 Task: Research Airbnb options in Al Manzilah, Egypt from 18th December, 2023 to 19th December, 2023 for 4 adults. Place can be private room with 4 bedrooms having 4 beds and 4 bathrooms. Property type can be flat. Amenities needed are: wifi, TV, free parking on premises, gym, breakfast.
Action: Mouse moved to (415, 114)
Screenshot: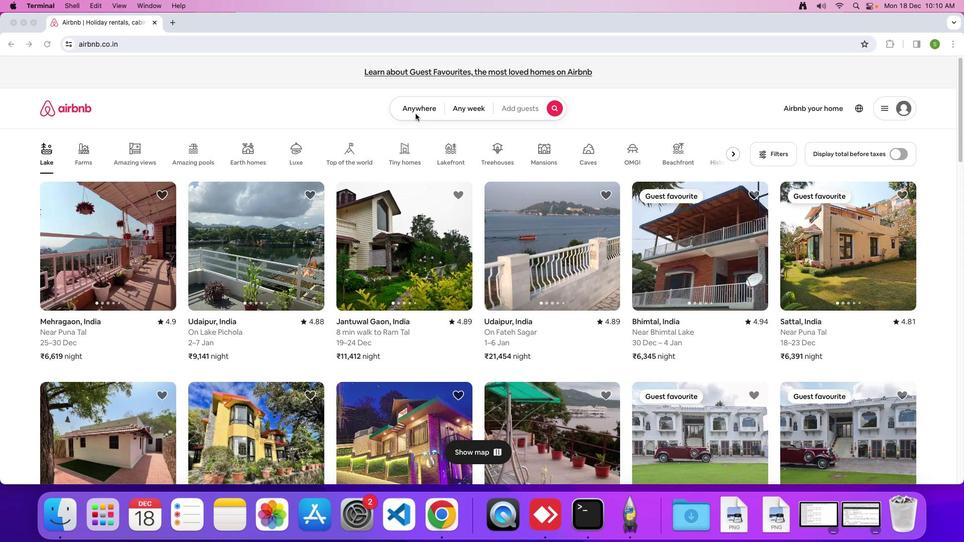
Action: Mouse pressed left at (415, 114)
Screenshot: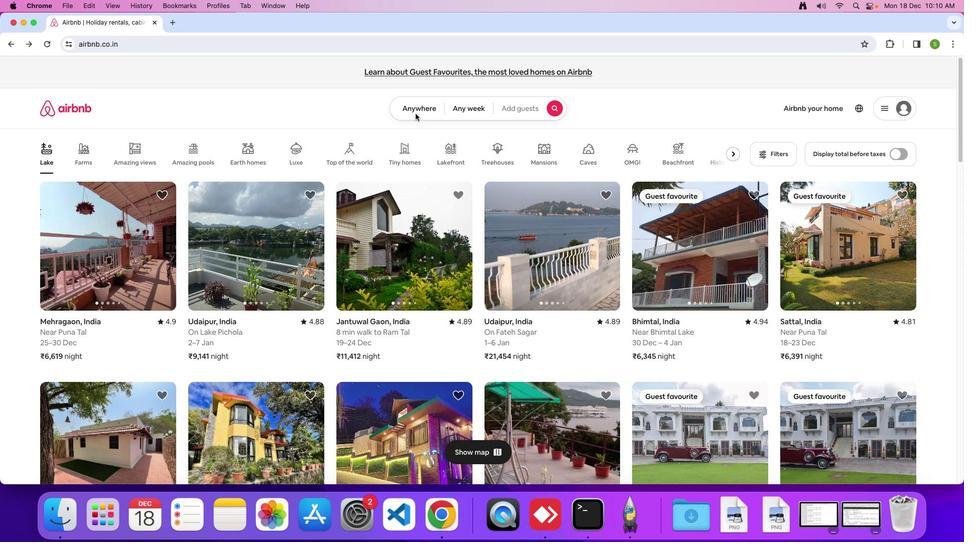 
Action: Mouse moved to (410, 111)
Screenshot: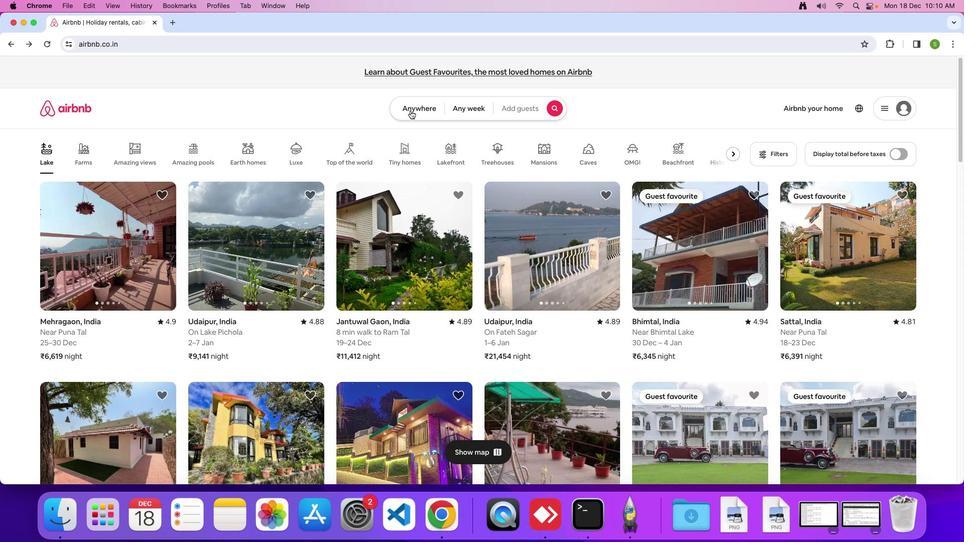 
Action: Mouse pressed left at (410, 111)
Screenshot: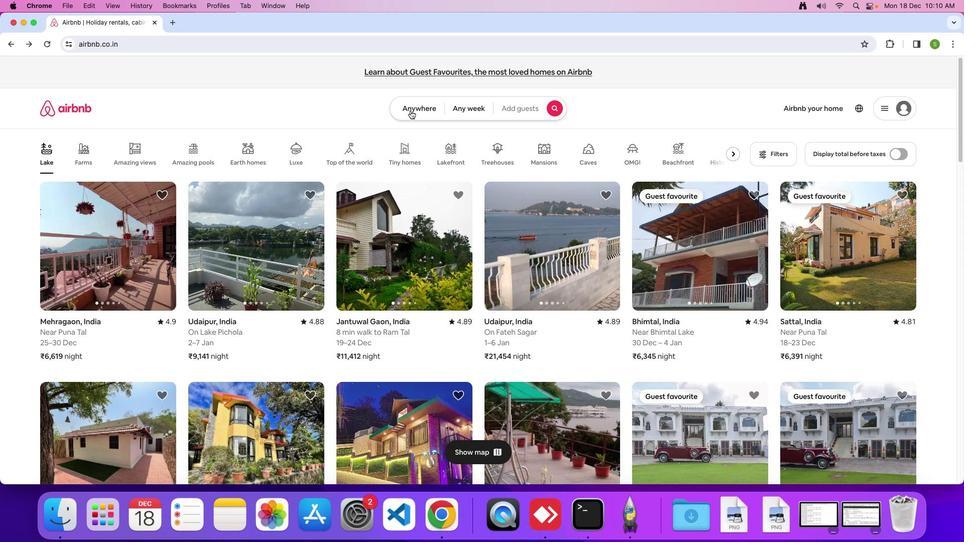 
Action: Mouse moved to (357, 138)
Screenshot: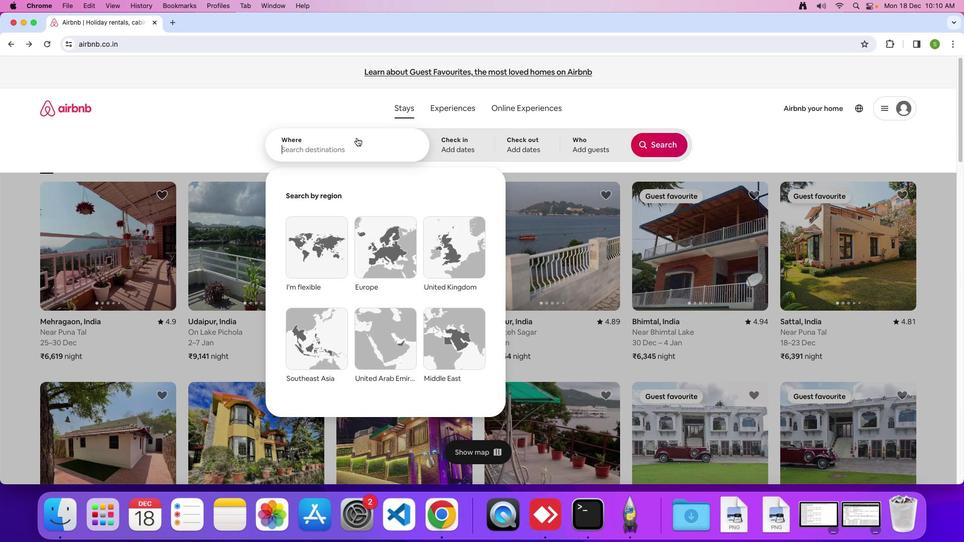 
Action: Mouse pressed left at (357, 138)
Screenshot: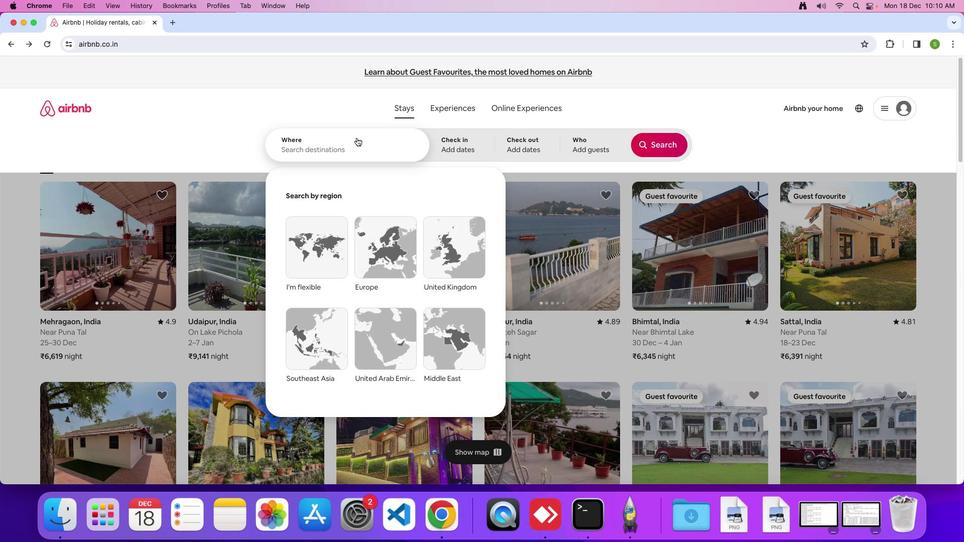 
Action: Mouse moved to (358, 138)
Screenshot: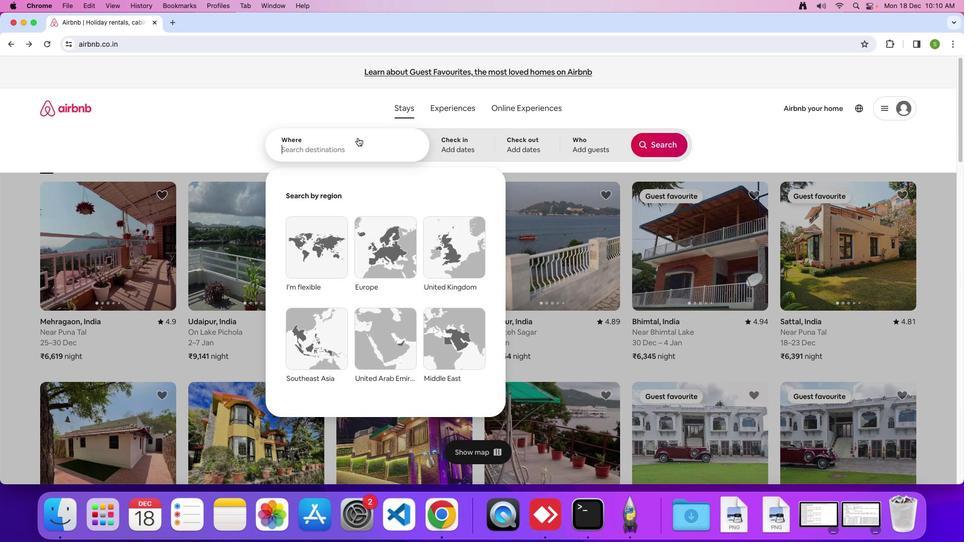 
Action: Key pressed 'A''I'Key.space'M'Key.caps_lock'a''n''z''i''l''a''h'','Key.spaceKey.shift'E''g''y''p''t'Key.enter
Screenshot: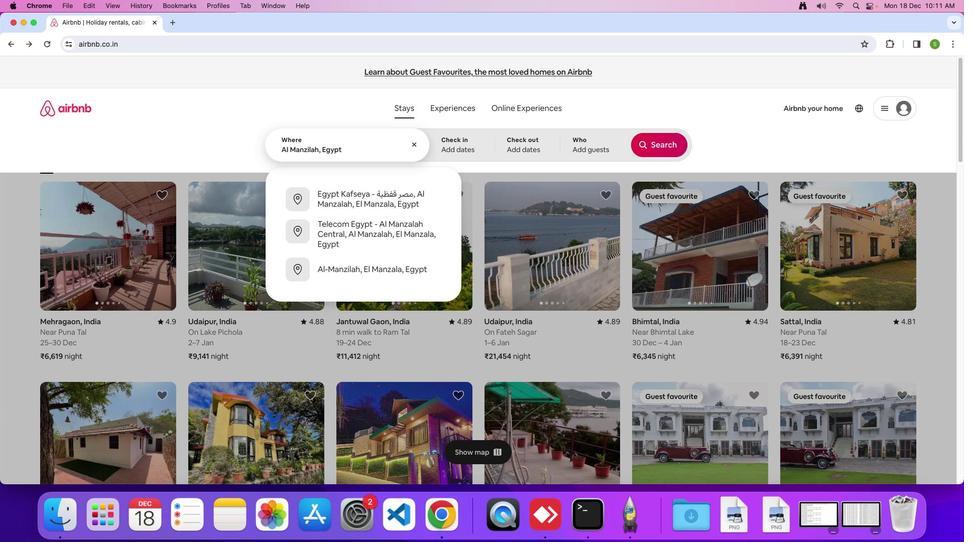 
Action: Mouse moved to (331, 347)
Screenshot: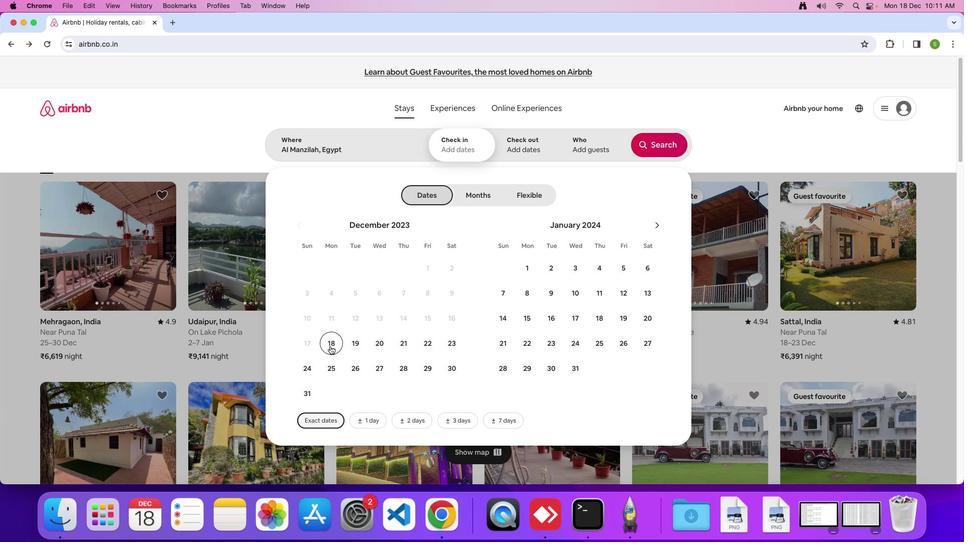 
Action: Mouse pressed left at (331, 347)
Screenshot: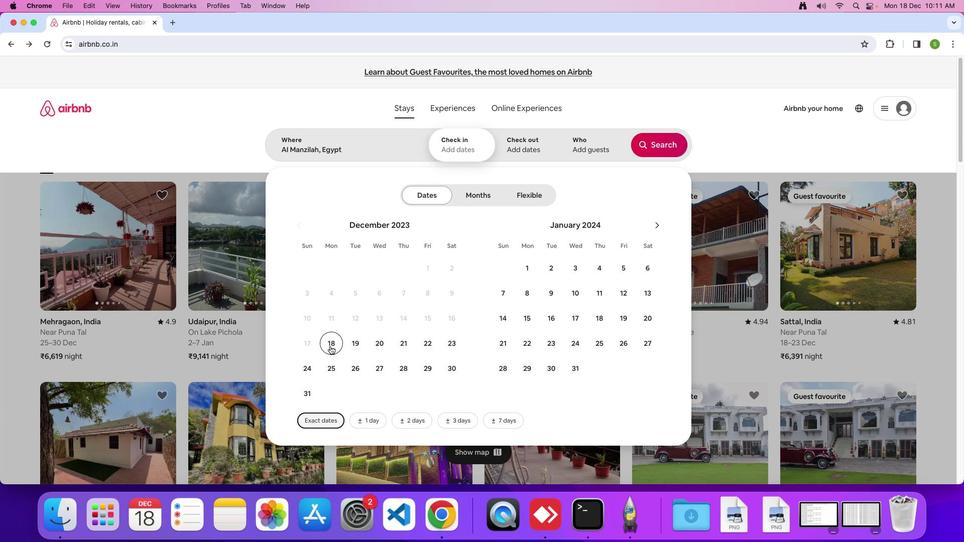 
Action: Mouse moved to (354, 341)
Screenshot: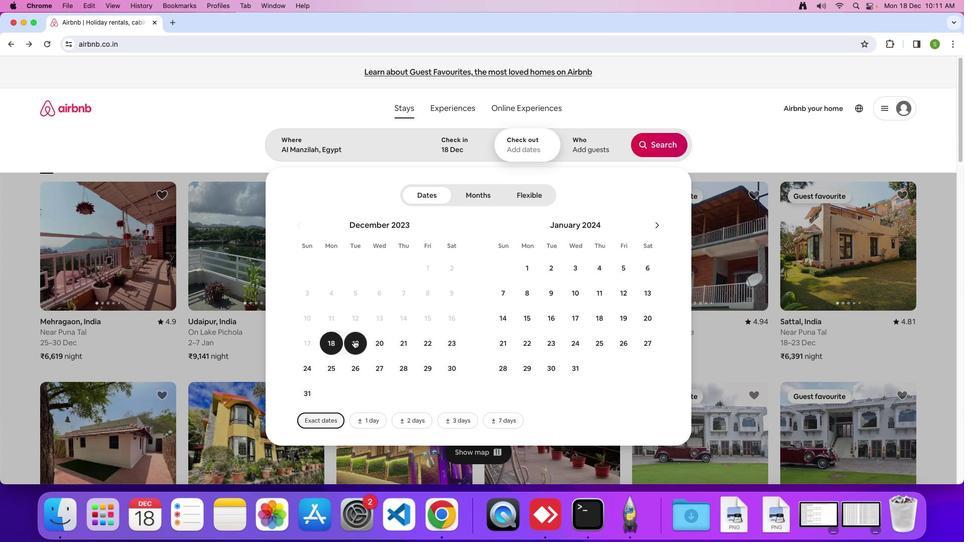 
Action: Mouse pressed left at (354, 341)
Screenshot: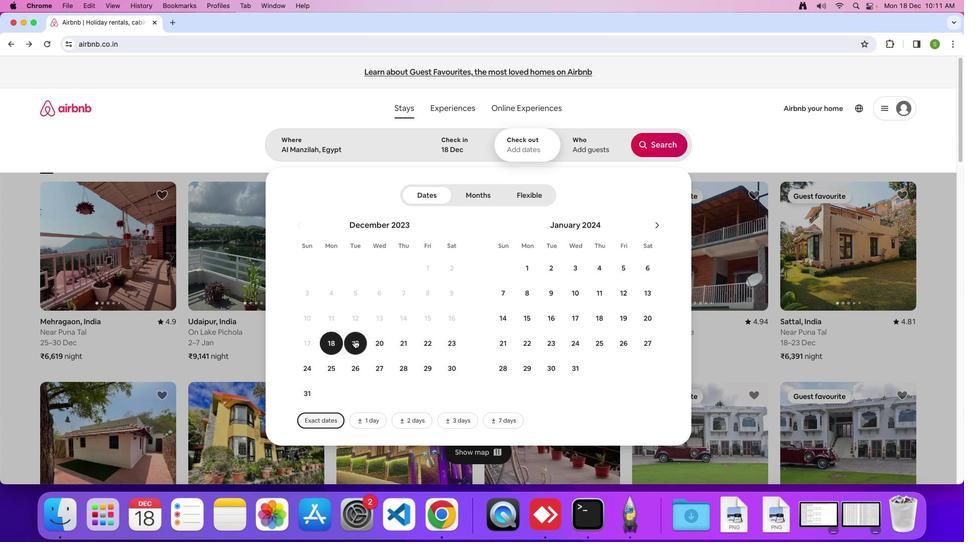 
Action: Mouse moved to (586, 140)
Screenshot: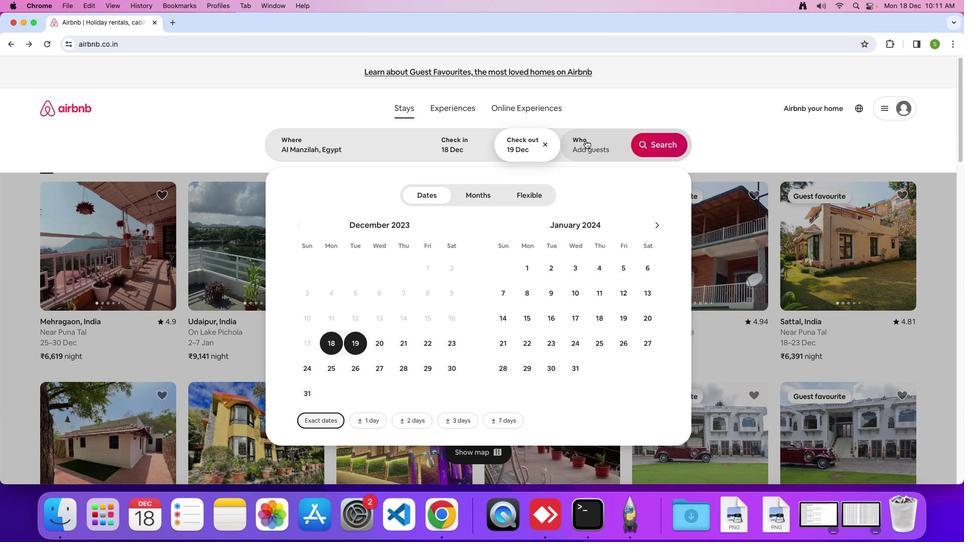 
Action: Mouse pressed left at (586, 140)
Screenshot: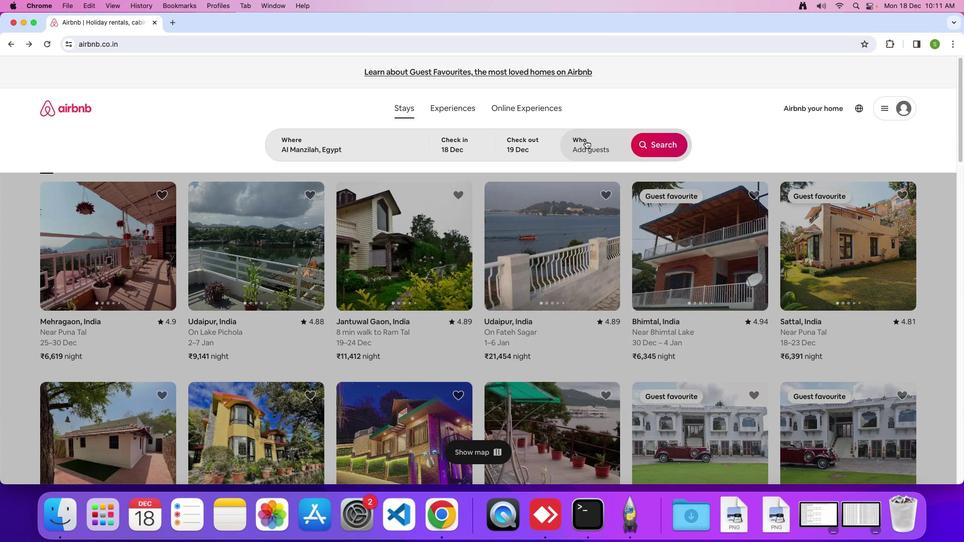 
Action: Mouse moved to (663, 198)
Screenshot: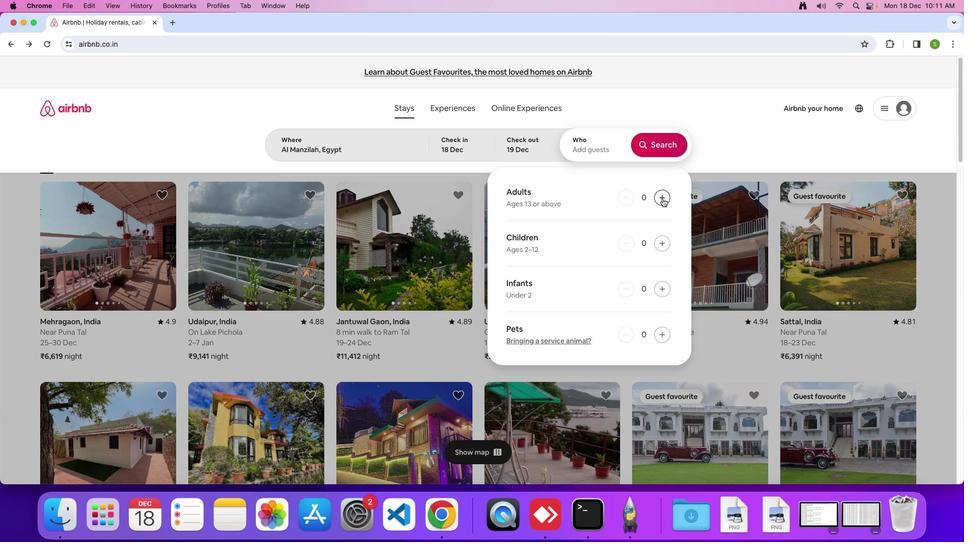 
Action: Mouse pressed left at (663, 198)
Screenshot: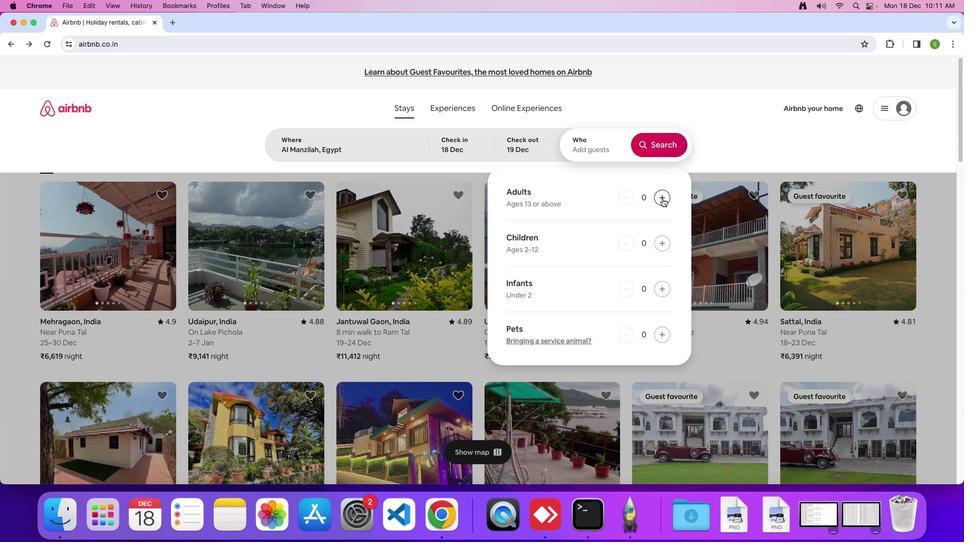 
Action: Mouse pressed left at (663, 198)
Screenshot: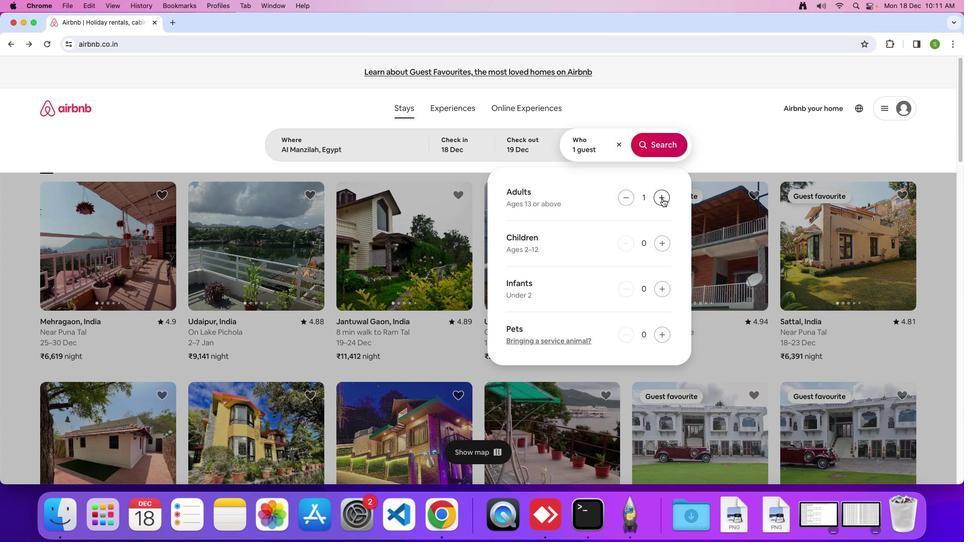 
Action: Mouse pressed left at (663, 198)
Screenshot: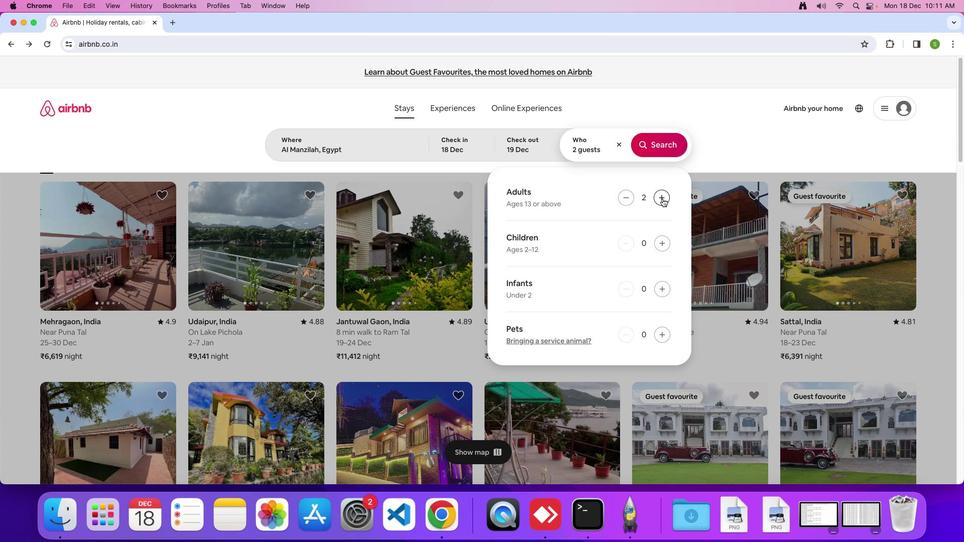 
Action: Mouse pressed left at (663, 198)
Screenshot: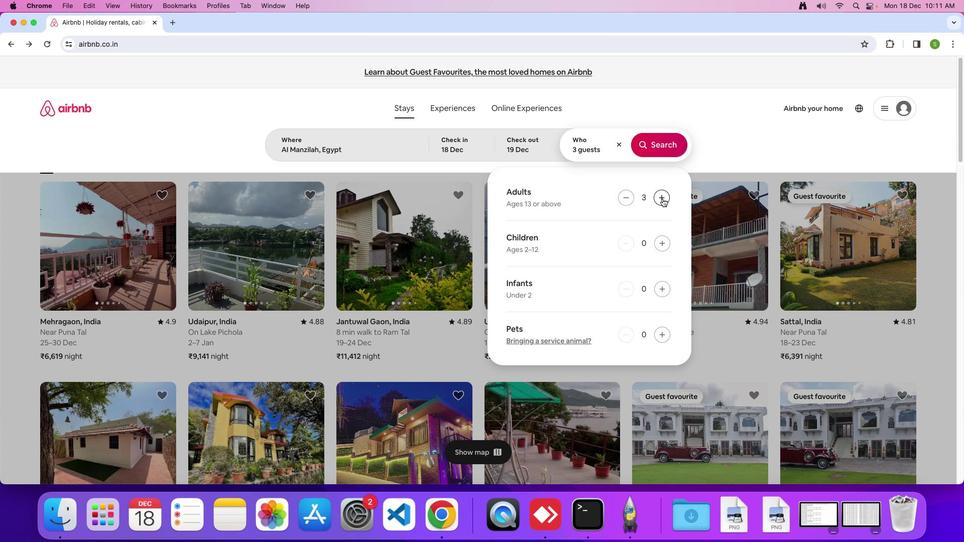 
Action: Mouse moved to (664, 137)
Screenshot: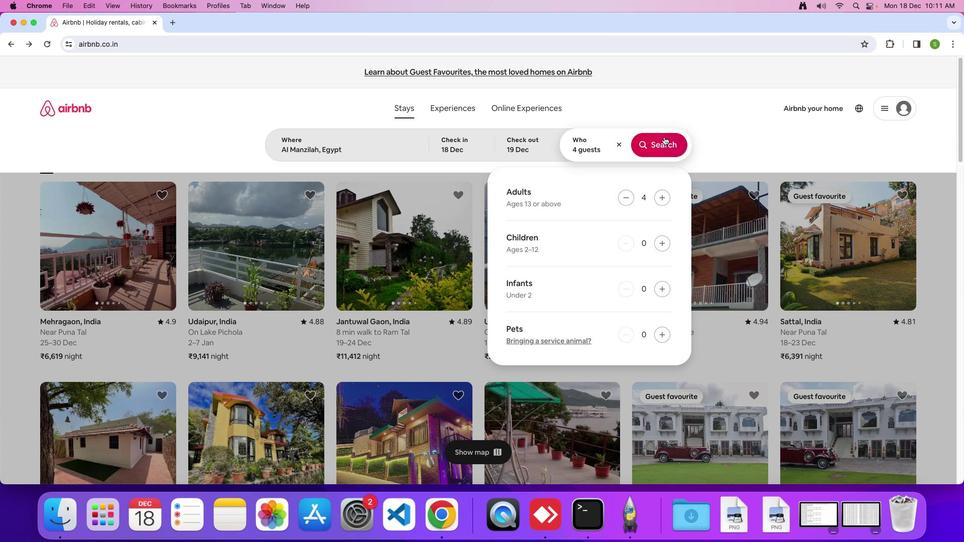 
Action: Mouse pressed left at (664, 137)
Screenshot: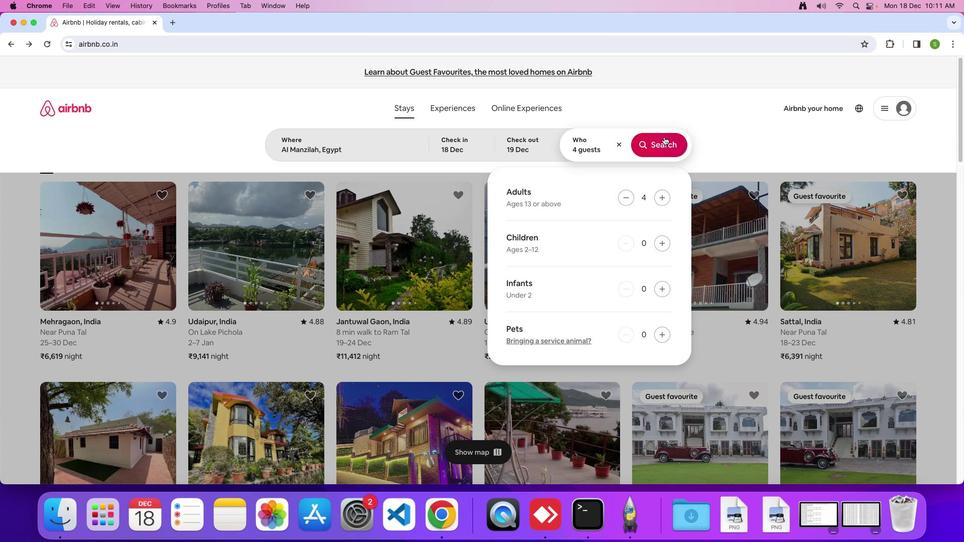 
Action: Mouse moved to (799, 120)
Screenshot: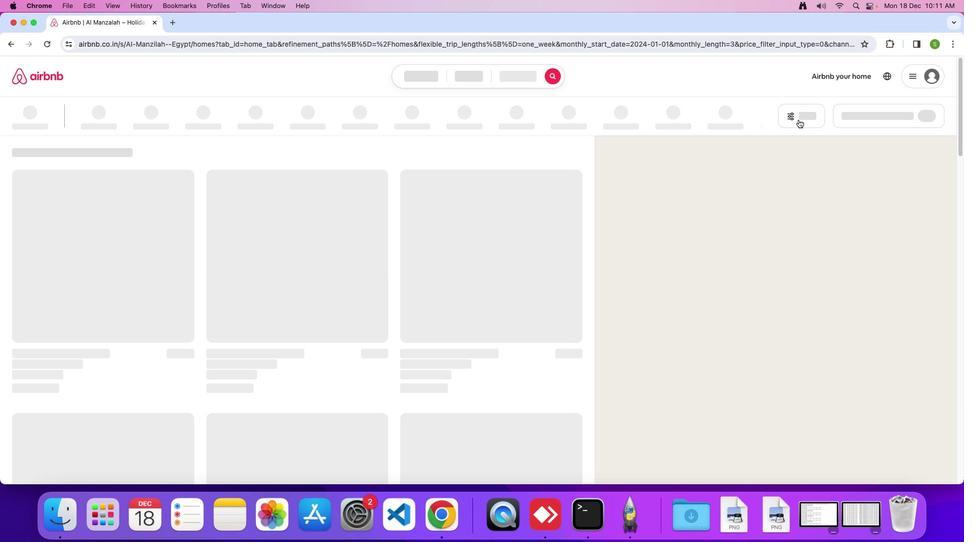
Action: Mouse pressed left at (799, 120)
Screenshot: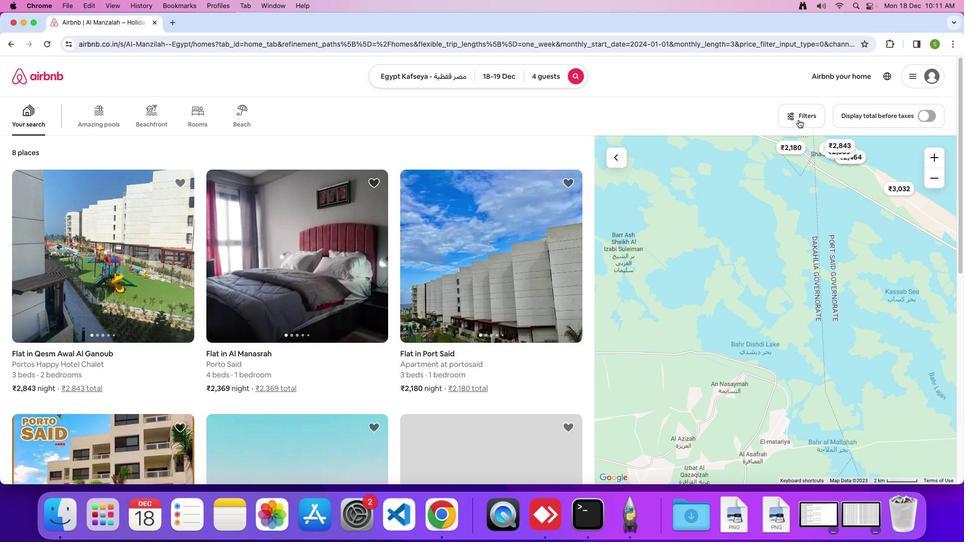 
Action: Mouse moved to (453, 290)
Screenshot: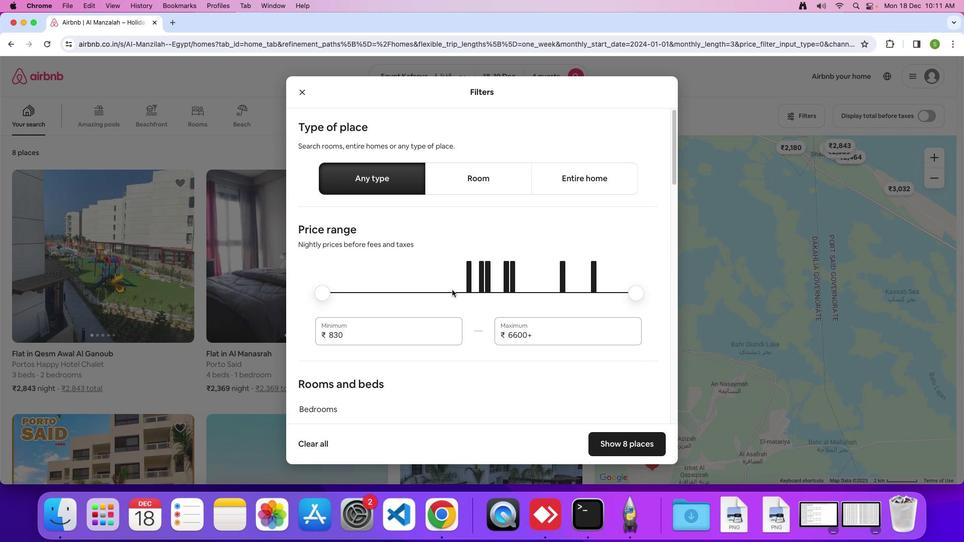 
Action: Mouse scrolled (453, 290) with delta (0, 0)
Screenshot: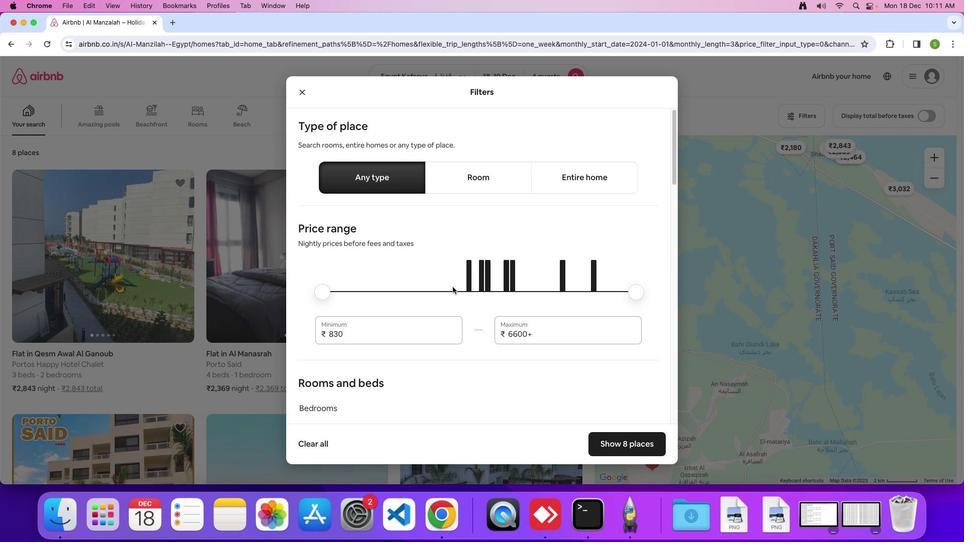 
Action: Mouse moved to (453, 287)
Screenshot: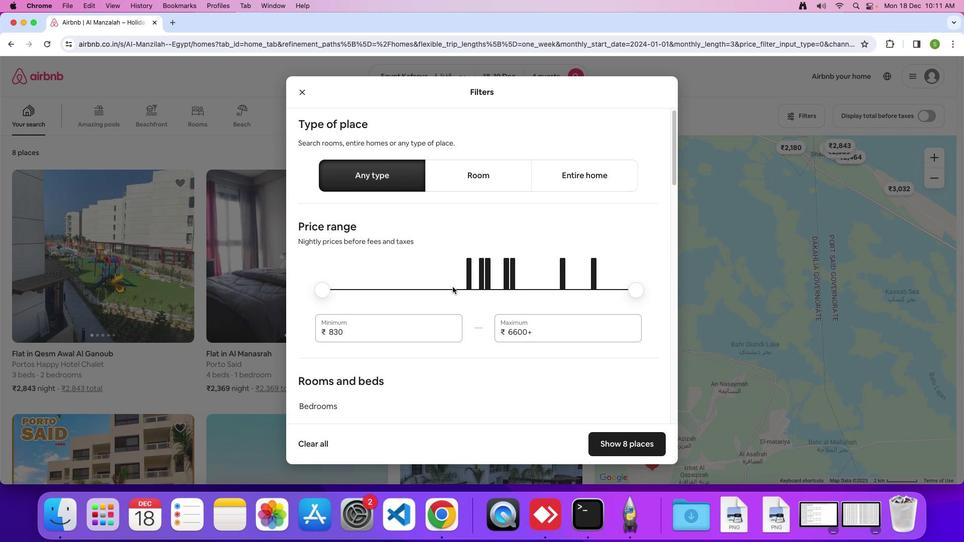 
Action: Mouse scrolled (453, 287) with delta (0, 0)
Screenshot: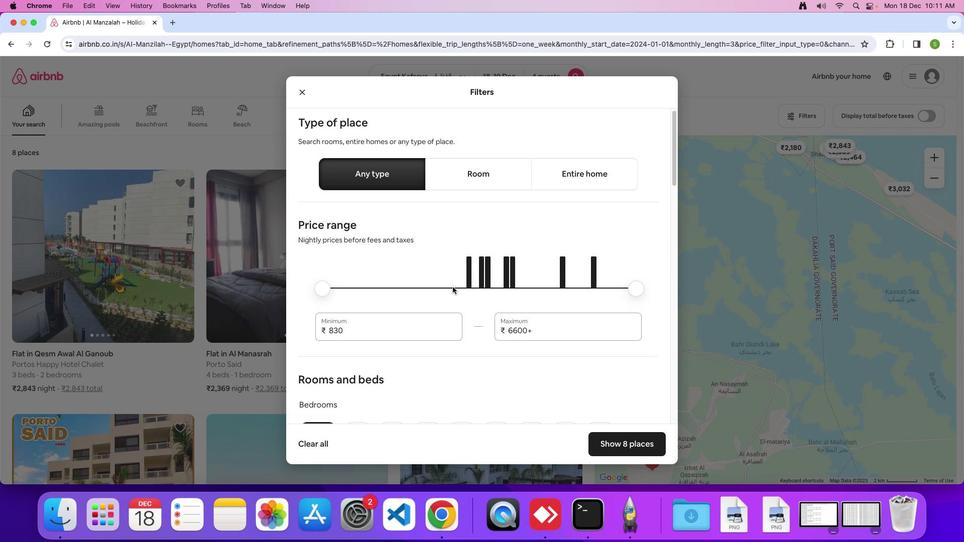 
Action: Mouse moved to (453, 287)
Screenshot: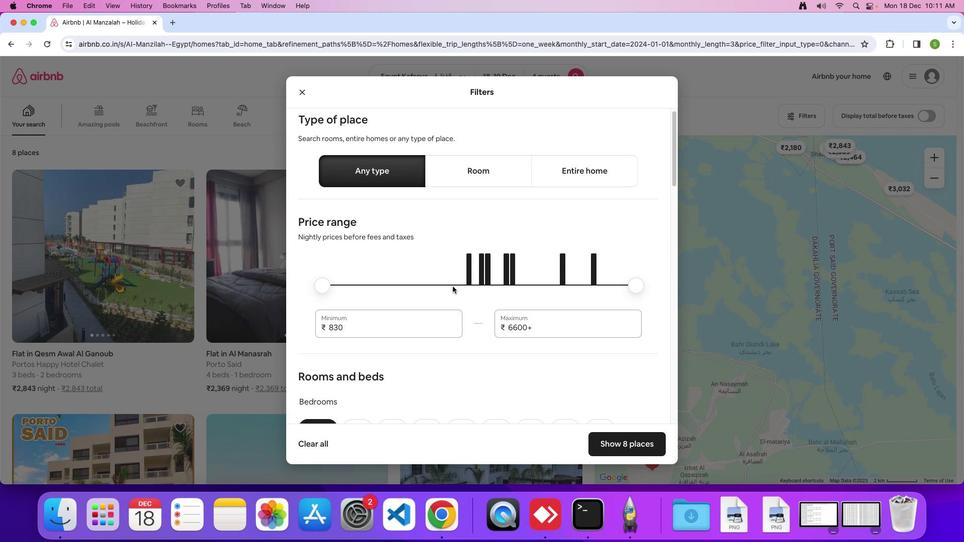 
Action: Mouse scrolled (453, 287) with delta (0, 0)
Screenshot: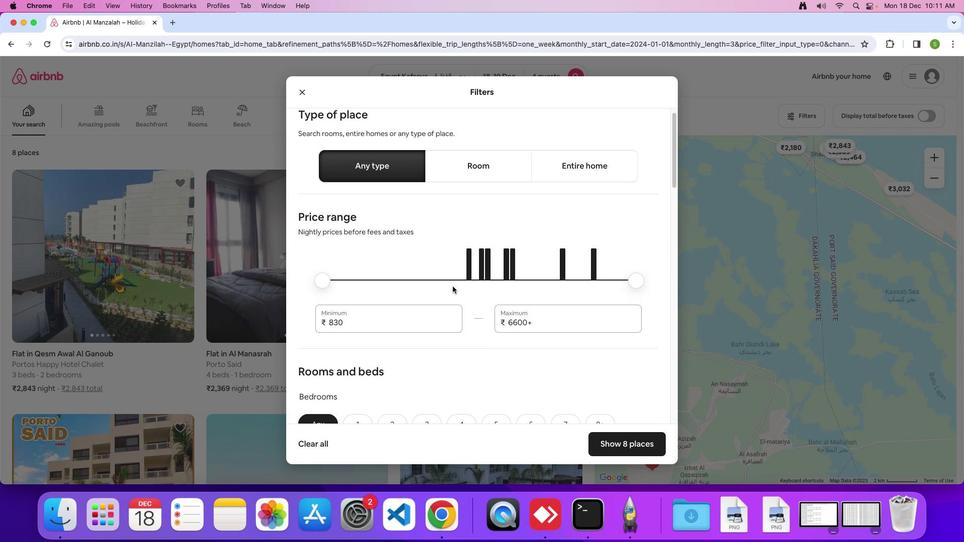 
Action: Mouse moved to (453, 287)
Screenshot: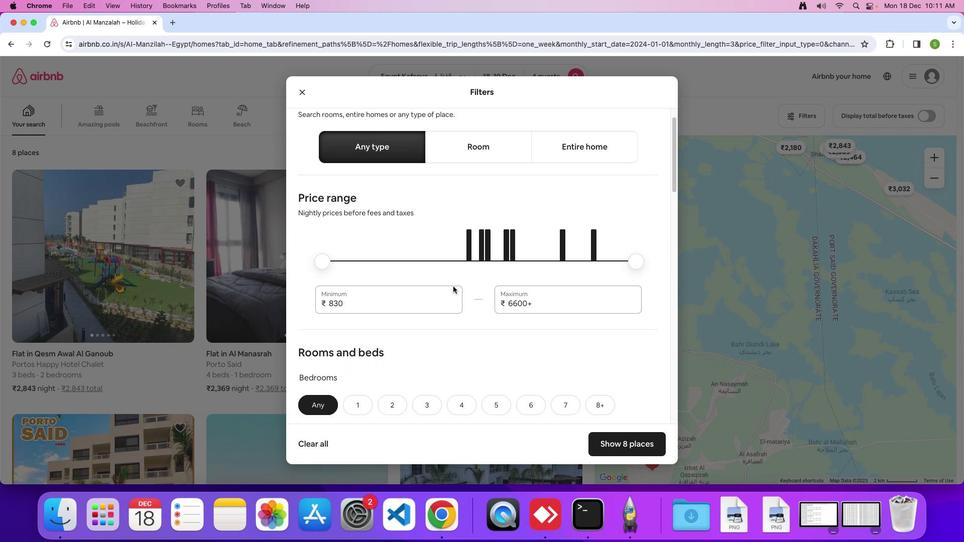 
Action: Mouse scrolled (453, 287) with delta (0, 0)
Screenshot: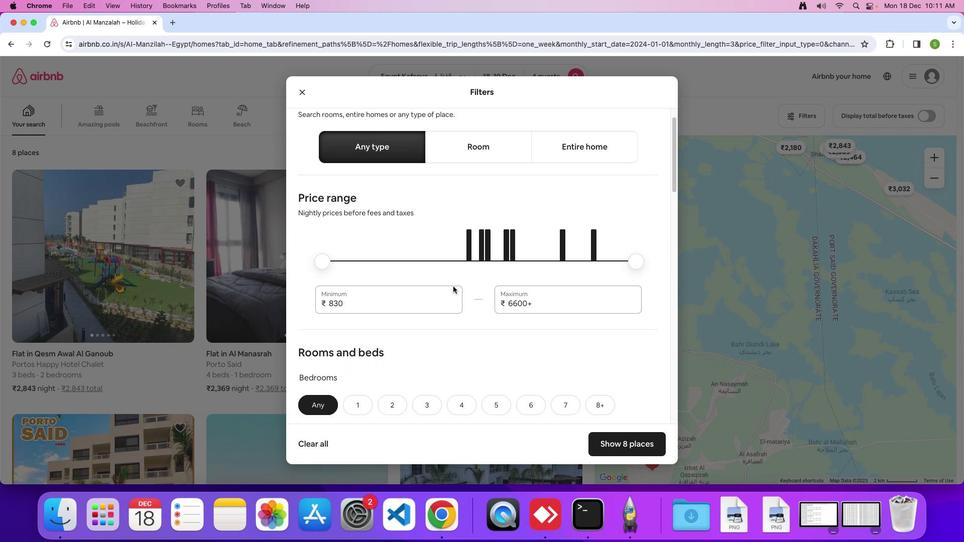 
Action: Mouse moved to (453, 285)
Screenshot: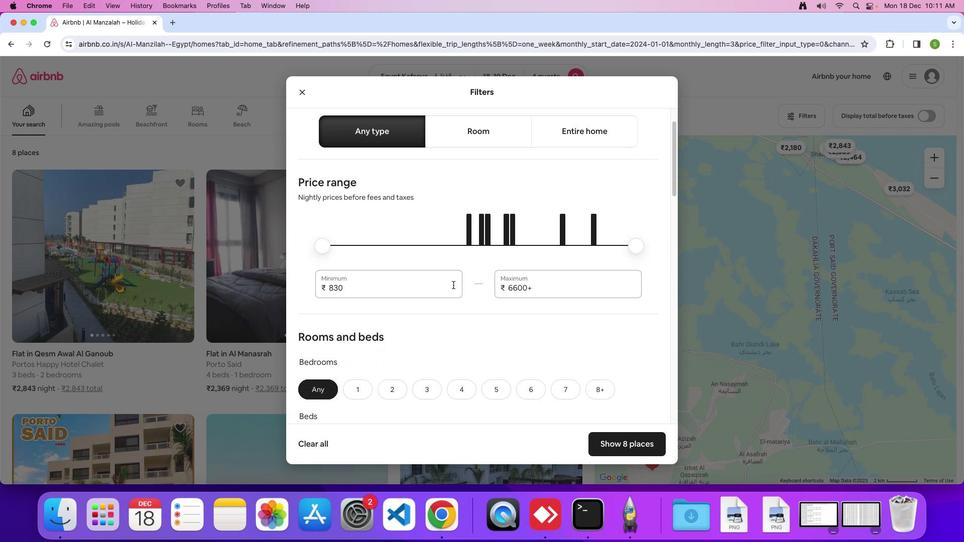 
Action: Mouse scrolled (453, 285) with delta (0, 0)
Screenshot: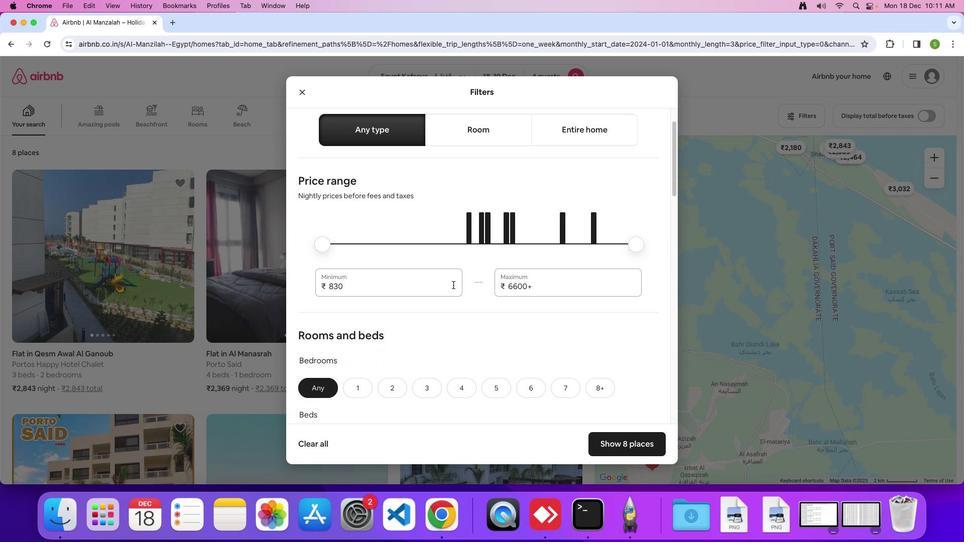 
Action: Mouse moved to (453, 285)
Screenshot: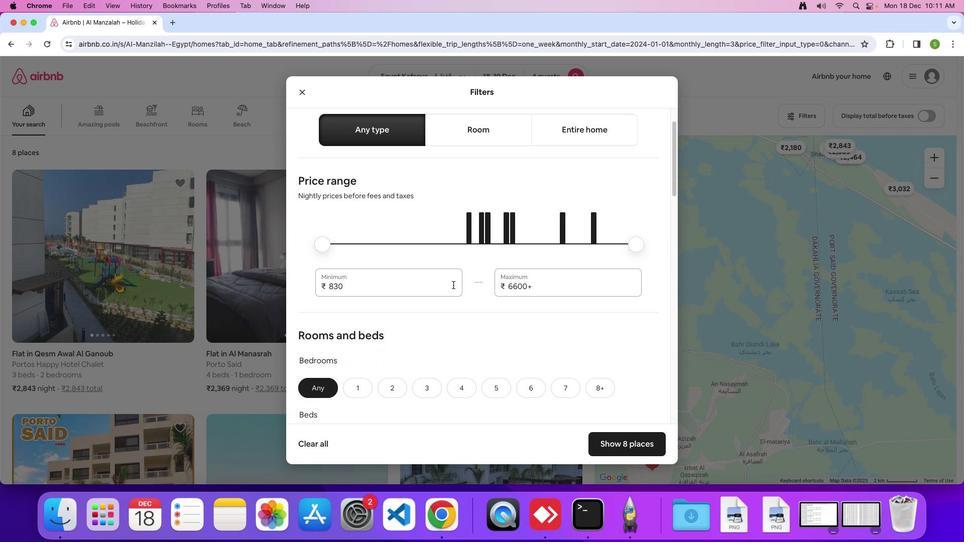 
Action: Mouse scrolled (453, 285) with delta (0, 0)
Screenshot: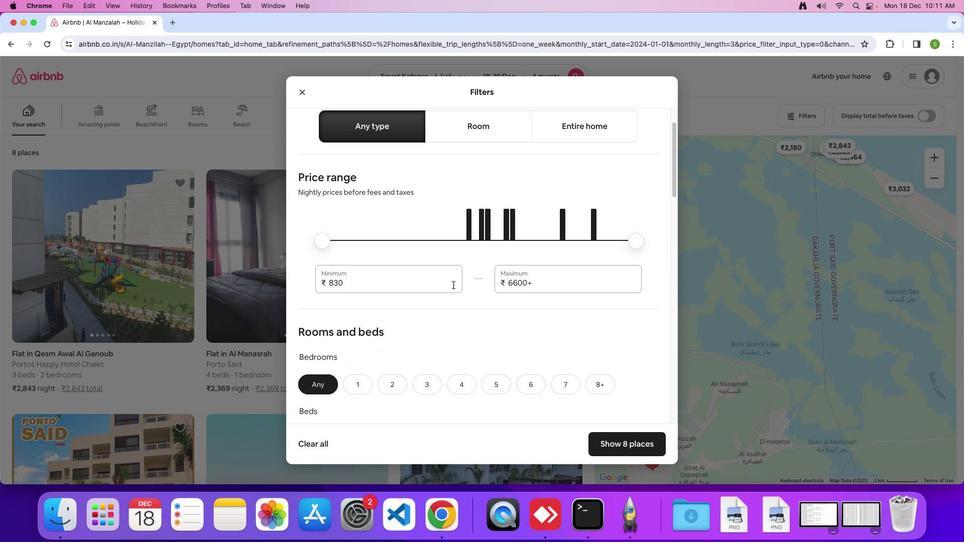 
Action: Mouse moved to (453, 285)
Screenshot: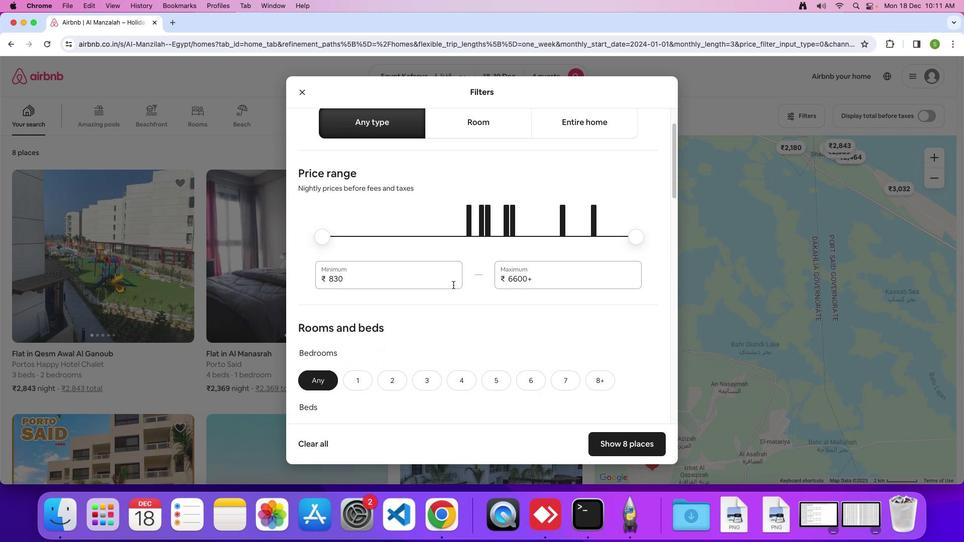 
Action: Mouse scrolled (453, 285) with delta (0, 0)
Screenshot: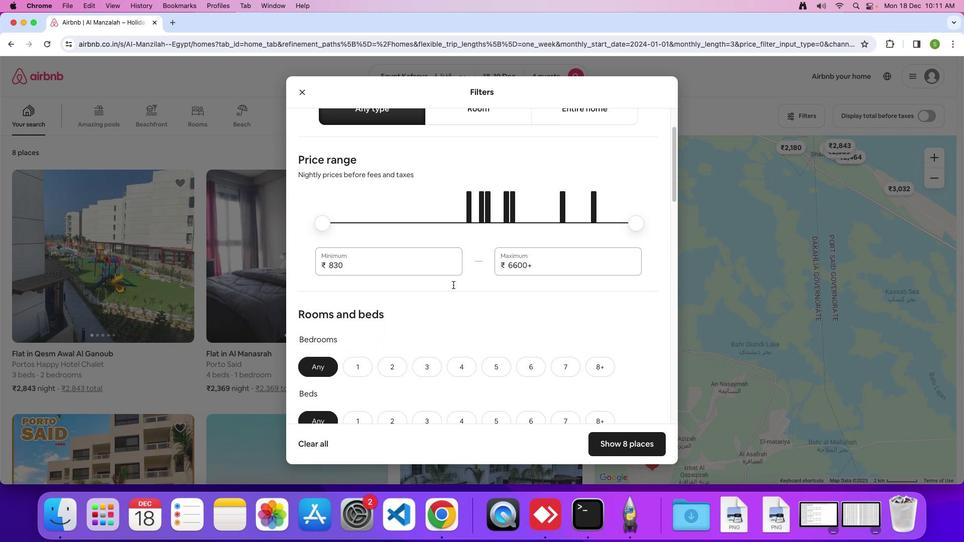 
Action: Mouse scrolled (453, 285) with delta (0, 0)
Screenshot: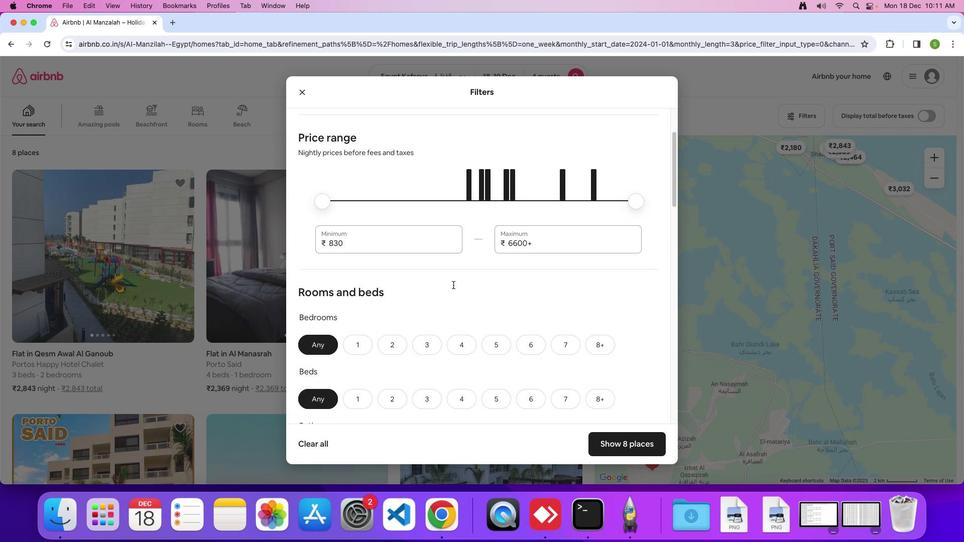 
Action: Mouse scrolled (453, 285) with delta (0, 0)
Screenshot: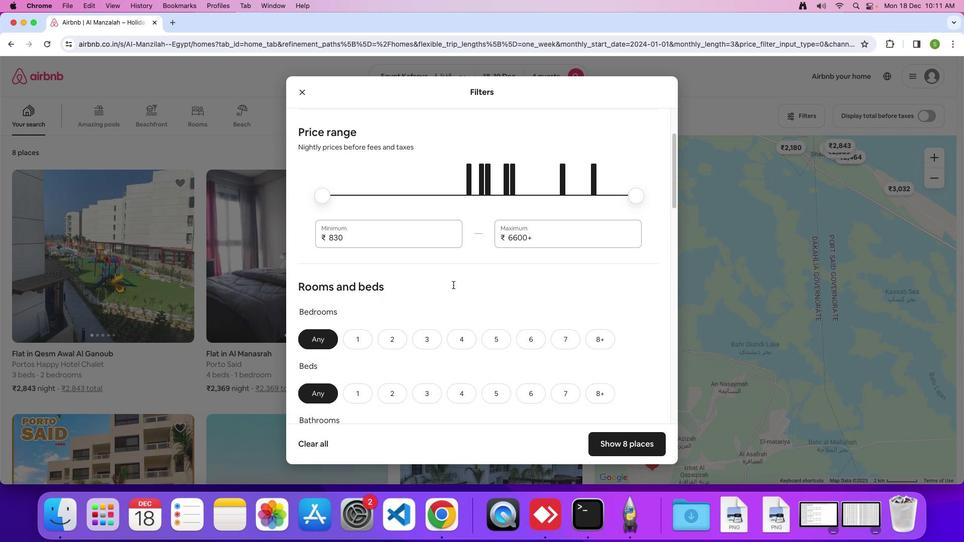 
Action: Mouse scrolled (453, 285) with delta (0, 0)
Screenshot: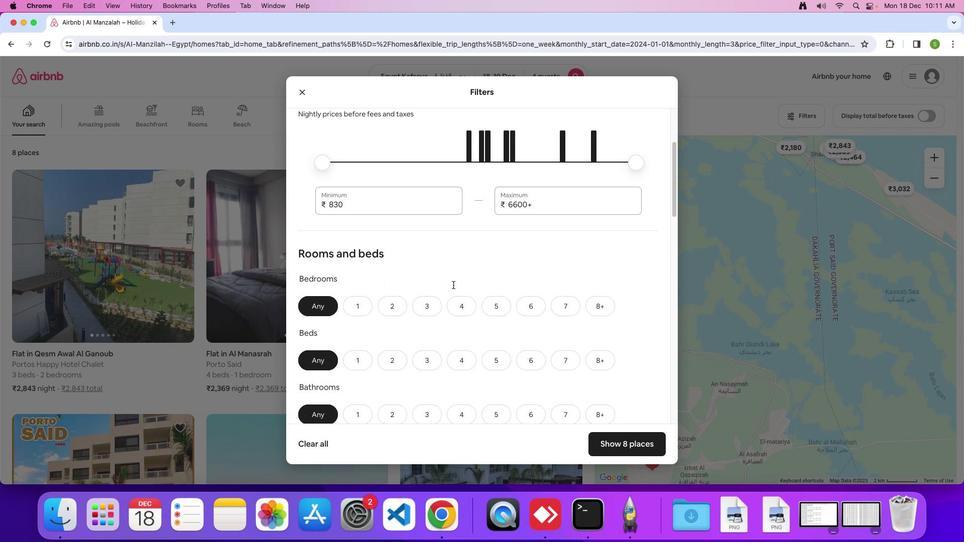 
Action: Mouse moved to (464, 264)
Screenshot: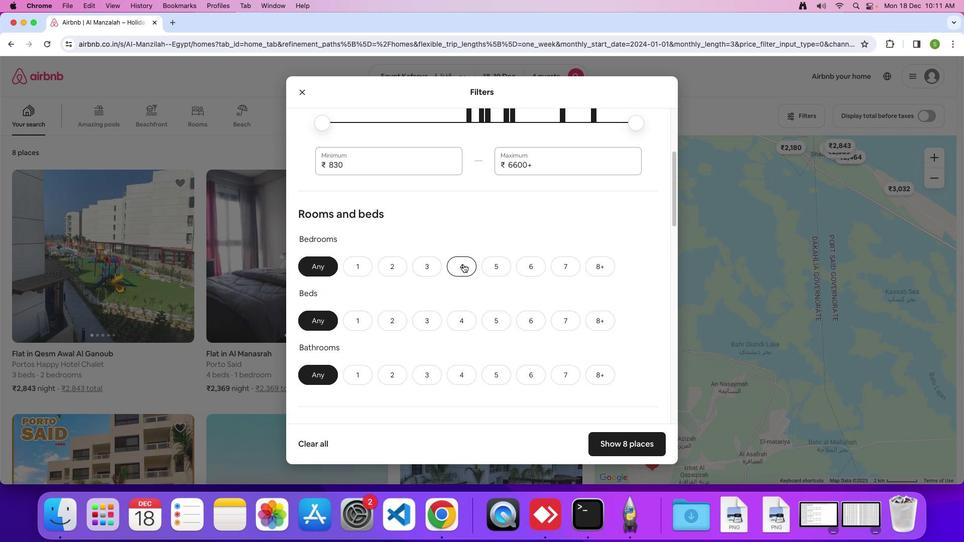 
Action: Mouse pressed left at (464, 264)
Screenshot: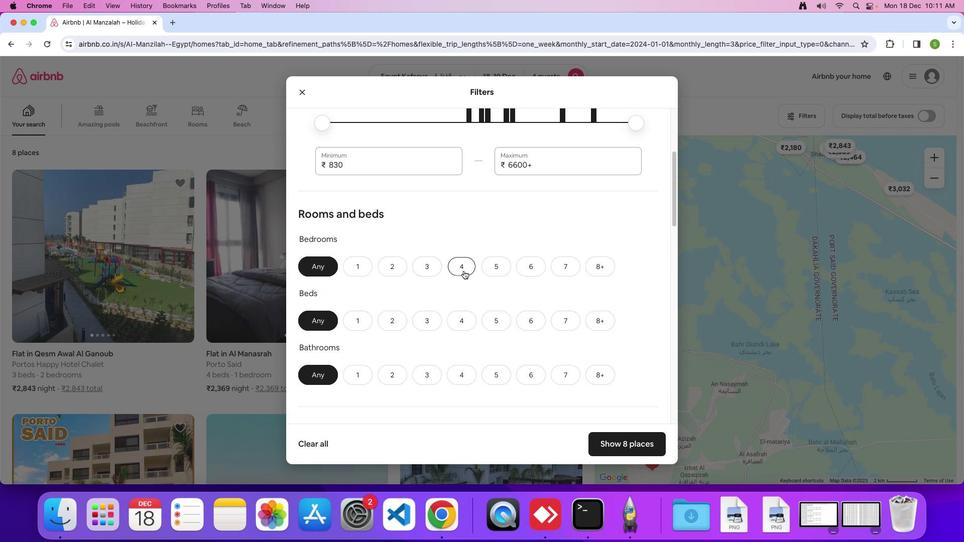 
Action: Mouse moved to (463, 321)
Screenshot: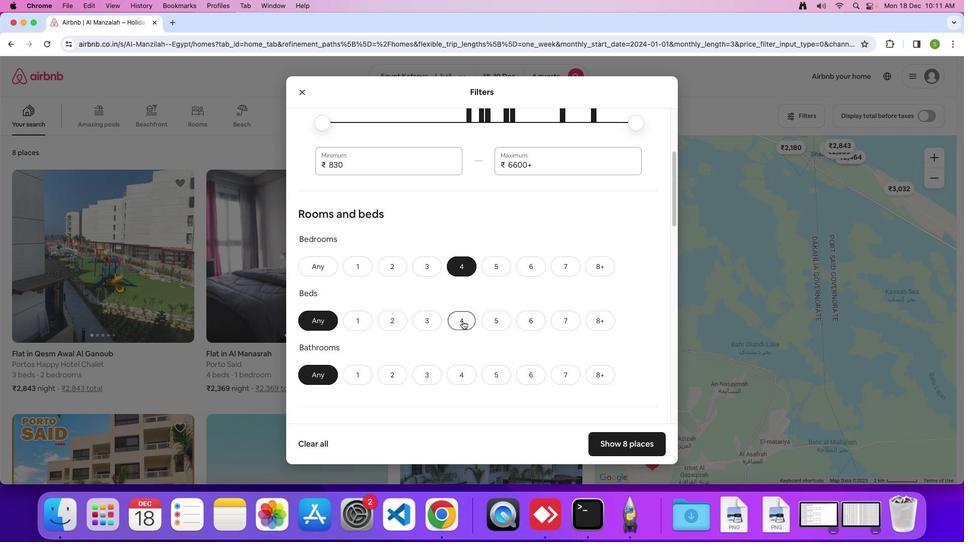 
Action: Mouse pressed left at (463, 321)
Screenshot: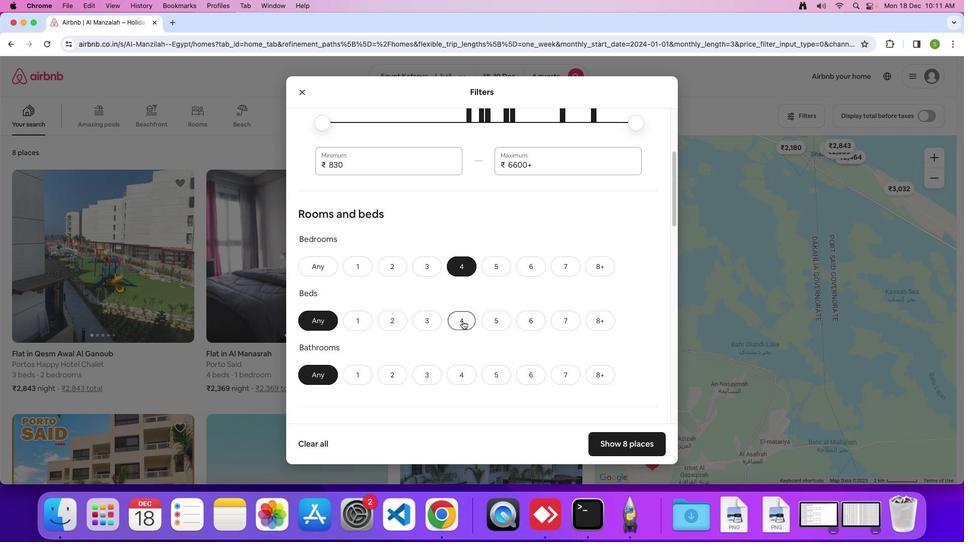 
Action: Mouse moved to (457, 372)
Screenshot: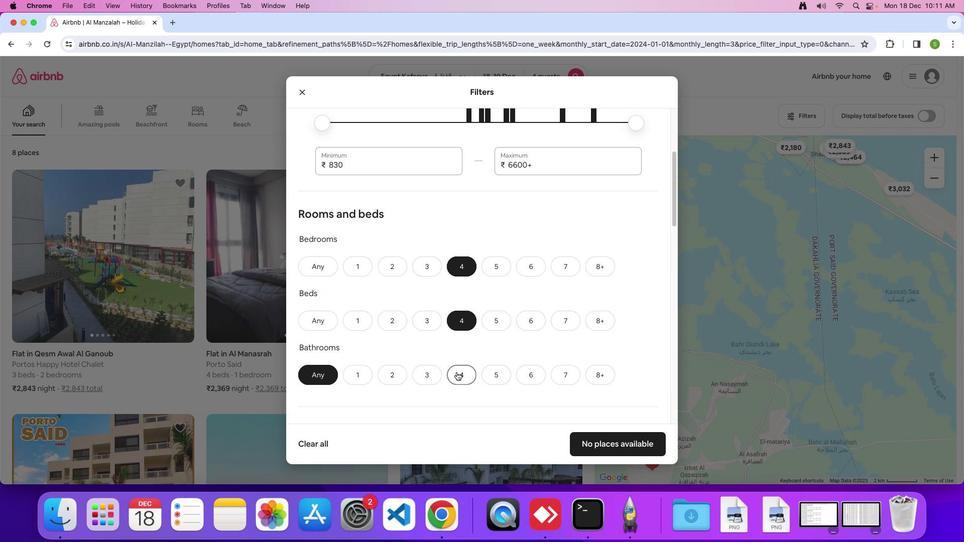 
Action: Mouse pressed left at (457, 372)
Screenshot: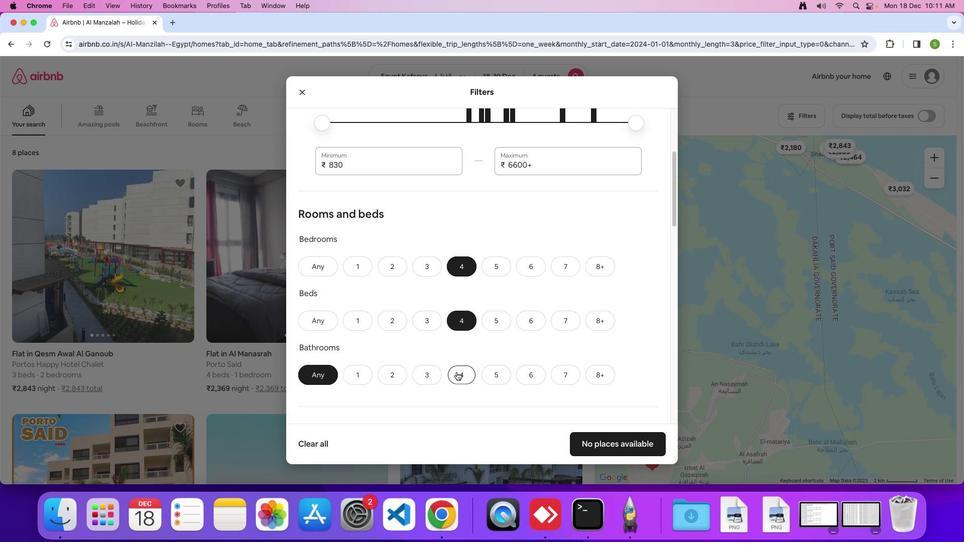 
Action: Mouse moved to (536, 312)
Screenshot: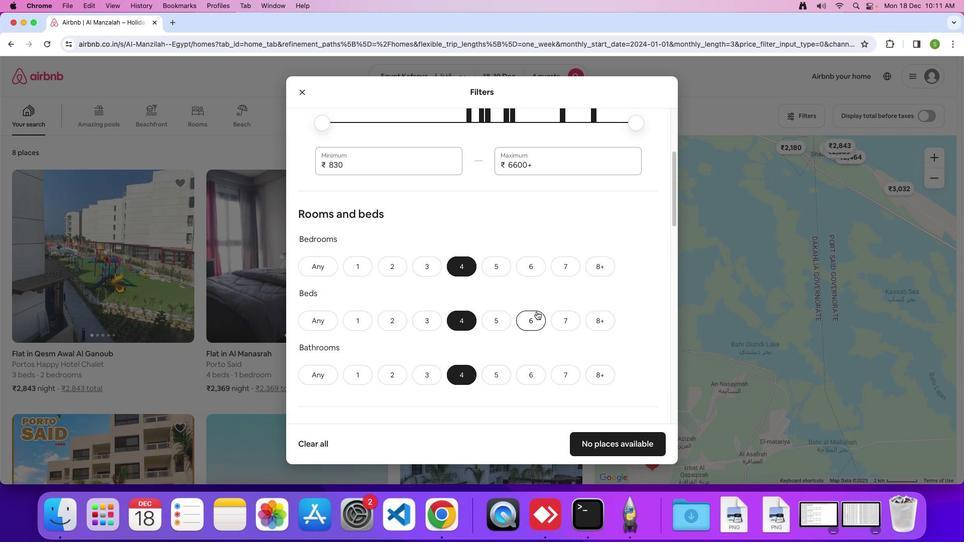 
Action: Mouse scrolled (536, 312) with delta (0, 0)
Screenshot: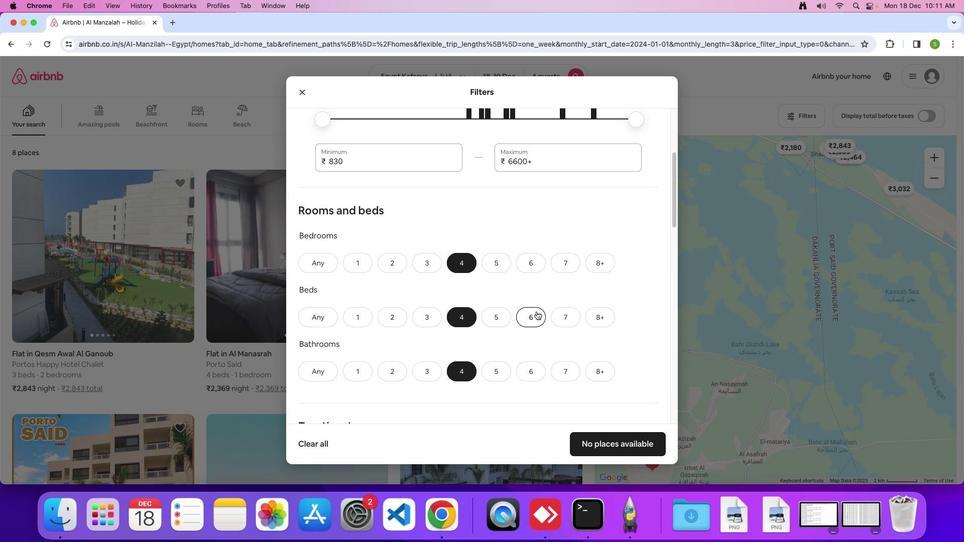 
Action: Mouse scrolled (536, 312) with delta (0, 0)
Screenshot: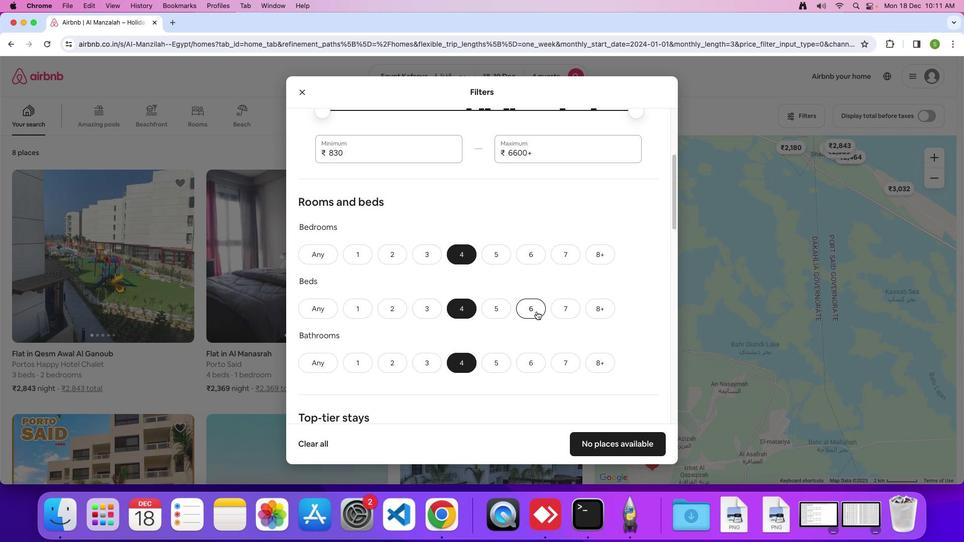
Action: Mouse scrolled (536, 312) with delta (0, 0)
Screenshot: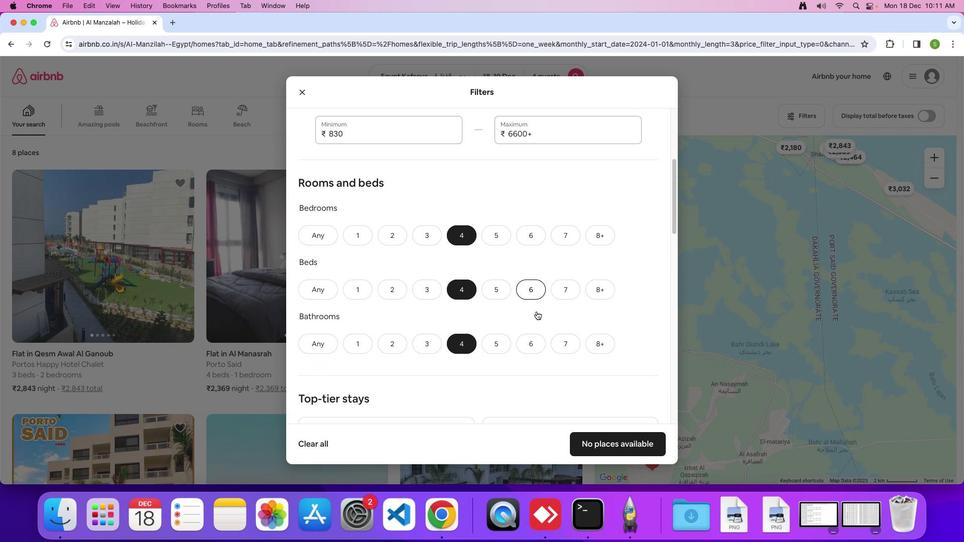 
Action: Mouse moved to (537, 311)
Screenshot: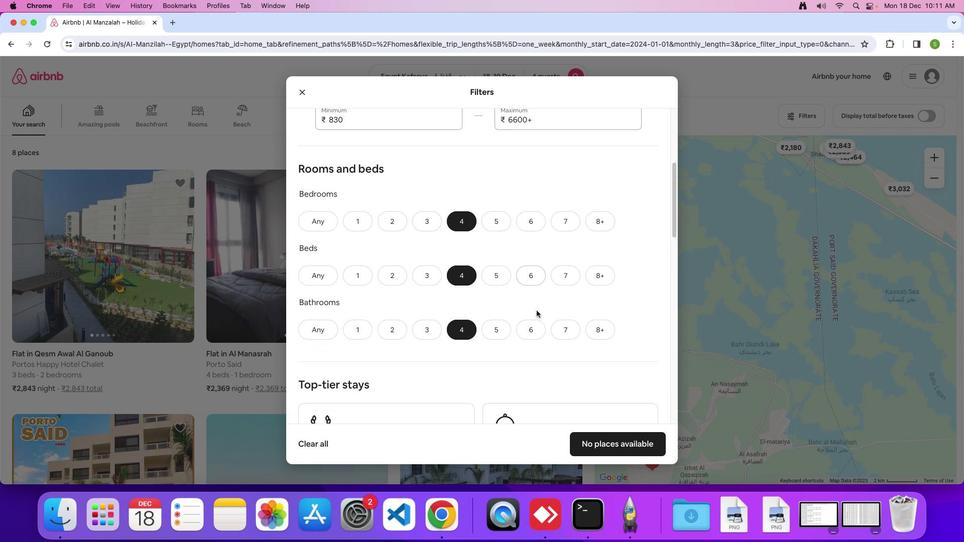 
Action: Mouse scrolled (537, 311) with delta (0, 0)
Screenshot: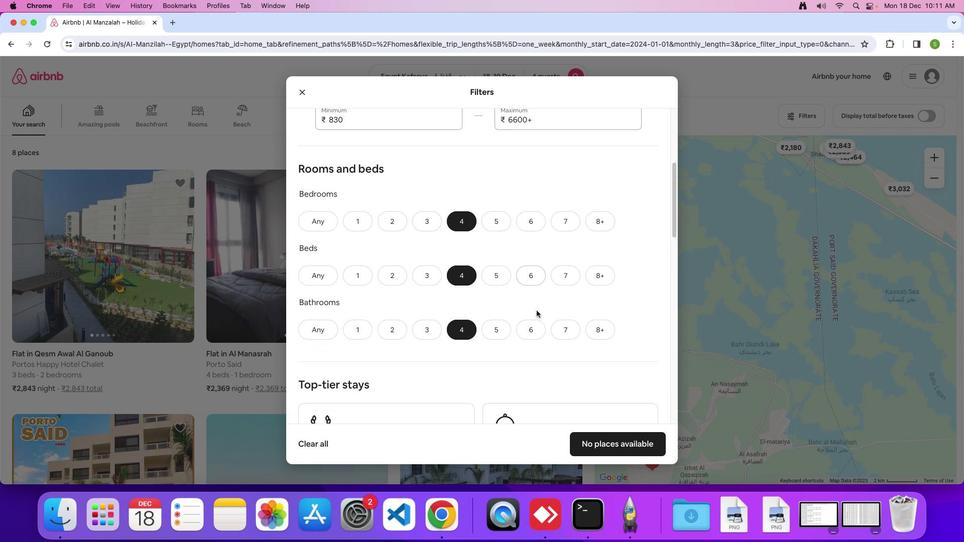 
Action: Mouse moved to (537, 311)
Screenshot: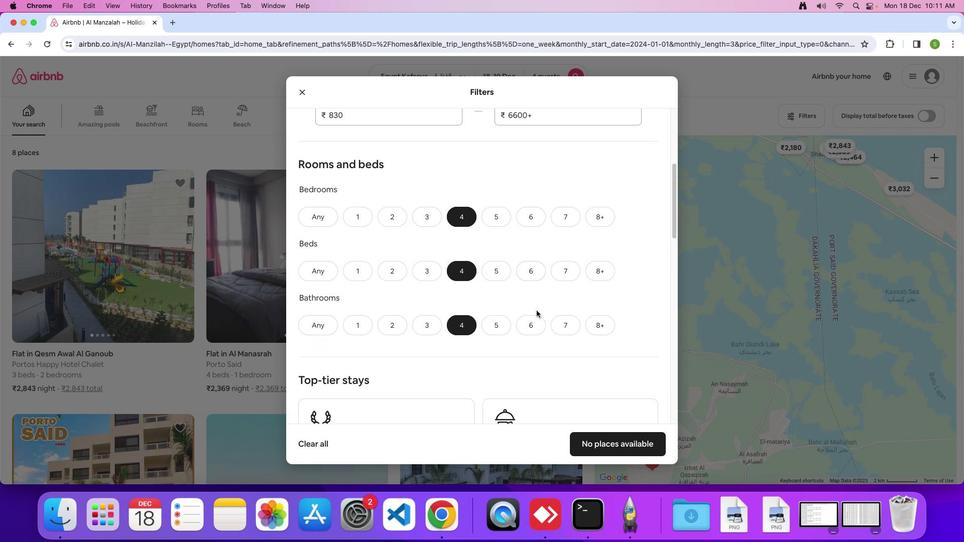 
Action: Mouse scrolled (537, 311) with delta (0, 0)
Screenshot: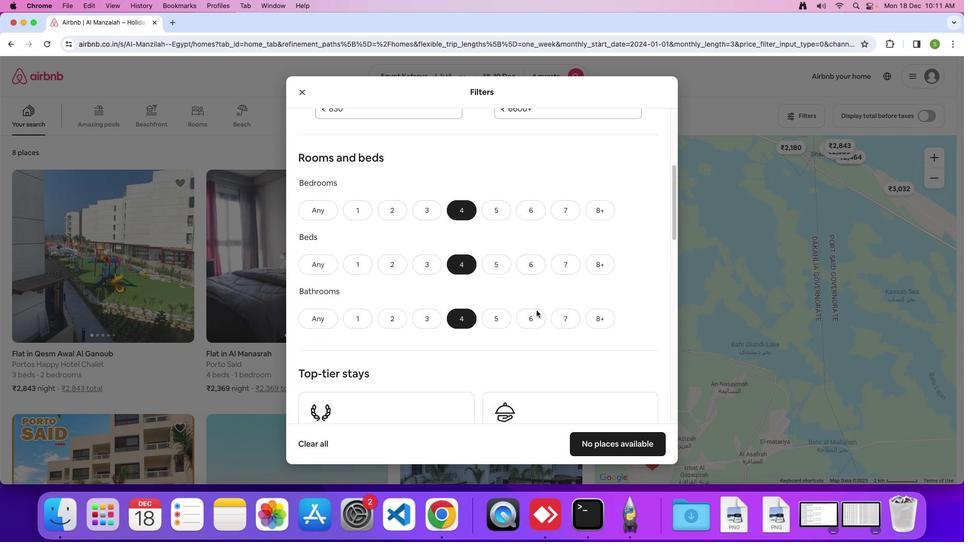 
Action: Mouse moved to (537, 311)
Screenshot: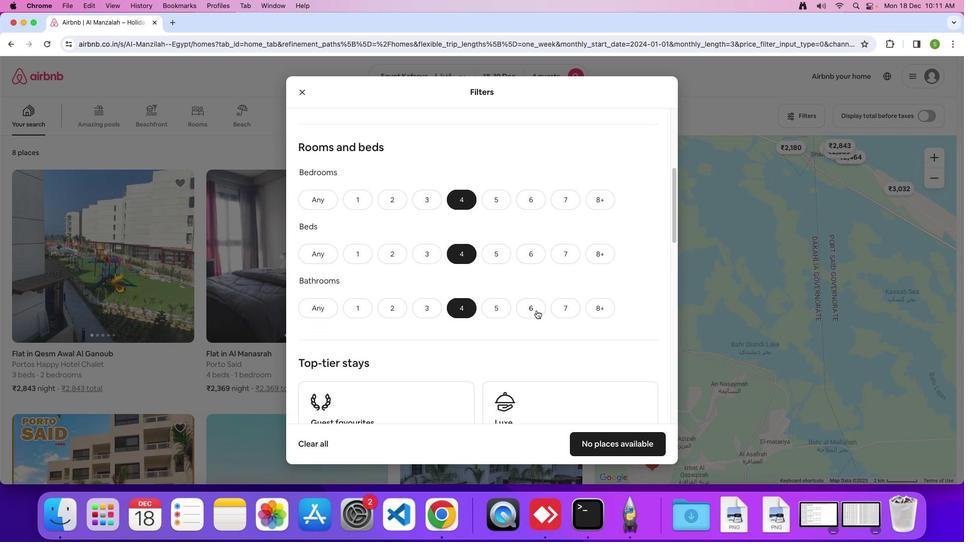 
Action: Mouse scrolled (537, 311) with delta (0, 0)
Screenshot: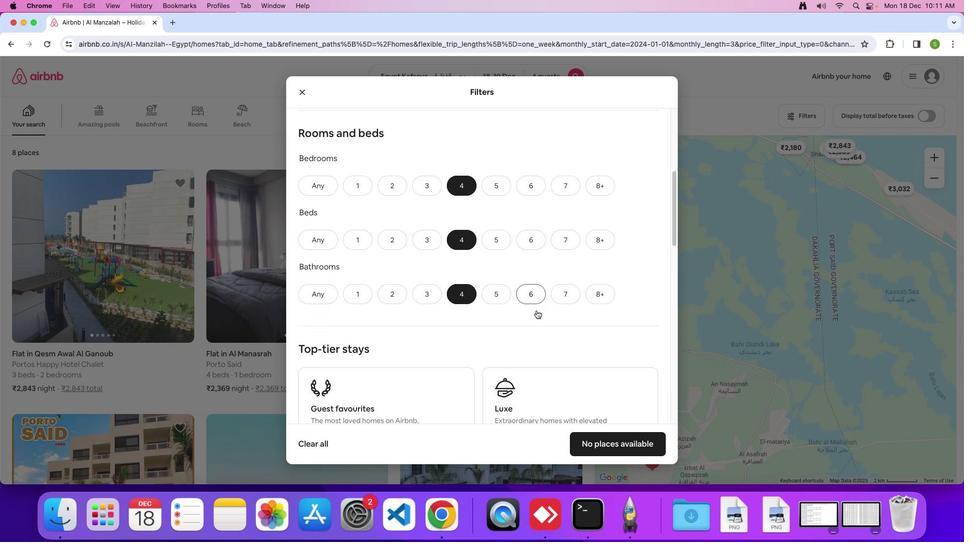 
Action: Mouse moved to (536, 310)
Screenshot: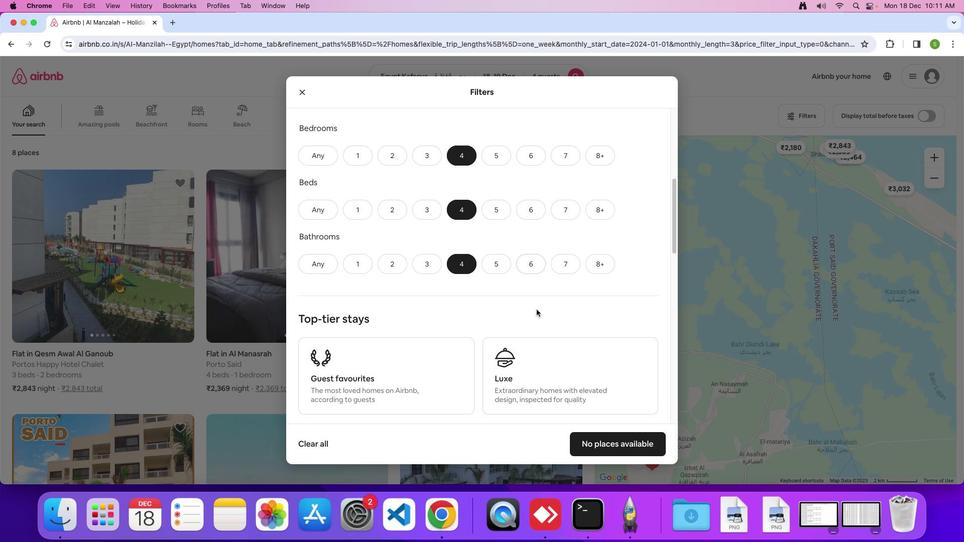 
Action: Mouse scrolled (536, 310) with delta (0, 0)
Screenshot: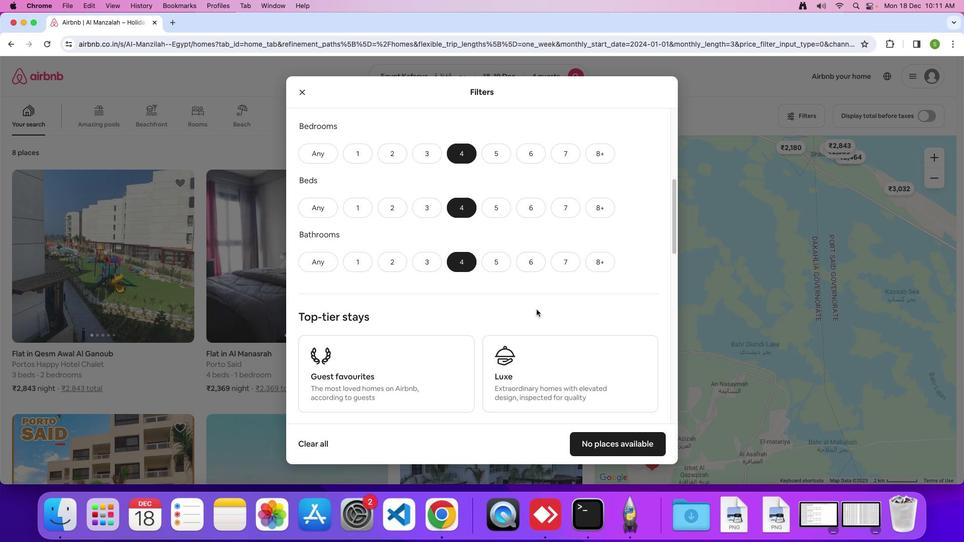 
Action: Mouse moved to (536, 309)
Screenshot: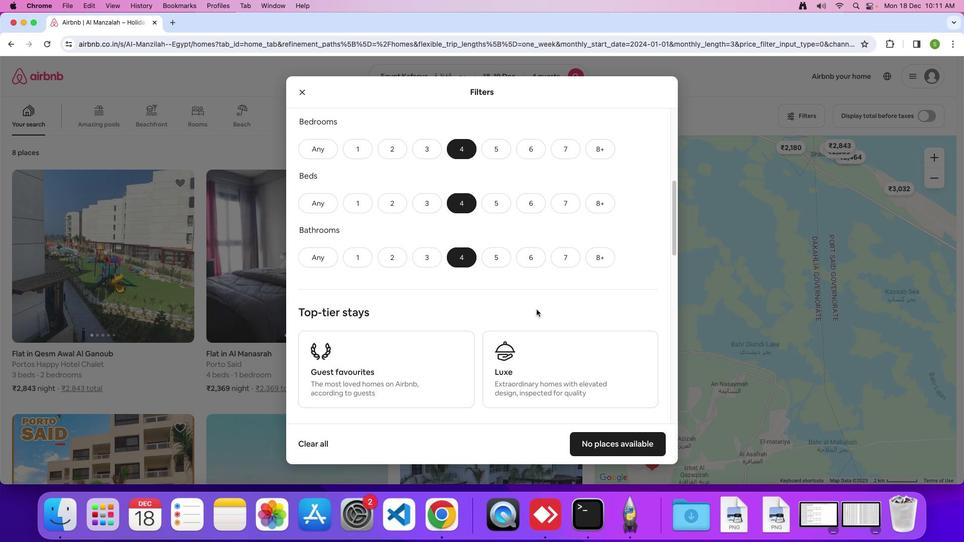
Action: Mouse scrolled (536, 309) with delta (0, 0)
Screenshot: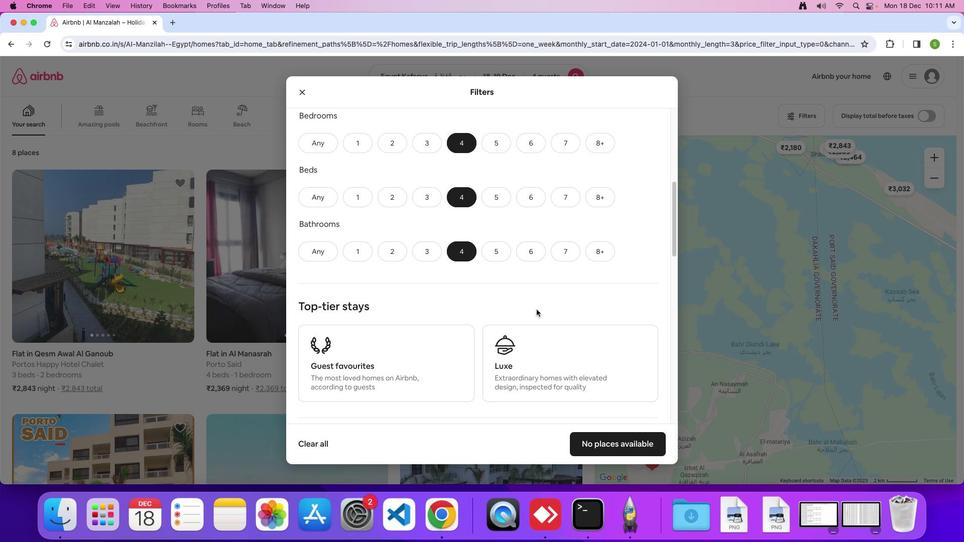 
Action: Mouse moved to (536, 309)
Screenshot: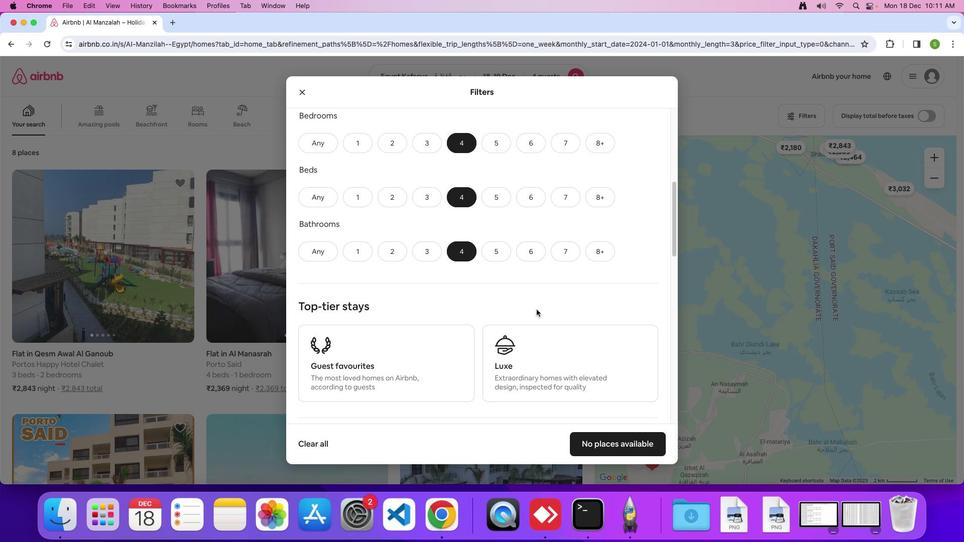 
Action: Mouse scrolled (536, 309) with delta (0, 0)
Screenshot: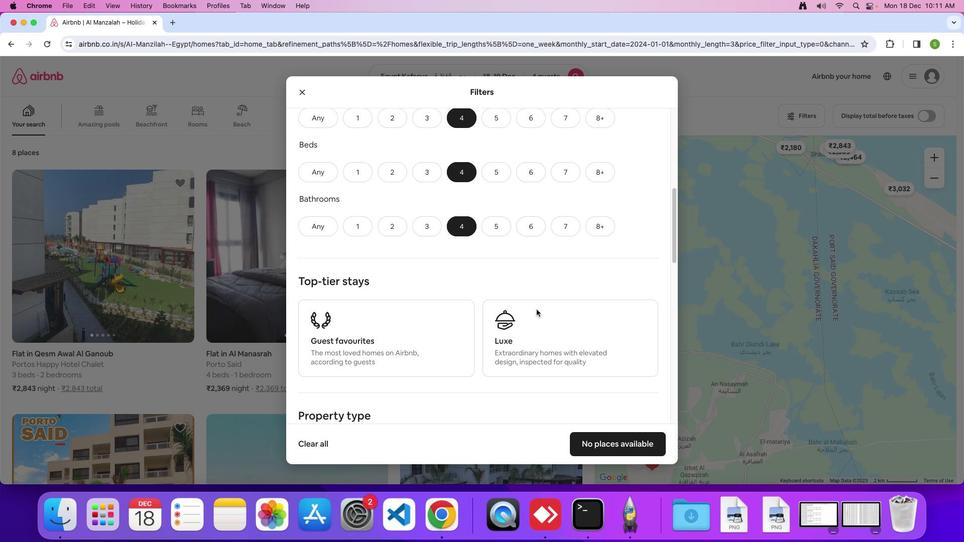 
Action: Mouse moved to (536, 309)
Screenshot: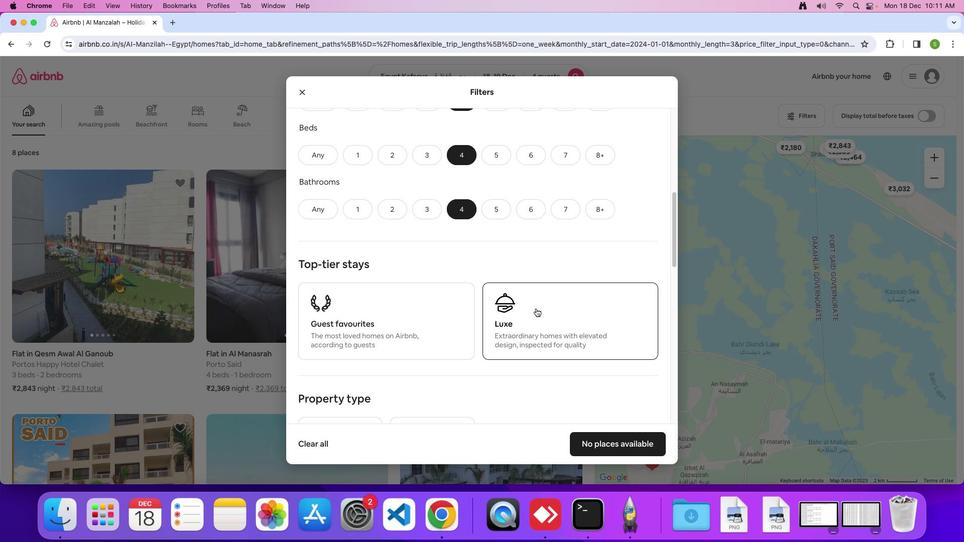 
Action: Mouse scrolled (536, 309) with delta (0, 0)
Screenshot: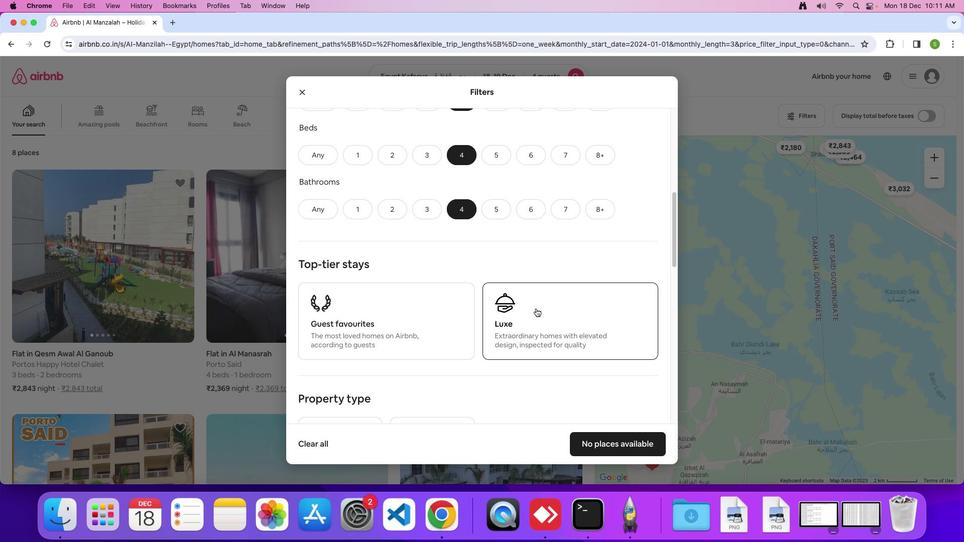 
Action: Mouse scrolled (536, 309) with delta (0, 0)
Screenshot: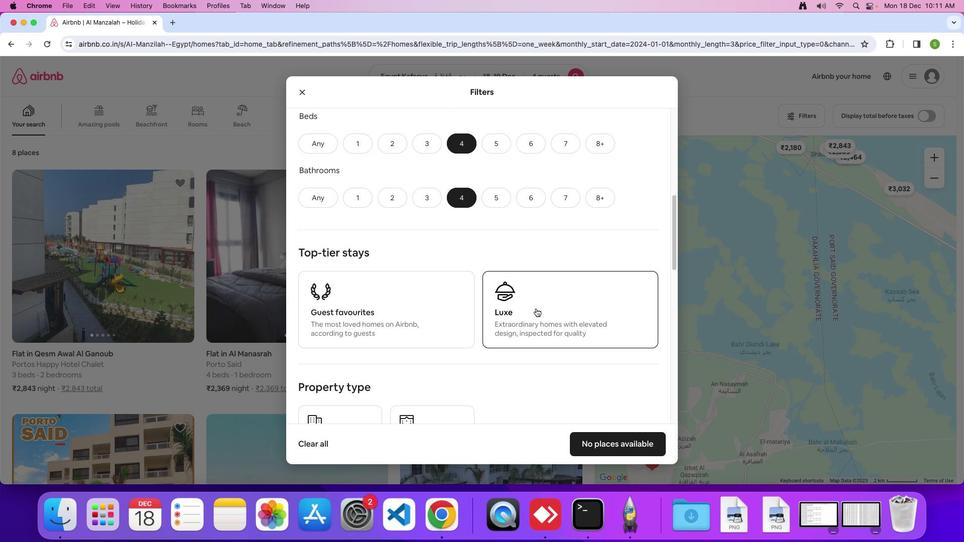 
Action: Mouse moved to (536, 309)
Screenshot: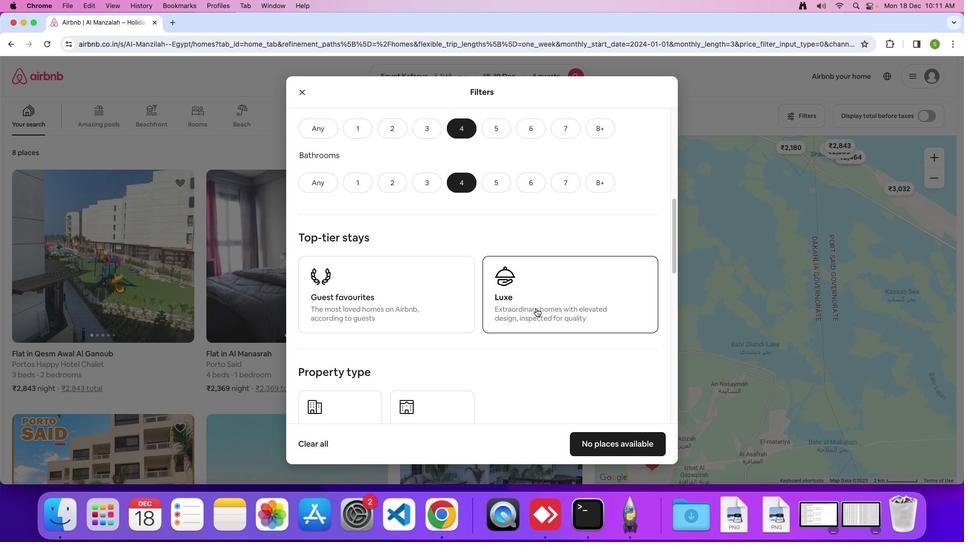 
Action: Mouse scrolled (536, 309) with delta (0, 0)
Screenshot: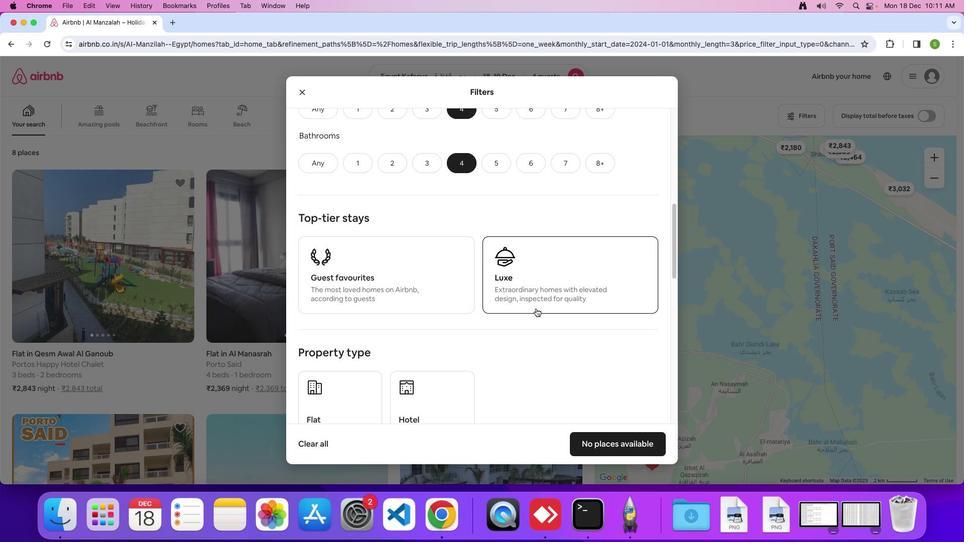 
Action: Mouse moved to (536, 307)
Screenshot: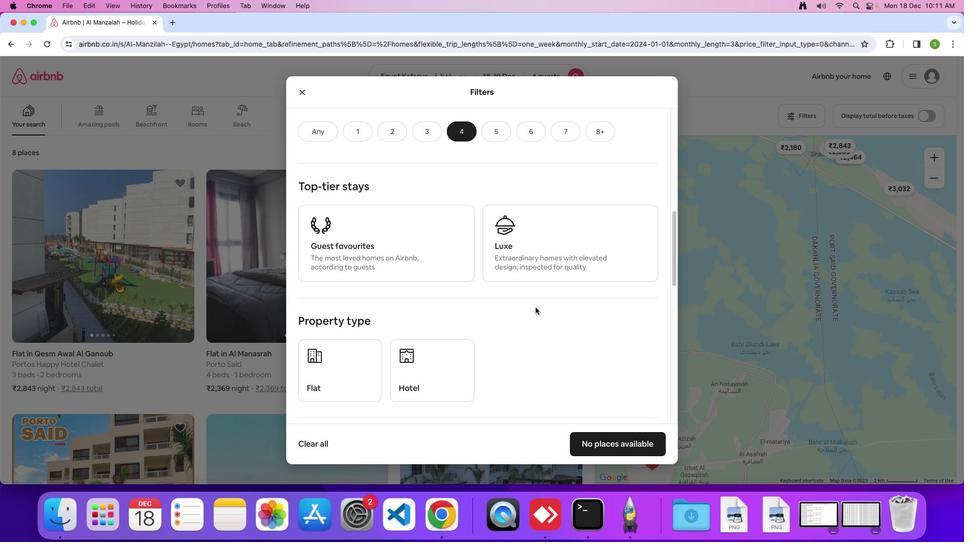 
Action: Mouse scrolled (536, 307) with delta (0, 0)
Screenshot: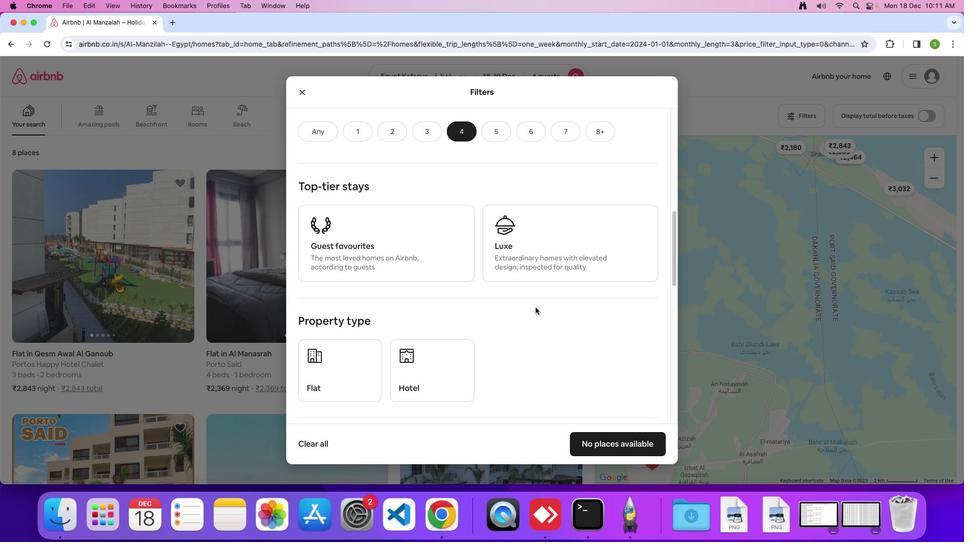 
Action: Mouse scrolled (536, 307) with delta (0, 0)
Screenshot: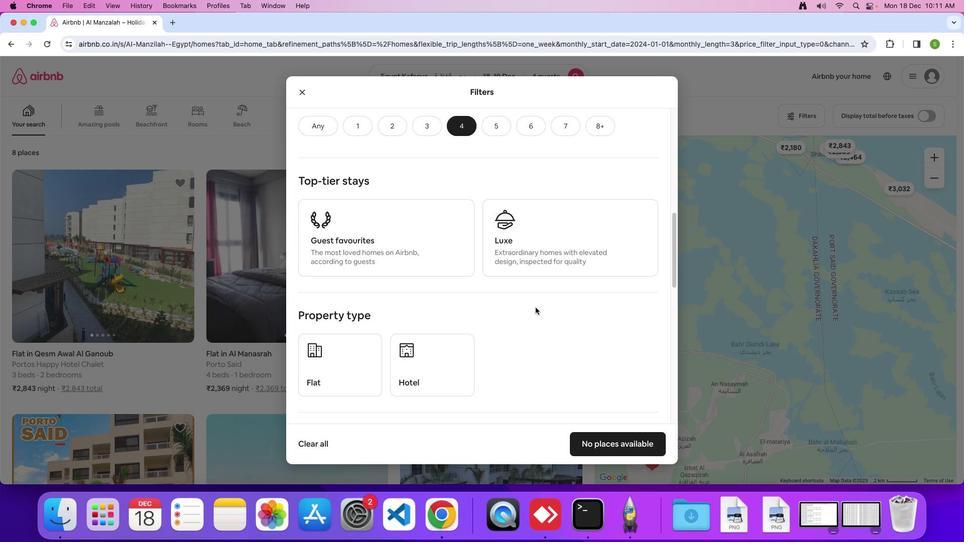 
Action: Mouse moved to (536, 307)
Screenshot: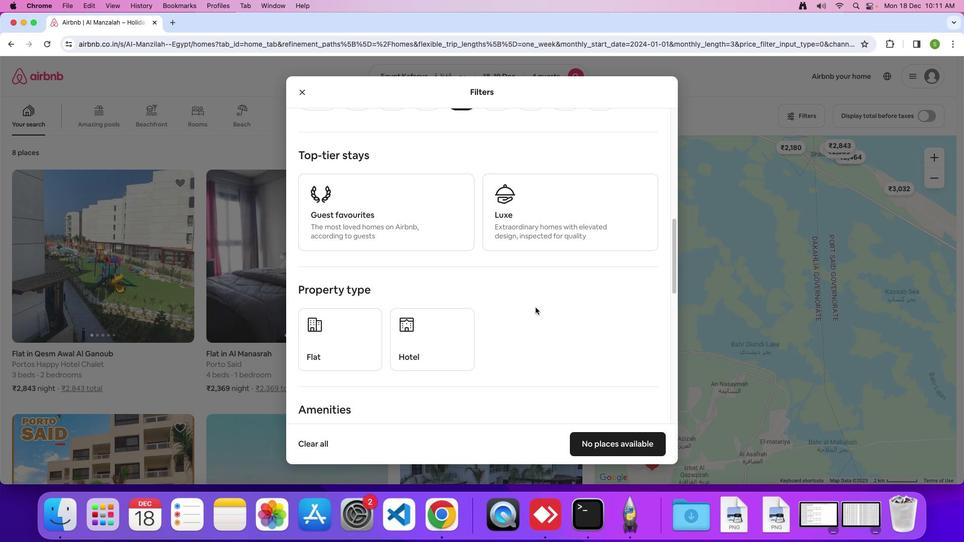 
Action: Mouse scrolled (536, 307) with delta (0, 0)
Screenshot: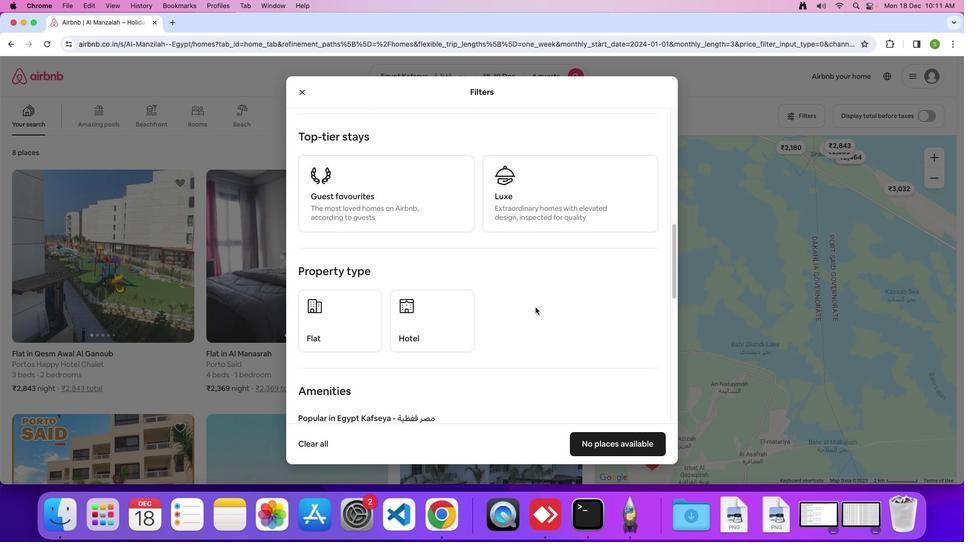 
Action: Mouse moved to (326, 299)
Screenshot: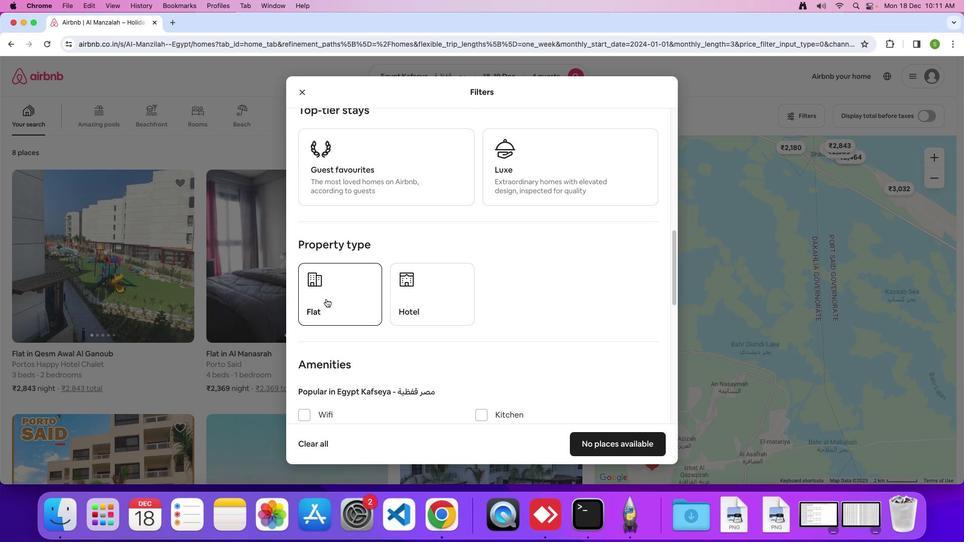 
Action: Mouse pressed left at (326, 299)
Screenshot: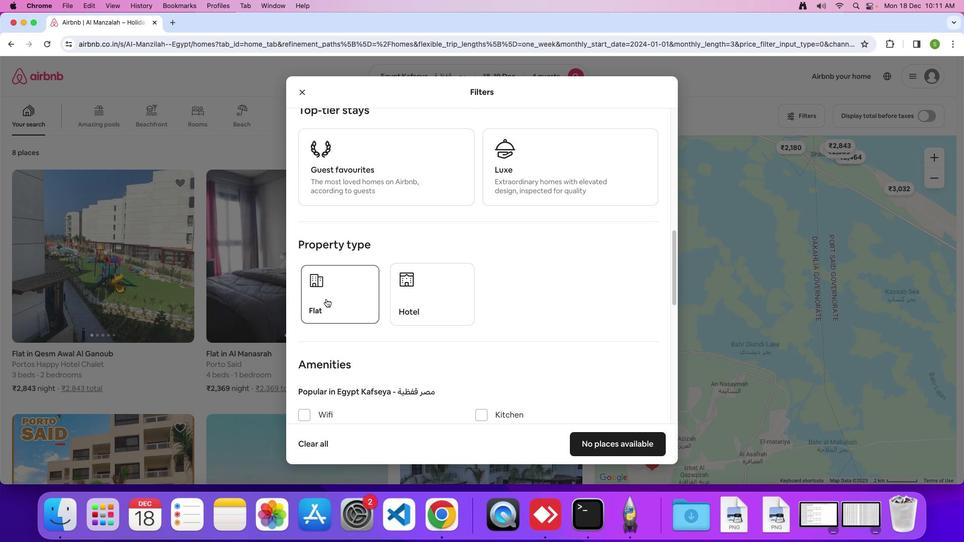 
Action: Mouse moved to (564, 269)
Screenshot: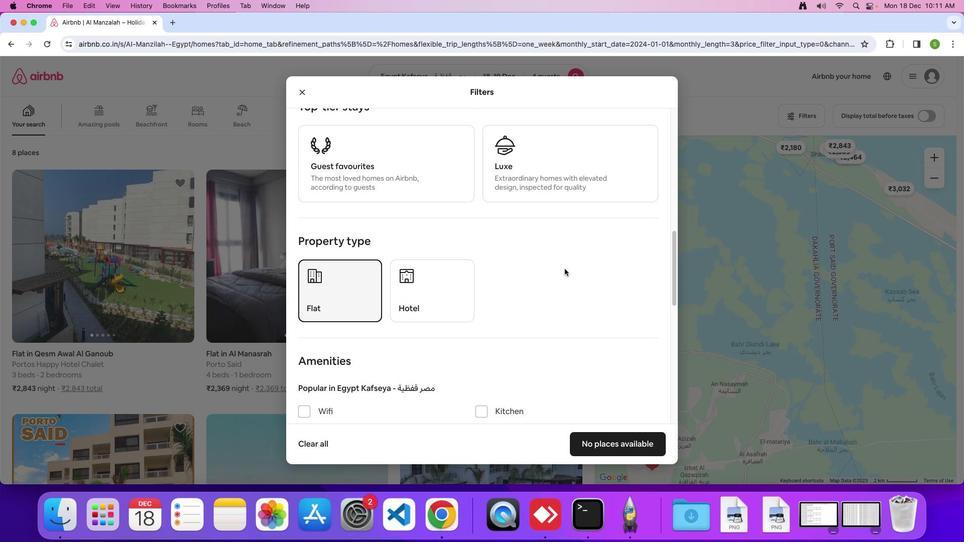 
Action: Mouse scrolled (564, 269) with delta (0, 0)
Screenshot: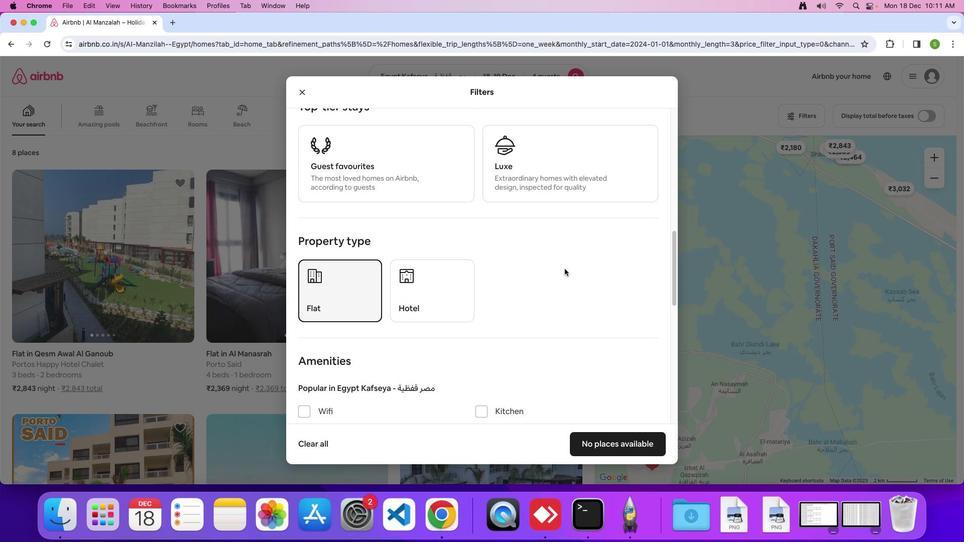 
Action: Mouse moved to (565, 269)
Screenshot: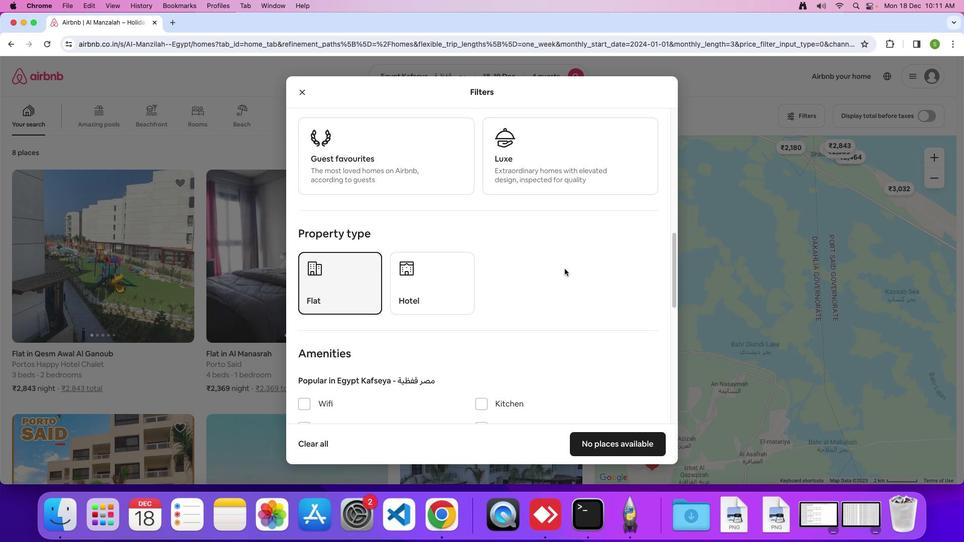 
Action: Mouse scrolled (565, 269) with delta (0, 0)
Screenshot: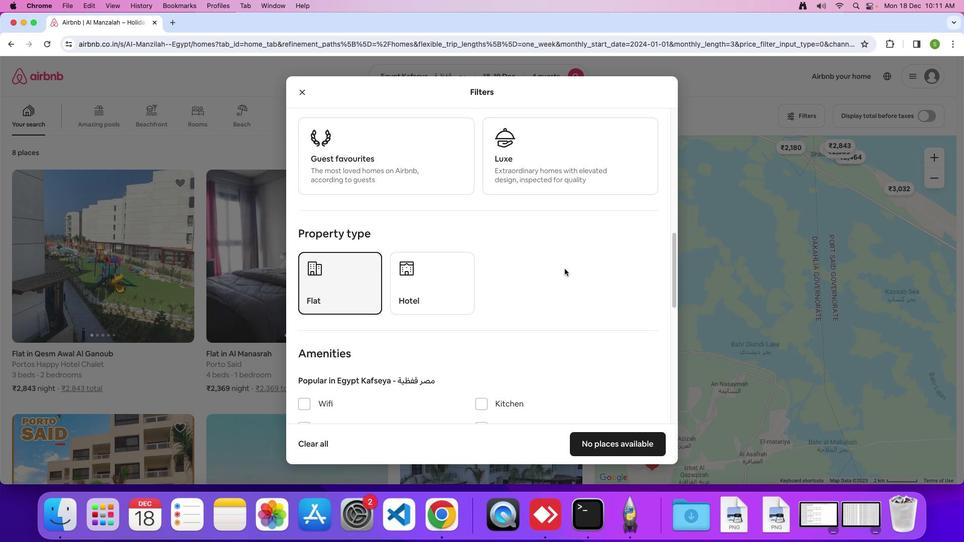 
Action: Mouse moved to (565, 269)
Screenshot: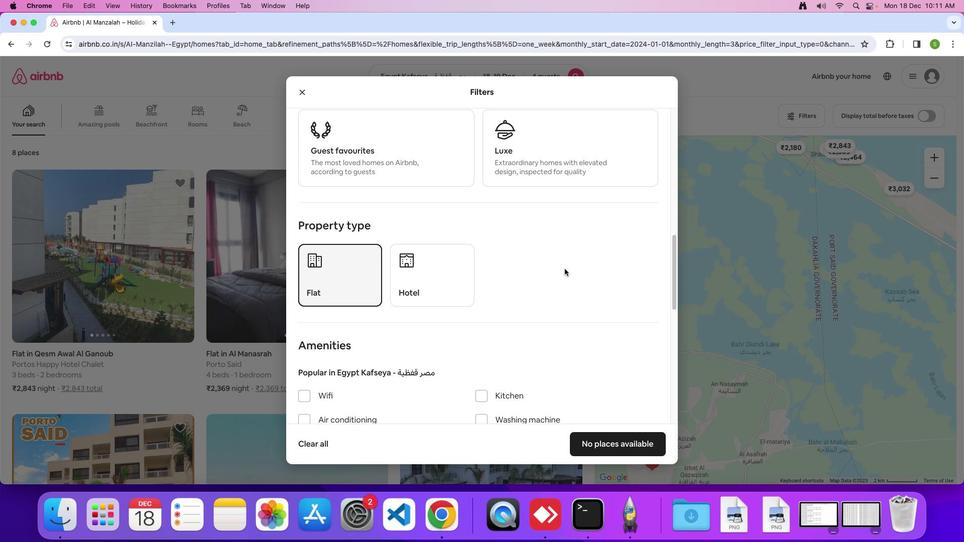 
Action: Mouse scrolled (565, 269) with delta (0, 0)
Screenshot: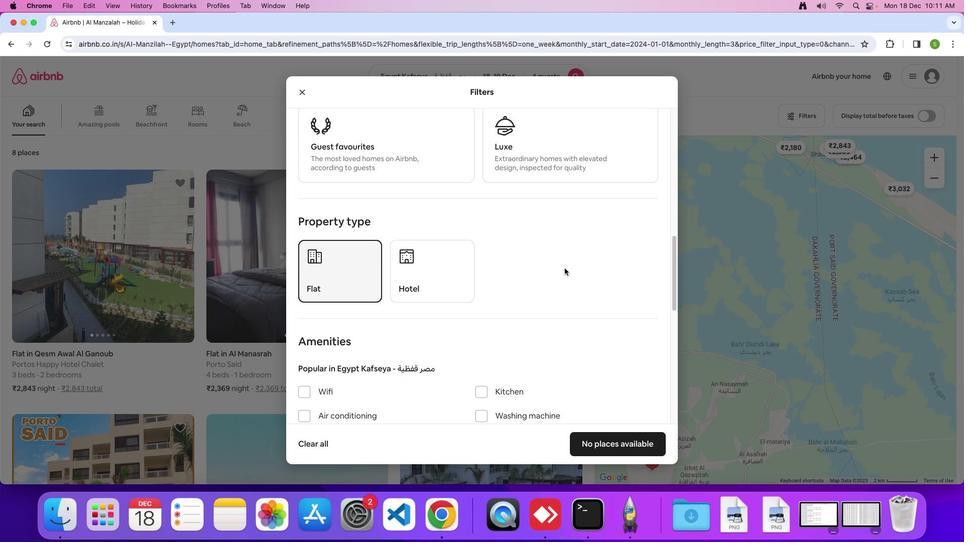 
Action: Mouse scrolled (565, 269) with delta (0, 0)
Screenshot: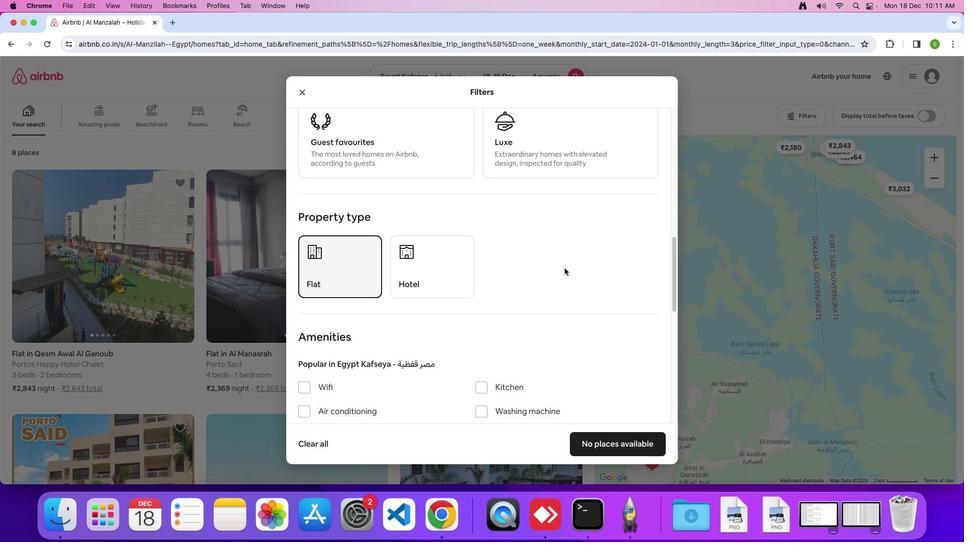 
Action: Mouse moved to (565, 268)
Screenshot: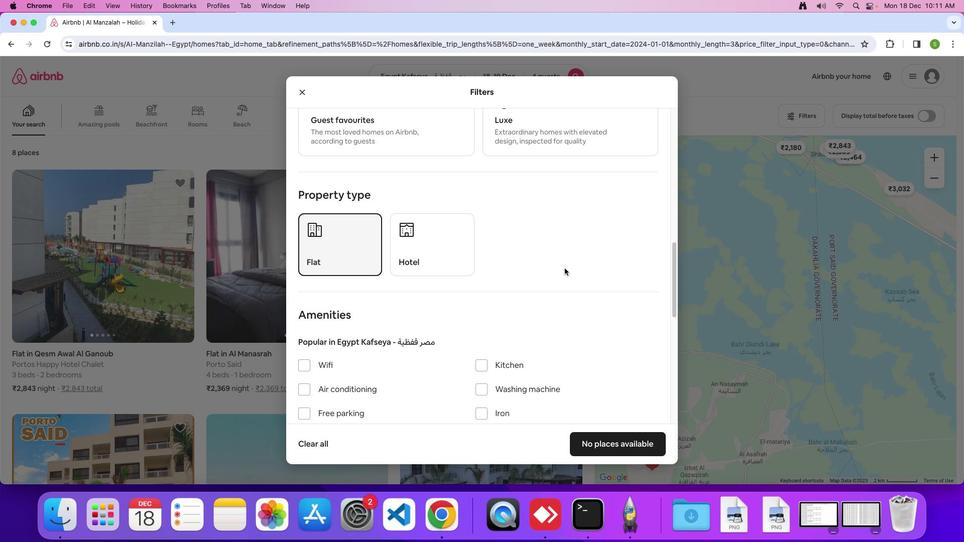 
Action: Mouse scrolled (565, 268) with delta (0, 0)
Screenshot: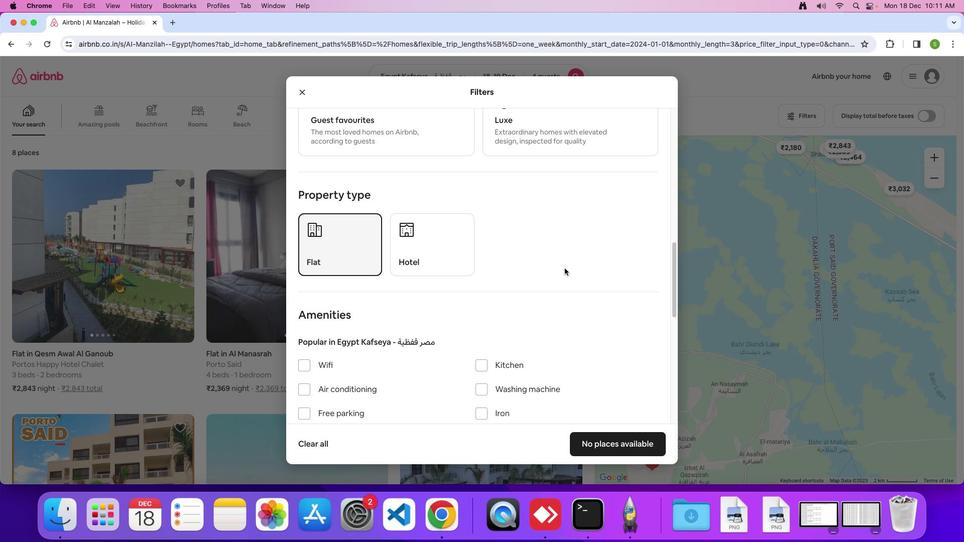 
Action: Mouse moved to (565, 268)
Screenshot: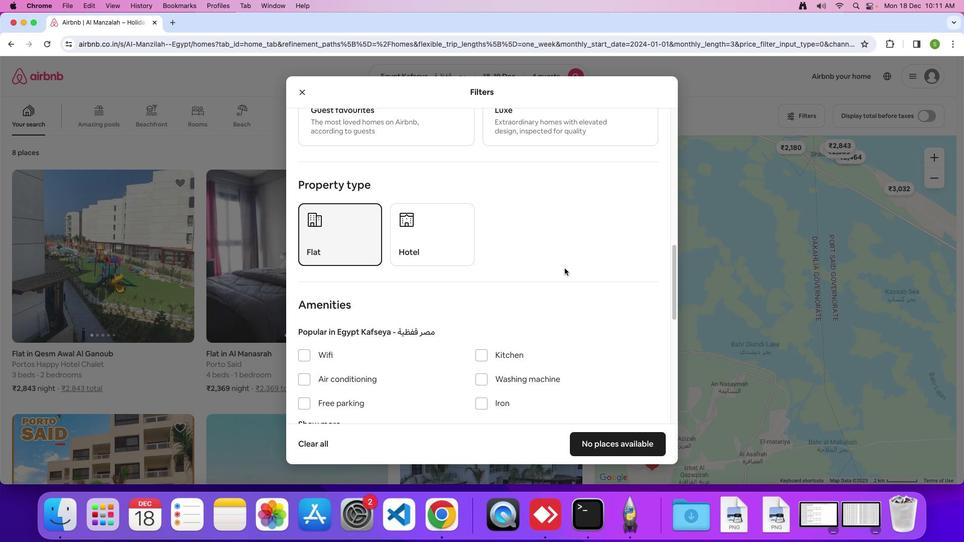 
Action: Mouse scrolled (565, 268) with delta (0, 0)
Screenshot: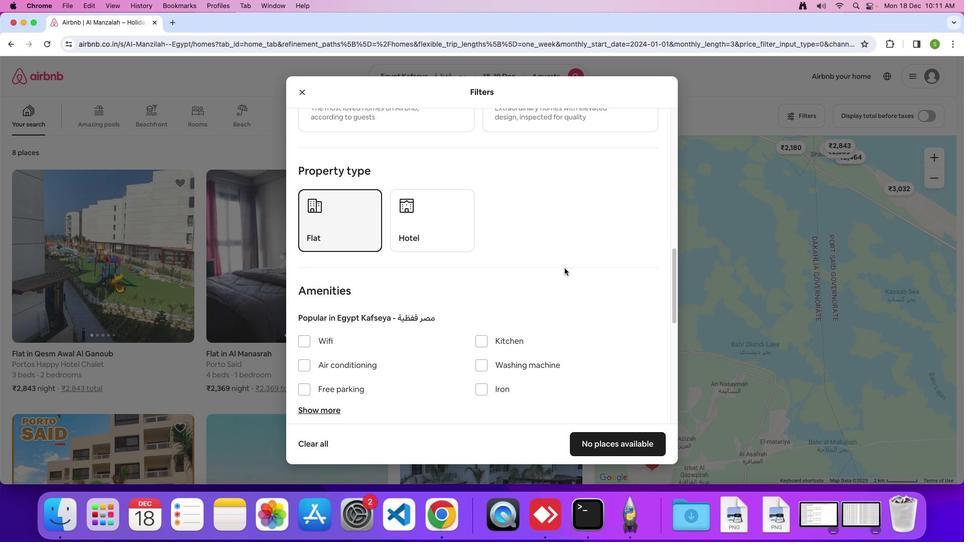 
Action: Mouse scrolled (565, 268) with delta (0, 0)
Screenshot: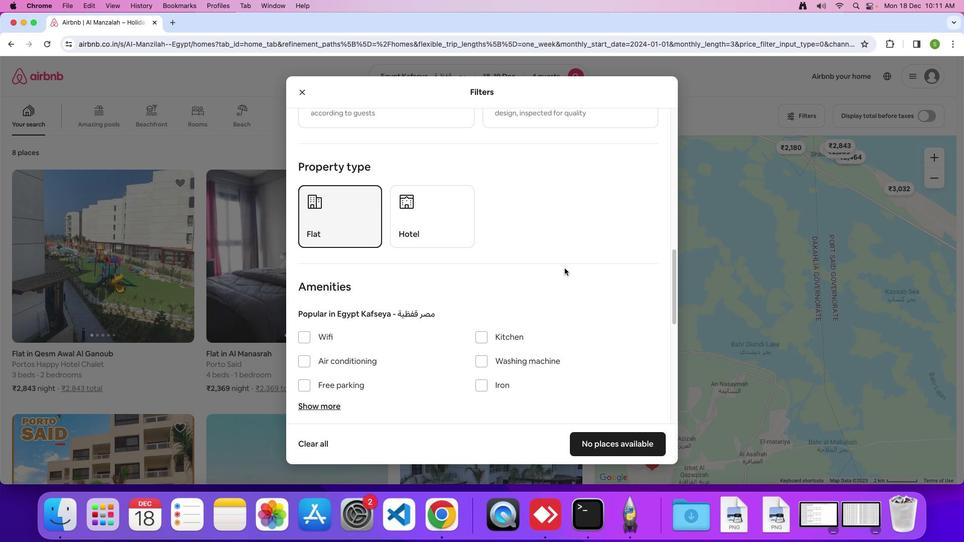 
Action: Mouse moved to (565, 268)
Screenshot: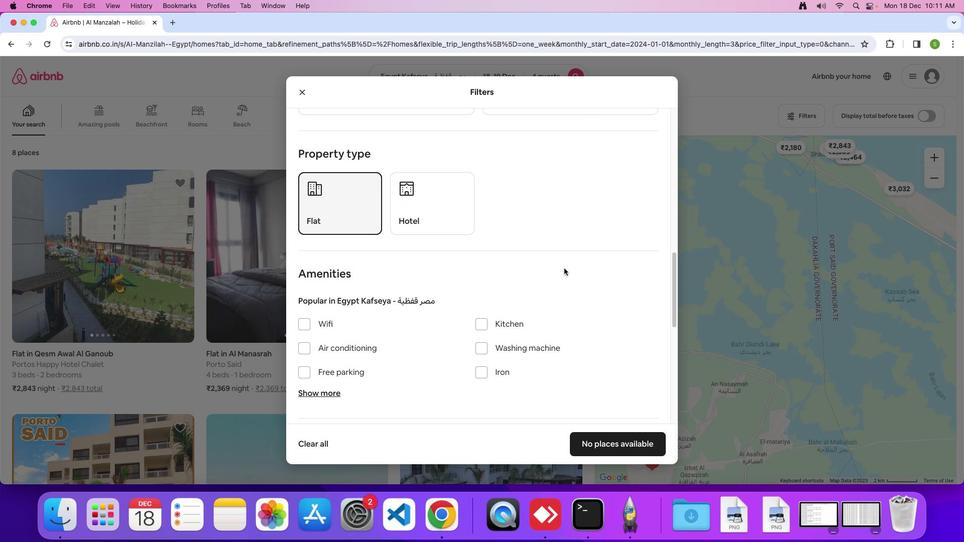 
Action: Mouse scrolled (565, 268) with delta (0, 0)
Screenshot: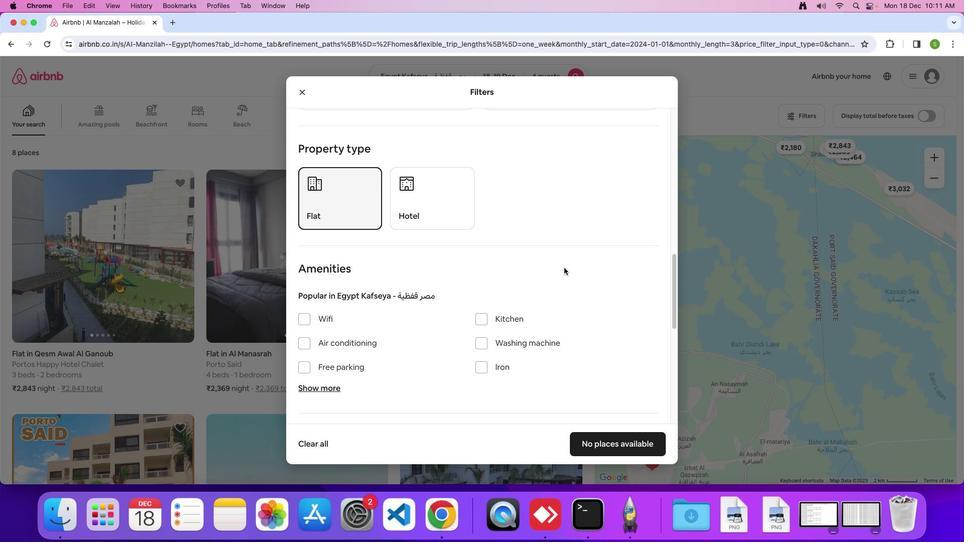
Action: Mouse scrolled (565, 268) with delta (0, 0)
Screenshot: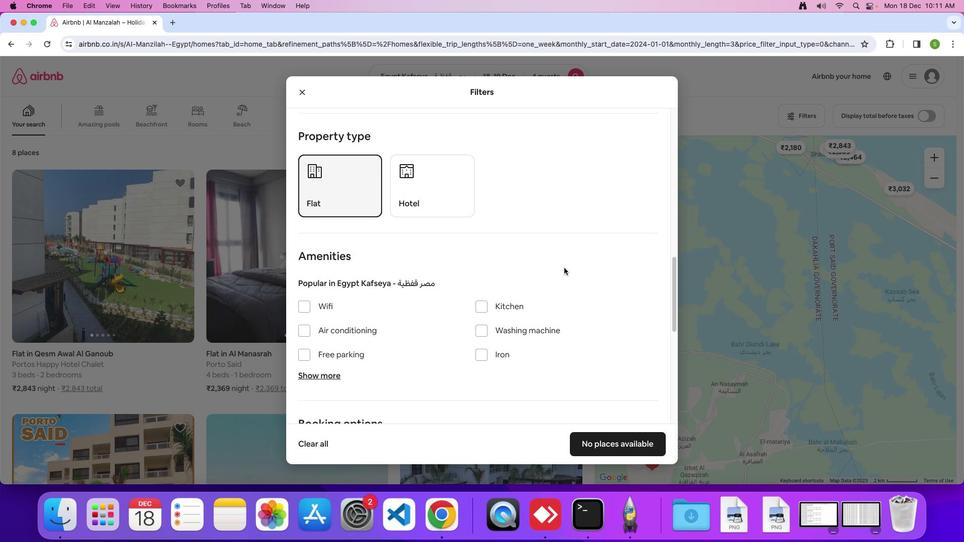 
Action: Mouse scrolled (565, 268) with delta (0, 0)
Screenshot: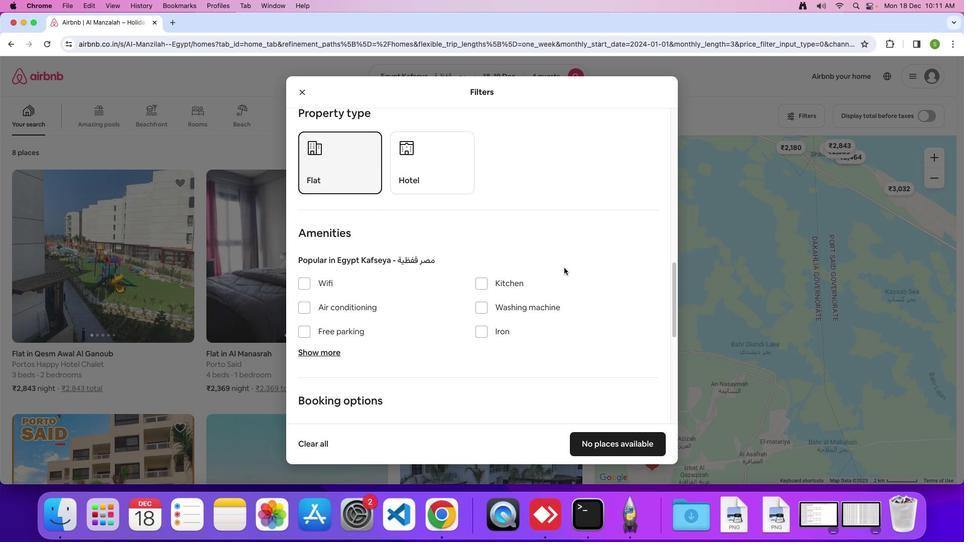 
Action: Mouse moved to (564, 268)
Screenshot: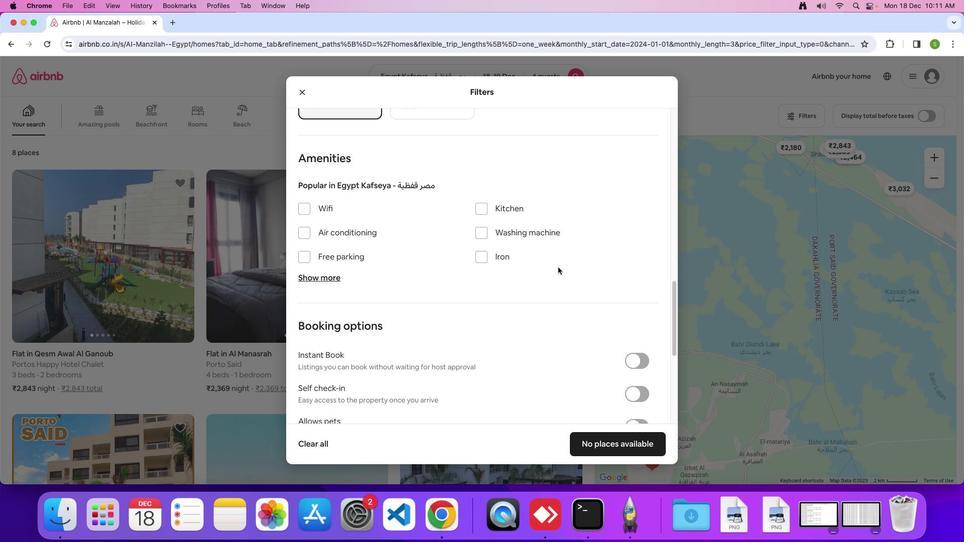 
Action: Mouse scrolled (564, 268) with delta (0, 0)
Screenshot: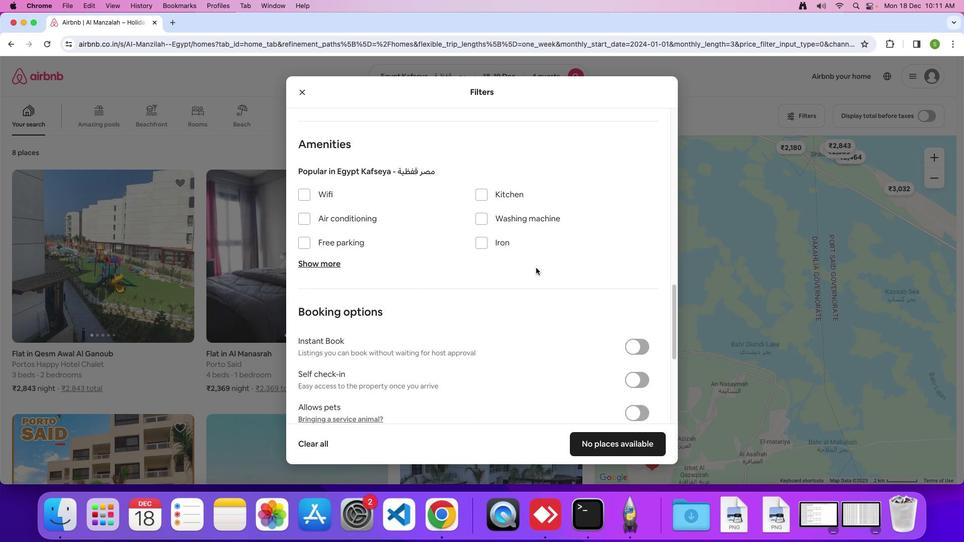 
Action: Mouse moved to (301, 170)
Screenshot: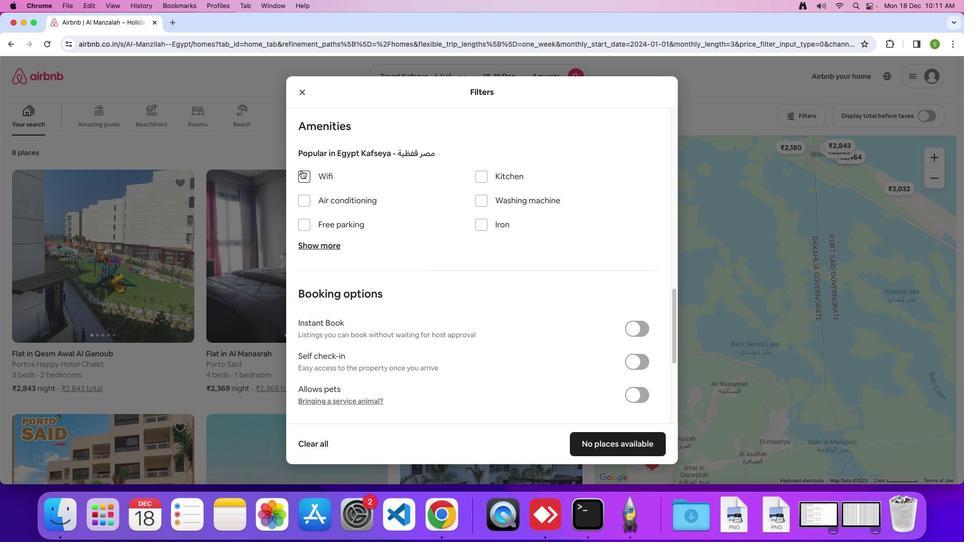 
Action: Mouse pressed left at (301, 170)
Screenshot: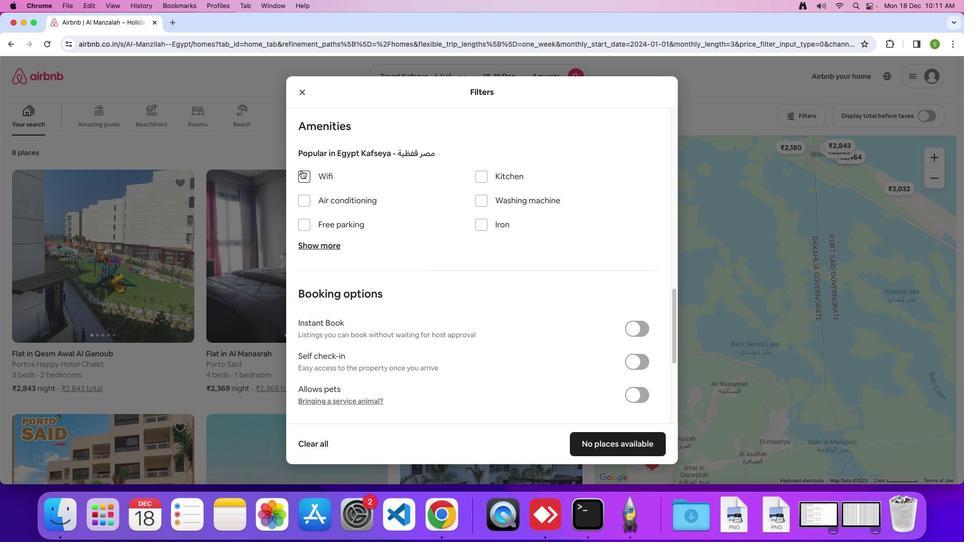 
Action: Mouse moved to (323, 246)
Screenshot: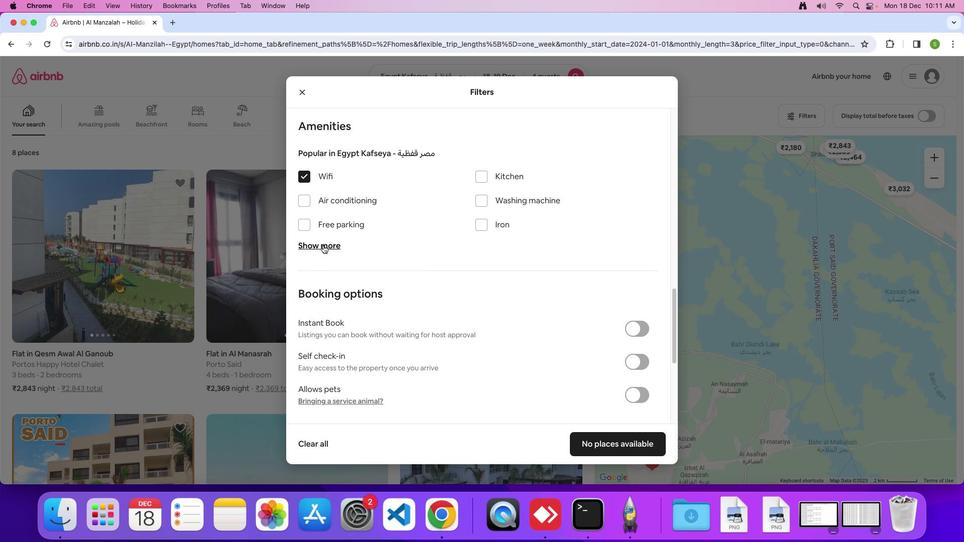 
Action: Mouse pressed left at (323, 246)
Screenshot: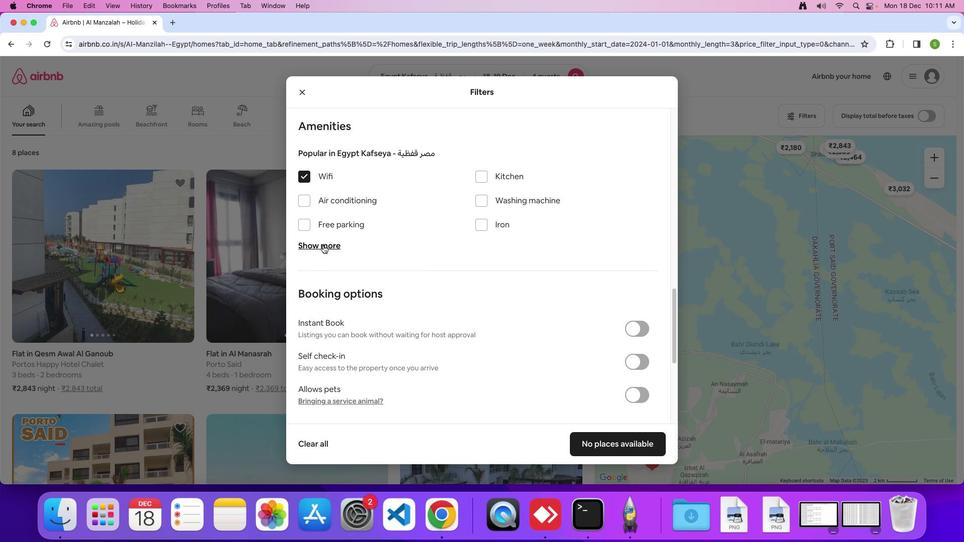 
Action: Mouse moved to (484, 307)
Screenshot: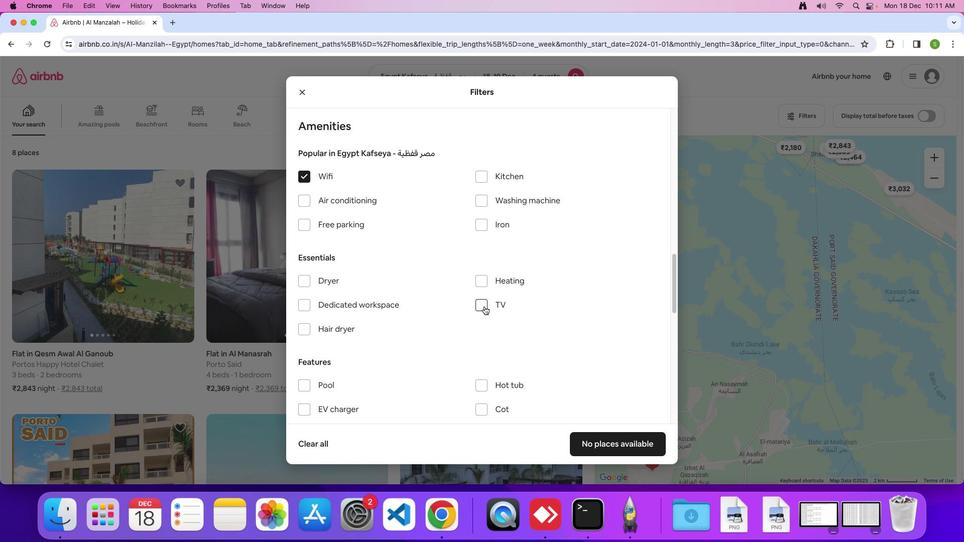
Action: Mouse pressed left at (484, 307)
Screenshot: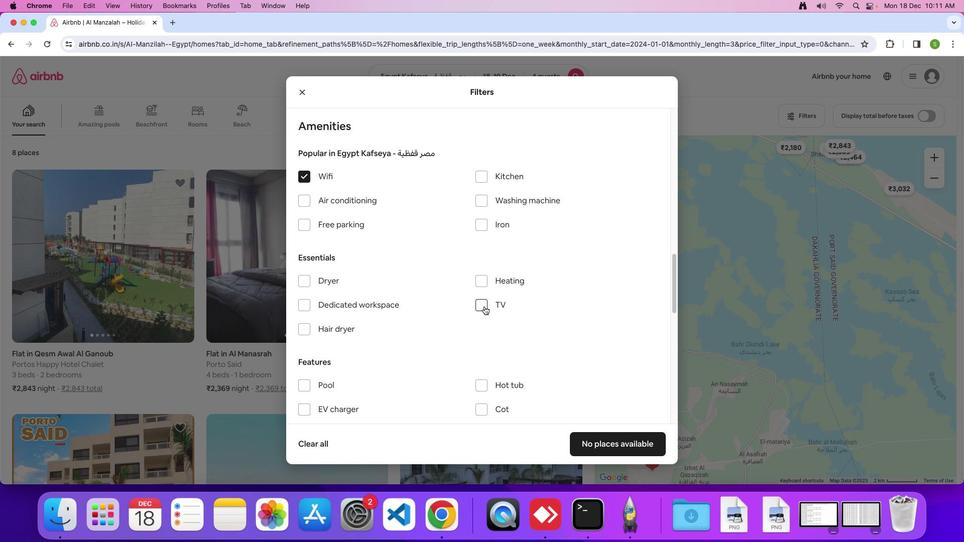 
Action: Mouse moved to (302, 224)
Screenshot: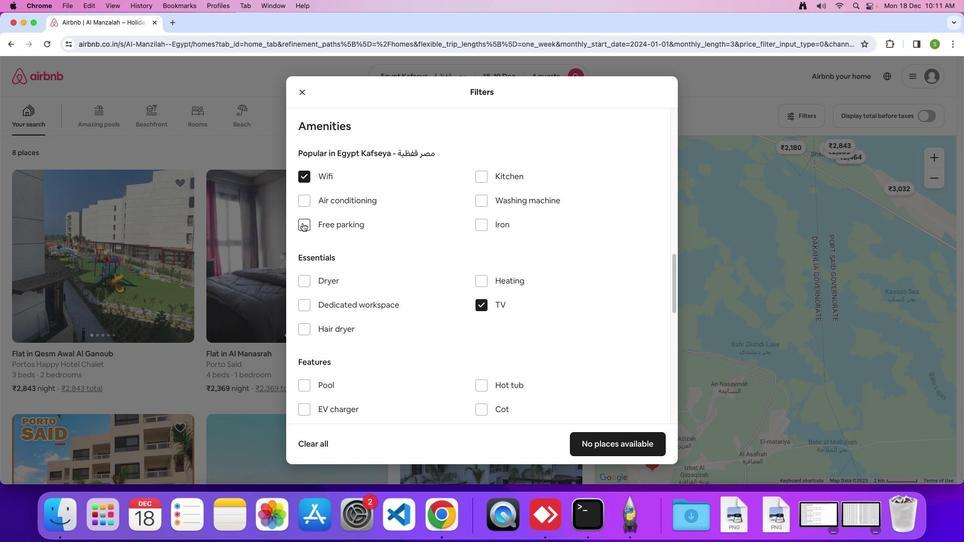 
Action: Mouse pressed left at (302, 224)
Screenshot: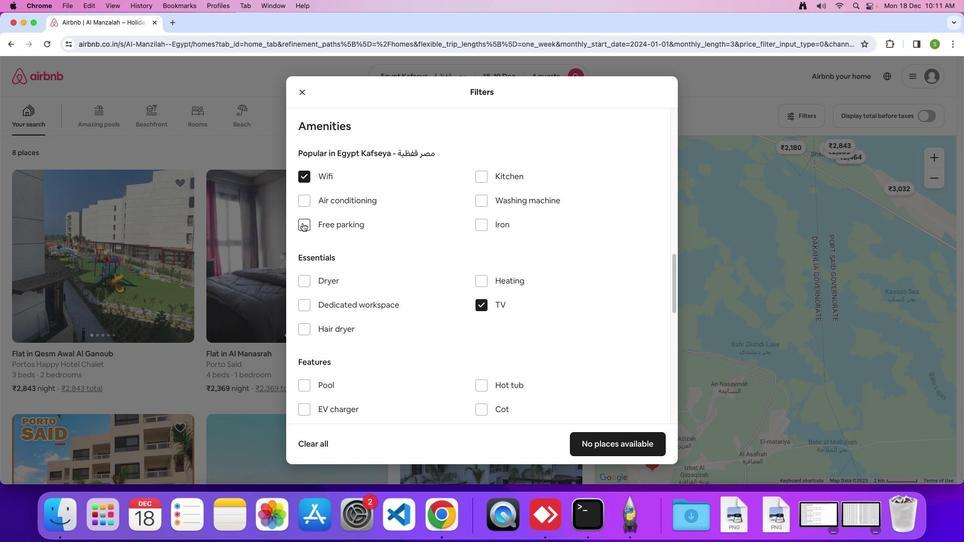 
Action: Mouse moved to (421, 255)
Screenshot: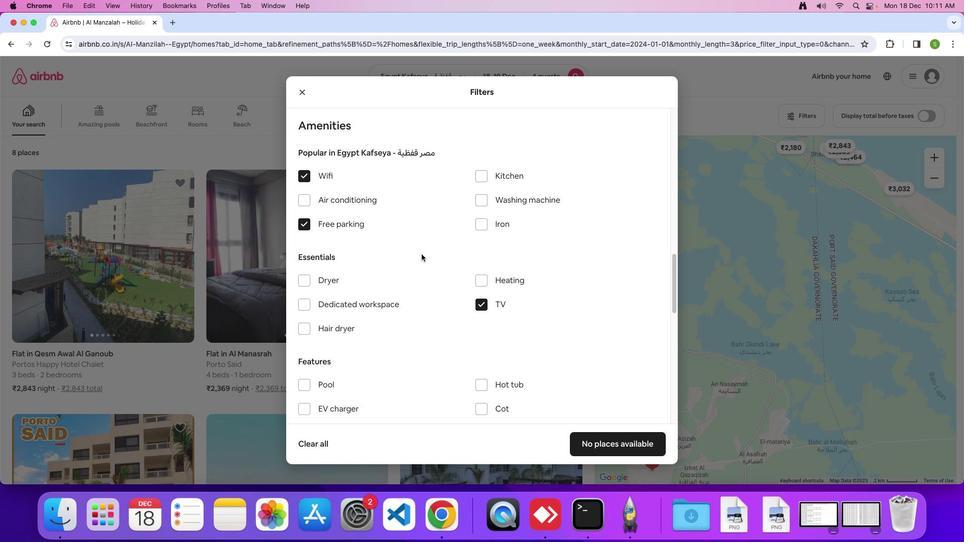 
Action: Mouse scrolled (421, 255) with delta (0, 0)
Screenshot: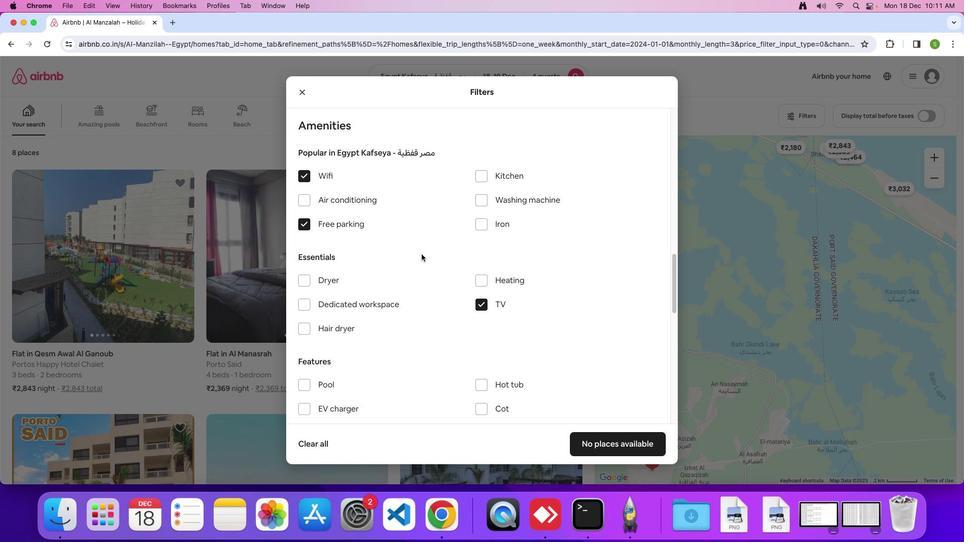 
Action: Mouse moved to (422, 255)
Screenshot: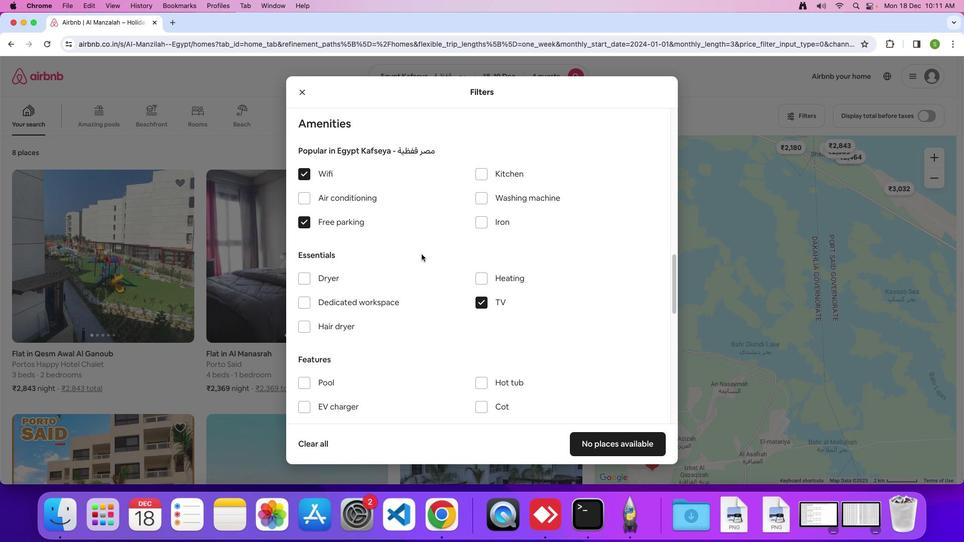 
Action: Mouse scrolled (422, 255) with delta (0, 0)
Screenshot: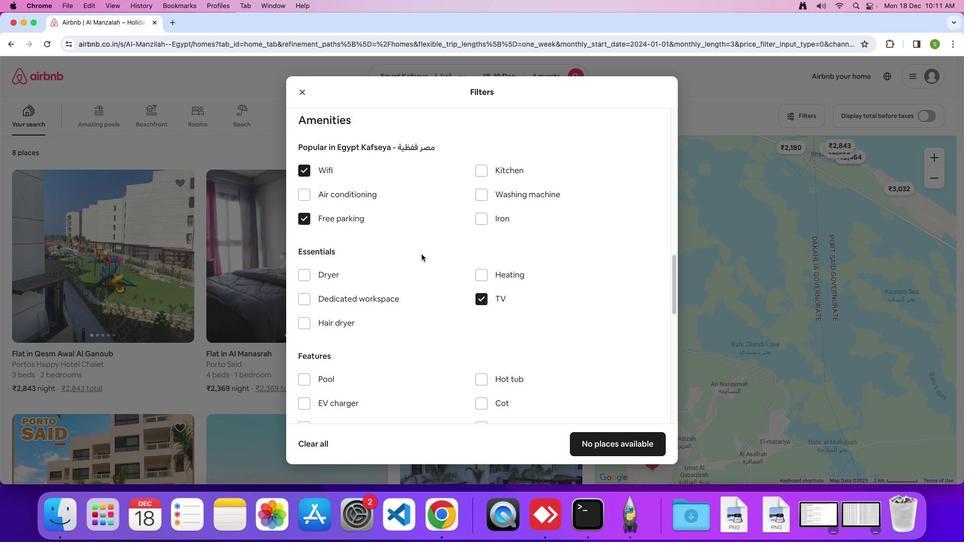 
Action: Mouse moved to (422, 255)
Screenshot: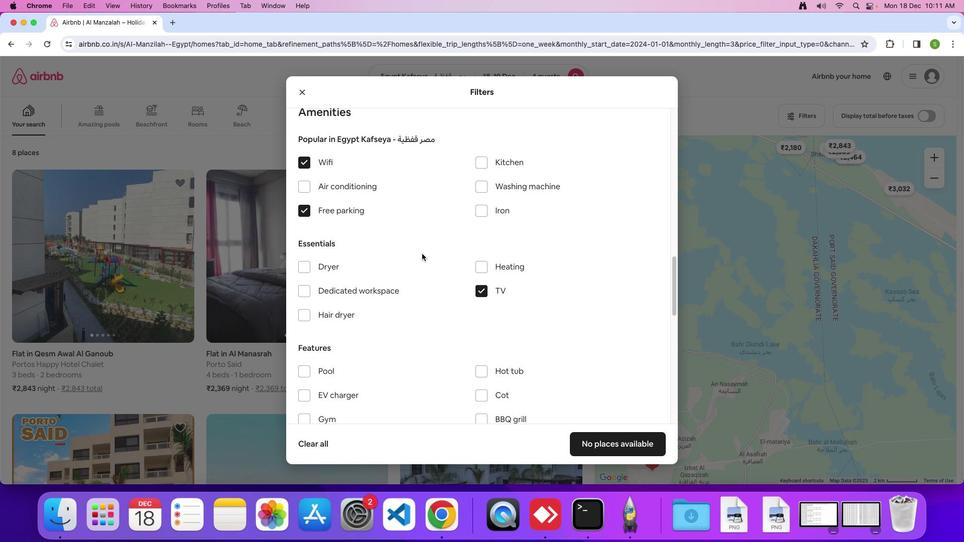 
Action: Mouse scrolled (422, 255) with delta (0, 0)
Screenshot: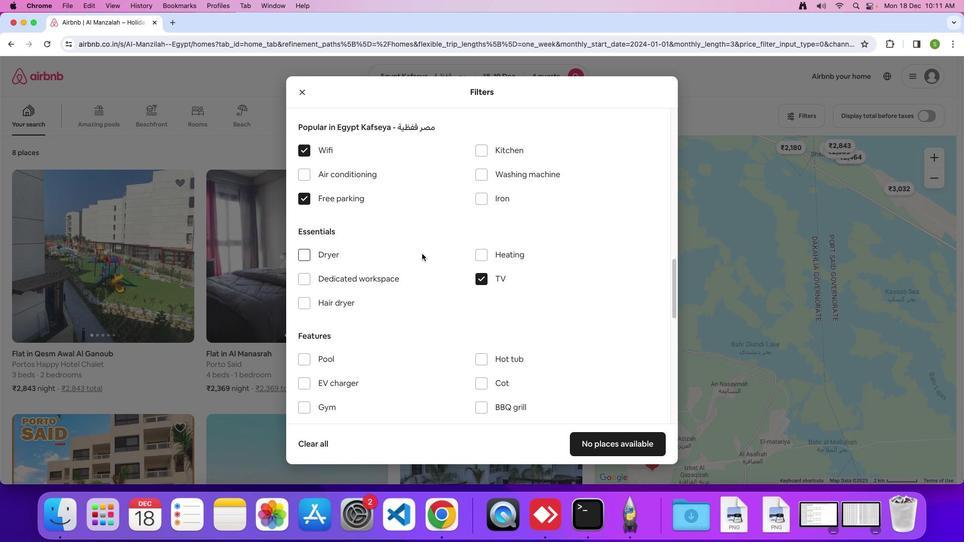 
Action: Mouse moved to (422, 254)
Screenshot: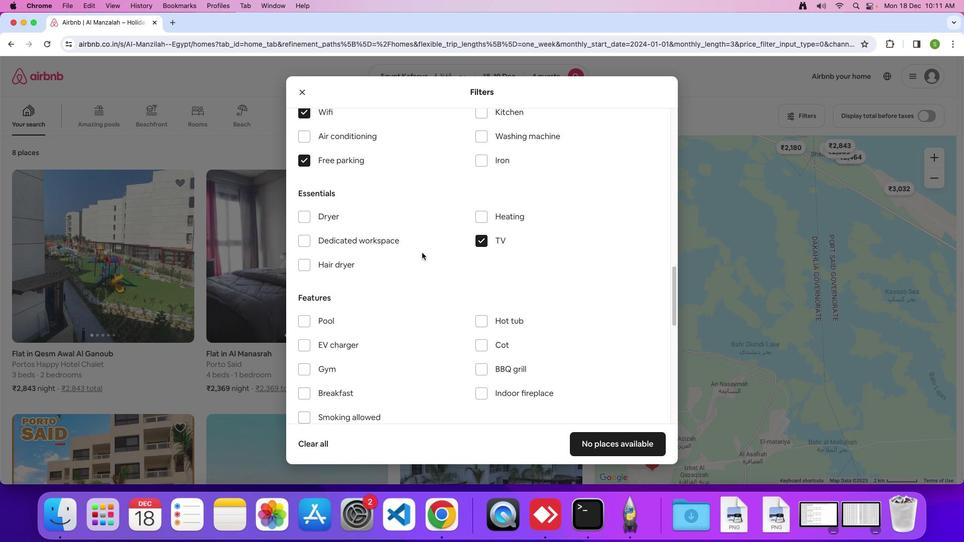 
Action: Mouse scrolled (422, 254) with delta (0, 0)
Screenshot: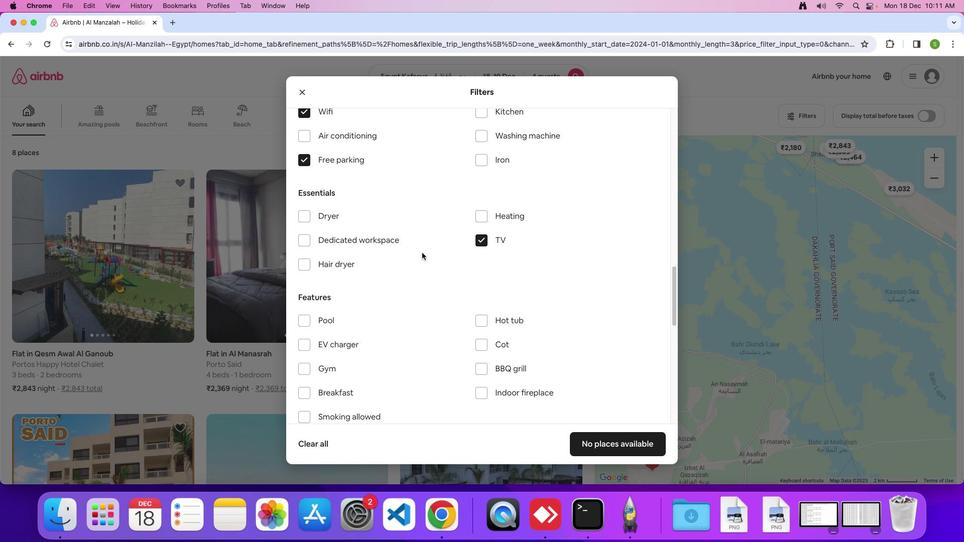 
Action: Mouse moved to (422, 253)
Screenshot: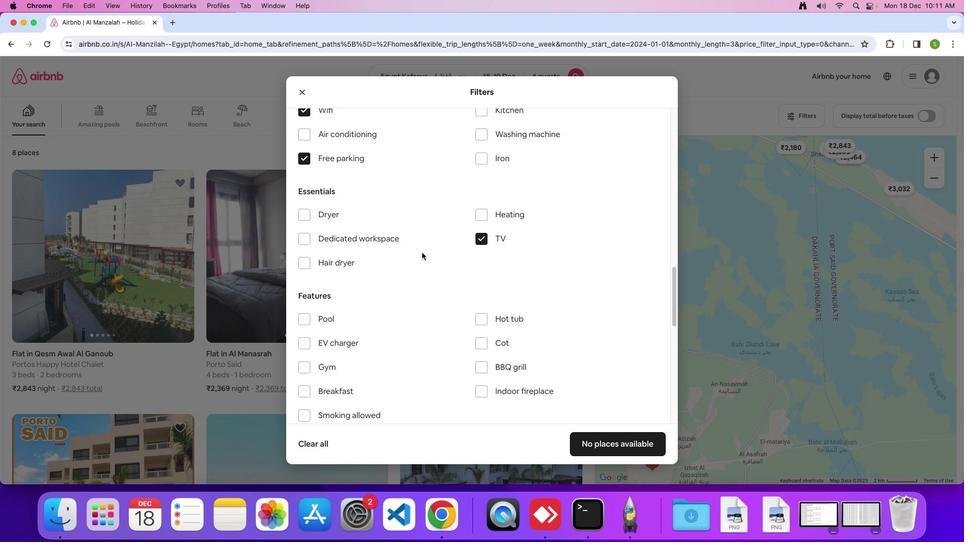 
Action: Mouse scrolled (422, 253) with delta (0, 0)
Screenshot: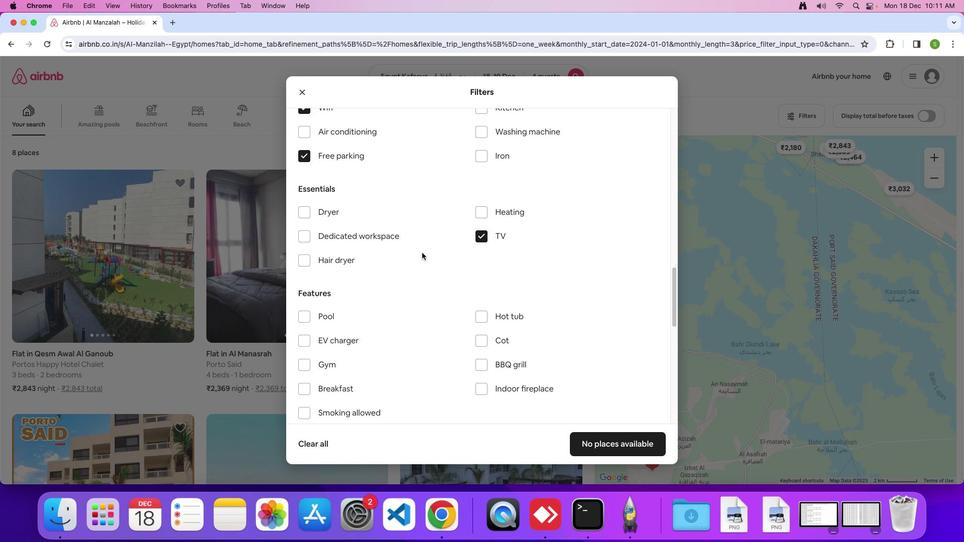 
Action: Mouse moved to (422, 253)
Screenshot: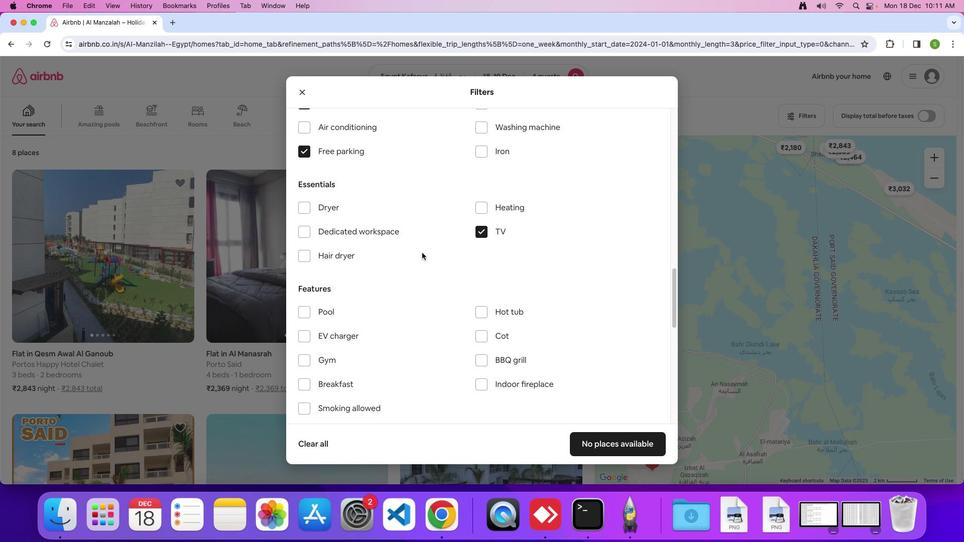 
Action: Mouse scrolled (422, 253) with delta (0, 0)
Screenshot: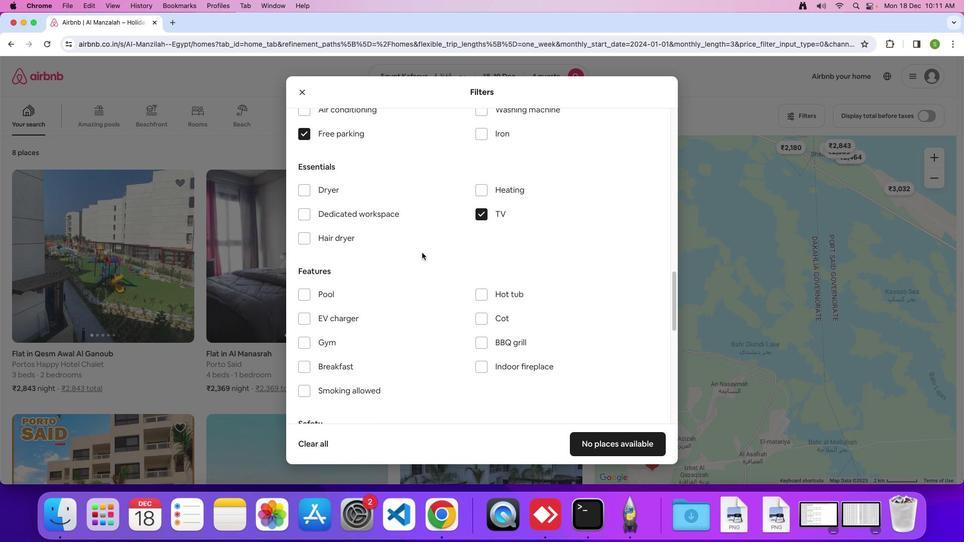 
Action: Mouse moved to (422, 253)
Screenshot: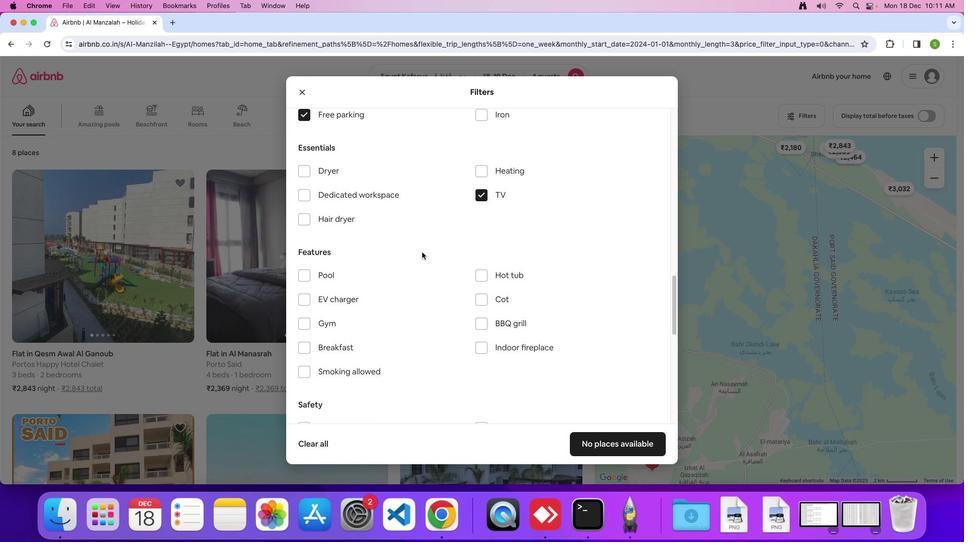 
Action: Mouse scrolled (422, 253) with delta (0, 0)
Screenshot: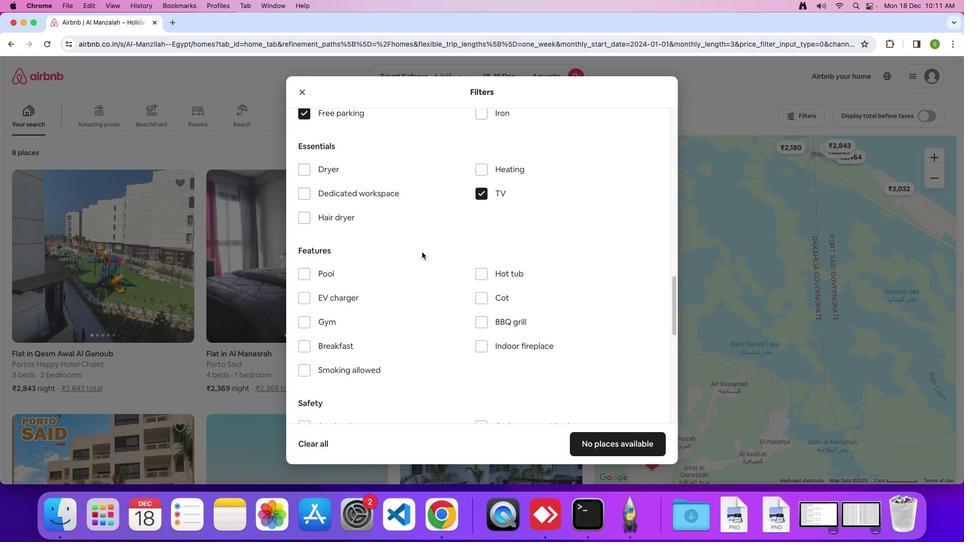 
Action: Mouse moved to (422, 253)
Screenshot: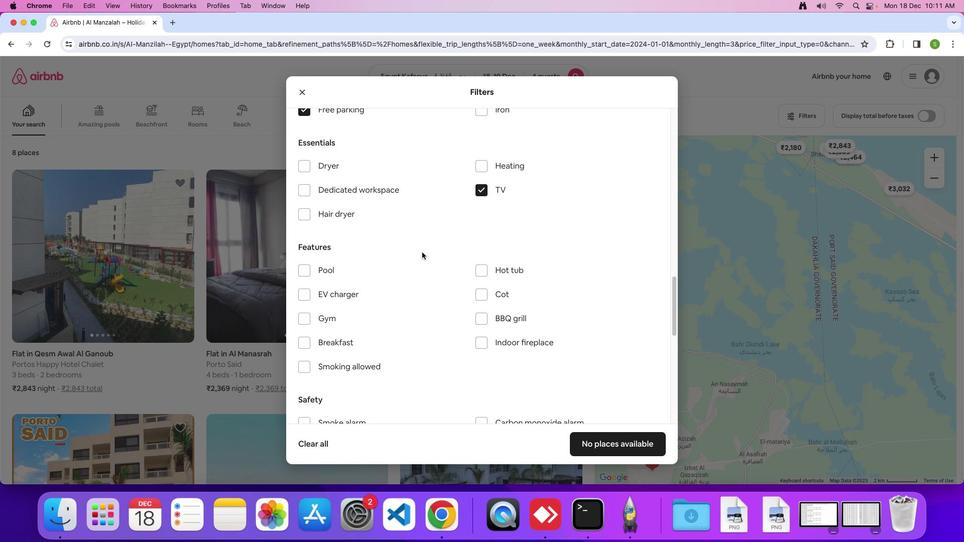 
Action: Mouse scrolled (422, 253) with delta (0, 0)
Screenshot: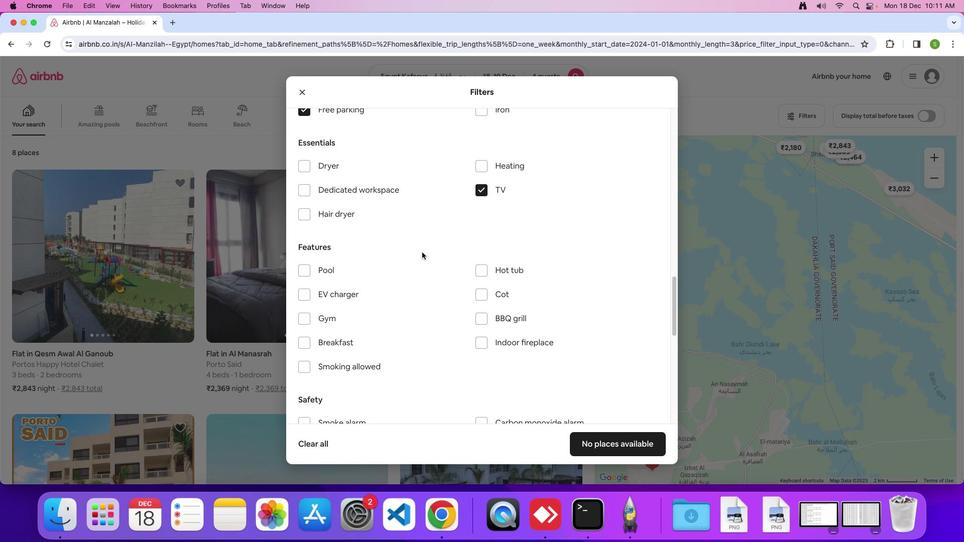 
Action: Mouse moved to (422, 253)
Screenshot: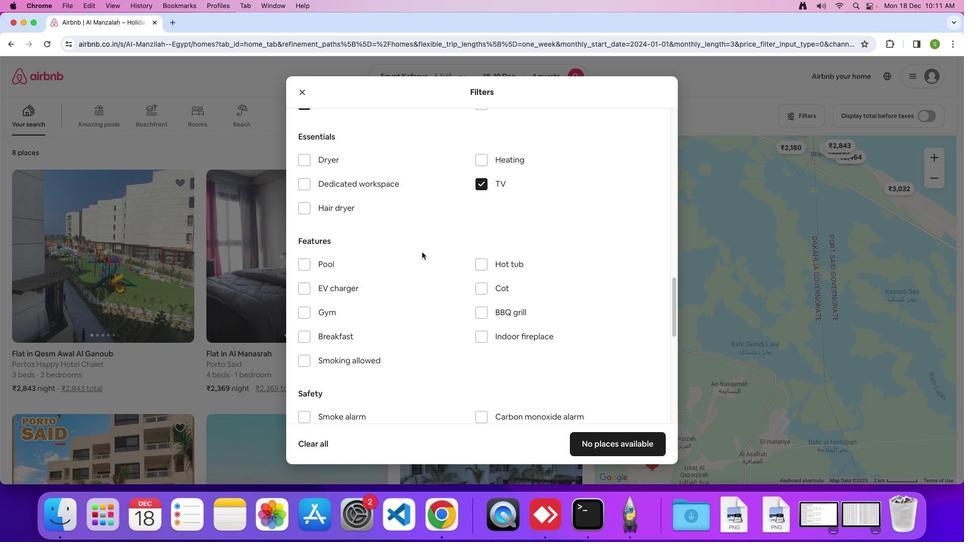 
Action: Mouse scrolled (422, 253) with delta (0, 0)
Screenshot: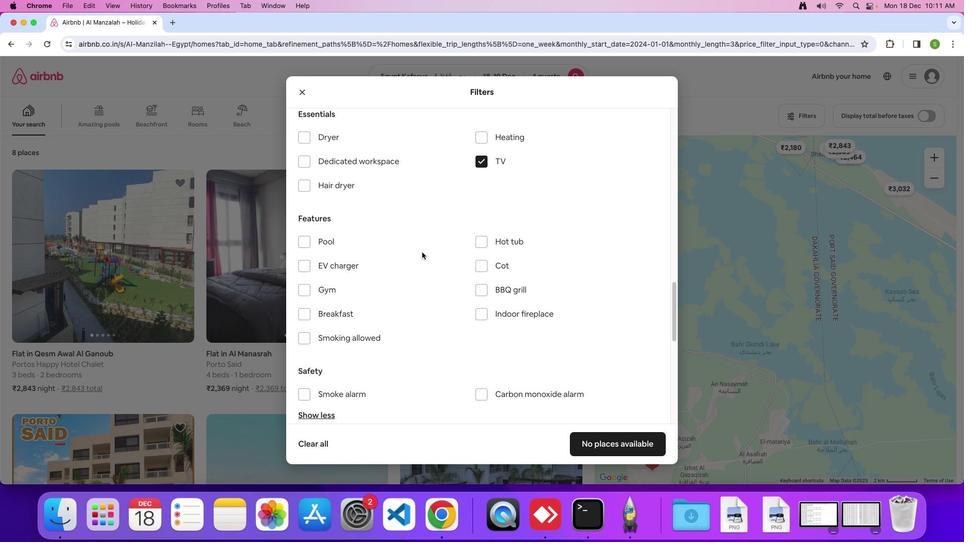 
Action: Mouse scrolled (422, 253) with delta (0, 0)
Screenshot: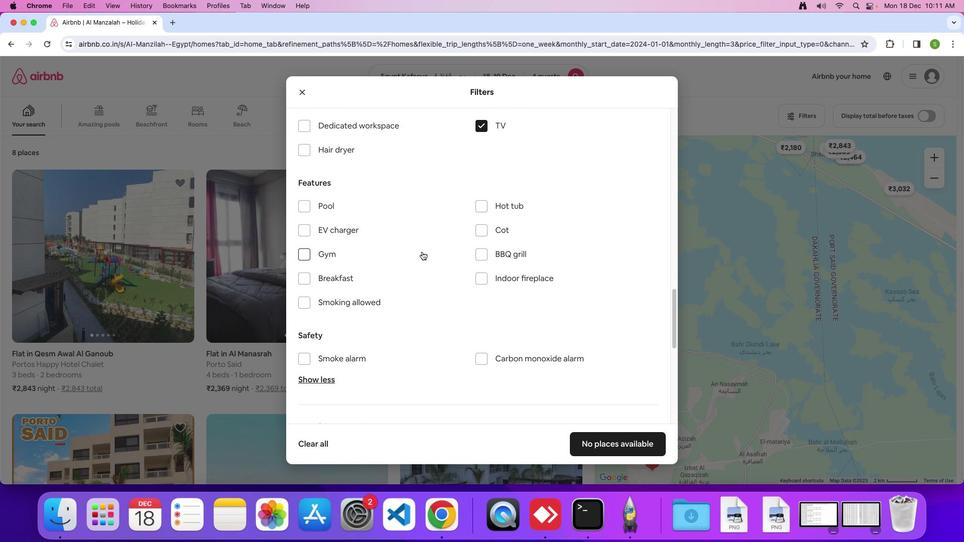 
Action: Mouse scrolled (422, 253) with delta (0, 0)
Screenshot: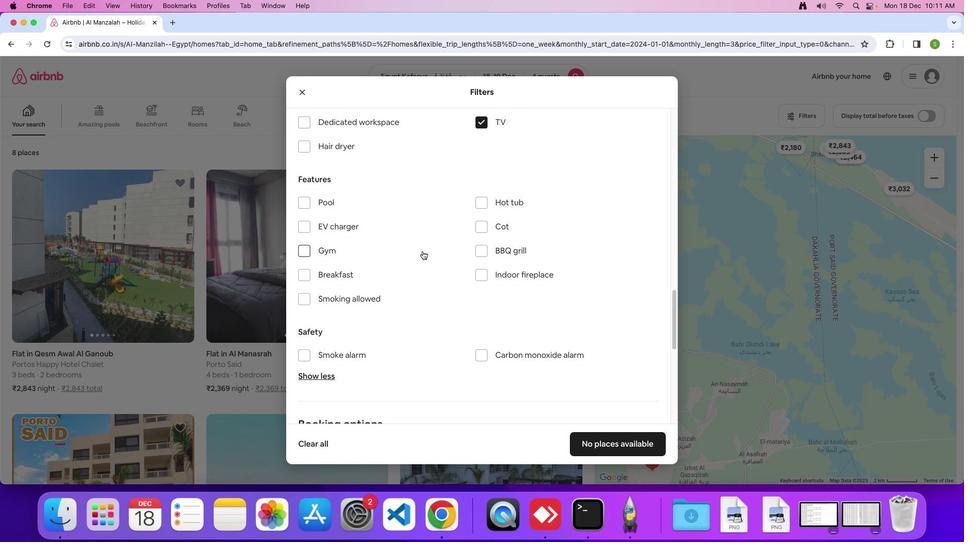 
Action: Mouse moved to (307, 239)
Screenshot: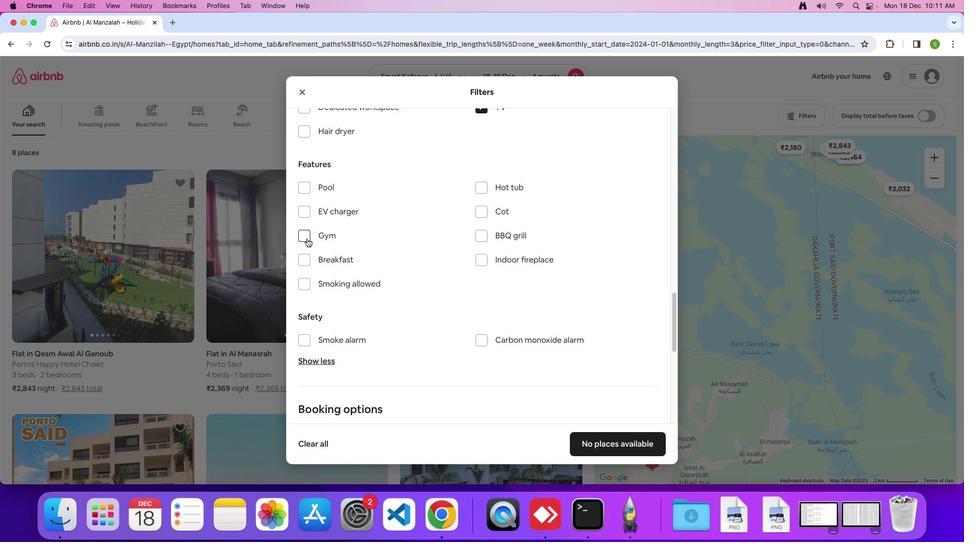 
Action: Mouse pressed left at (307, 239)
Screenshot: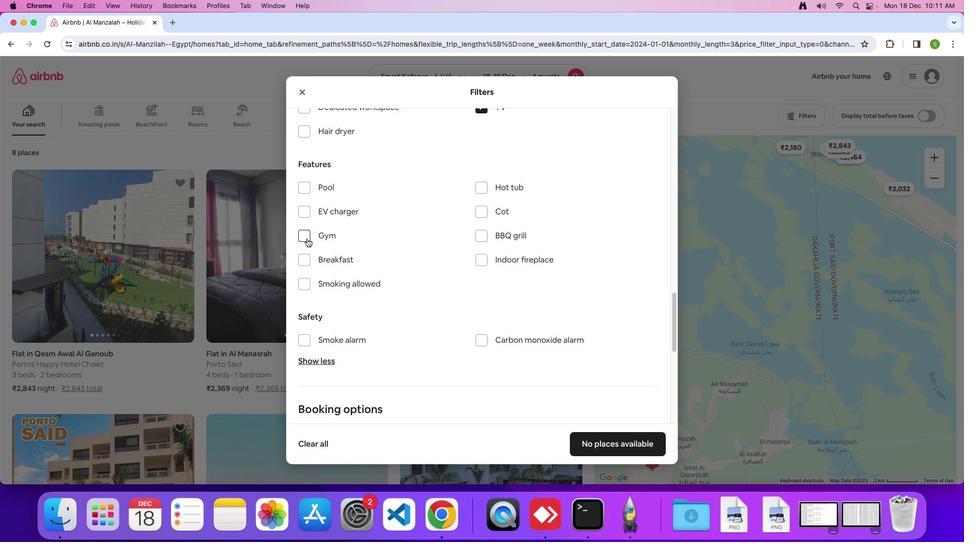 
Action: Mouse moved to (300, 265)
Screenshot: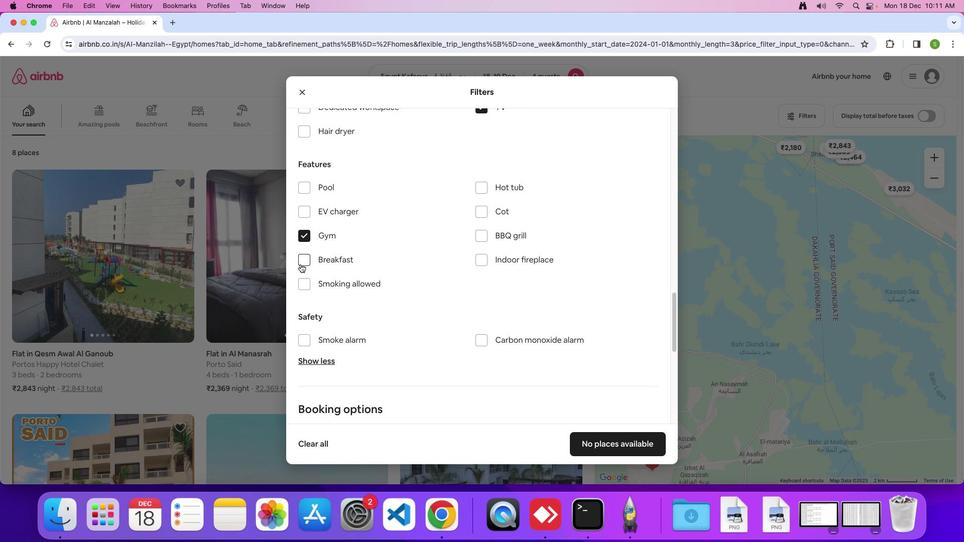
Action: Mouse pressed left at (300, 265)
Screenshot: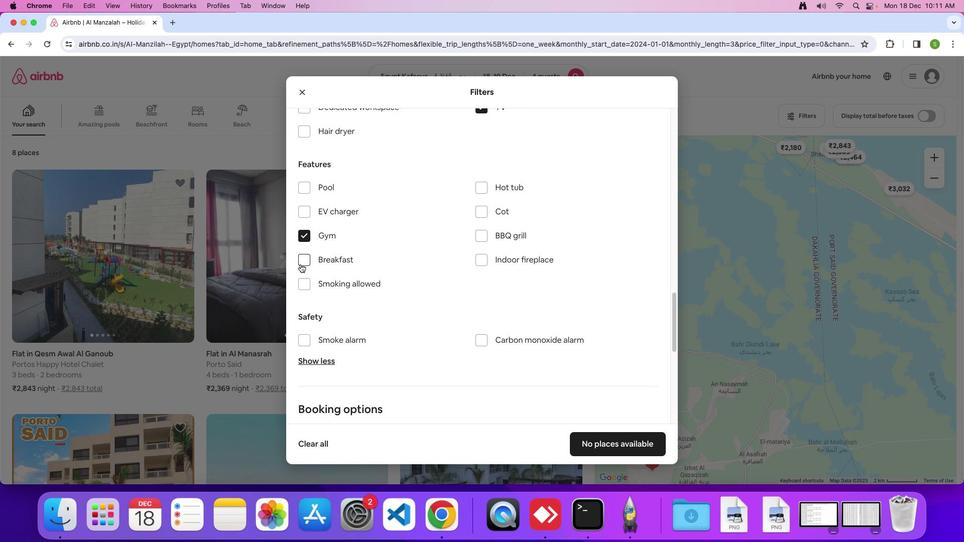 
Action: Mouse moved to (434, 295)
Screenshot: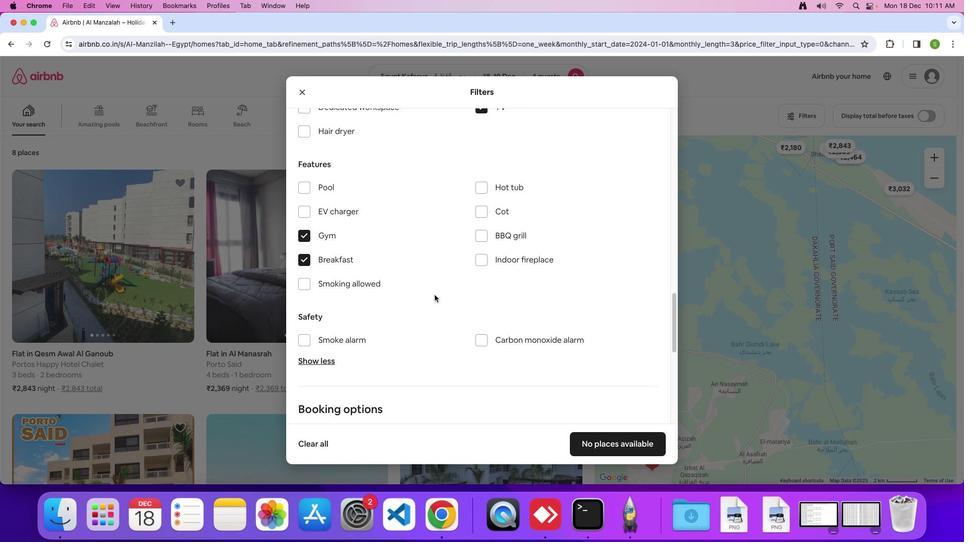 
Action: Mouse scrolled (434, 295) with delta (0, 0)
Screenshot: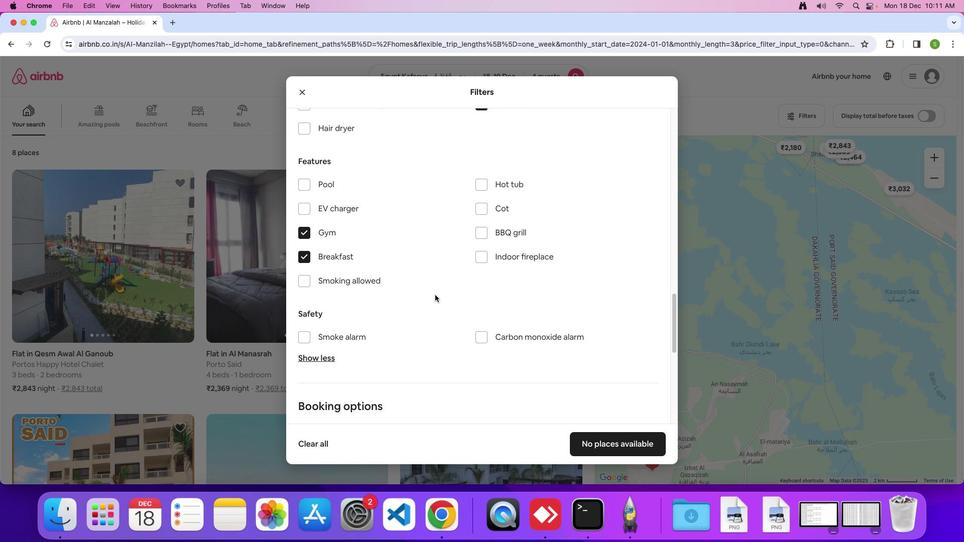 
Action: Mouse scrolled (434, 295) with delta (0, 0)
Screenshot: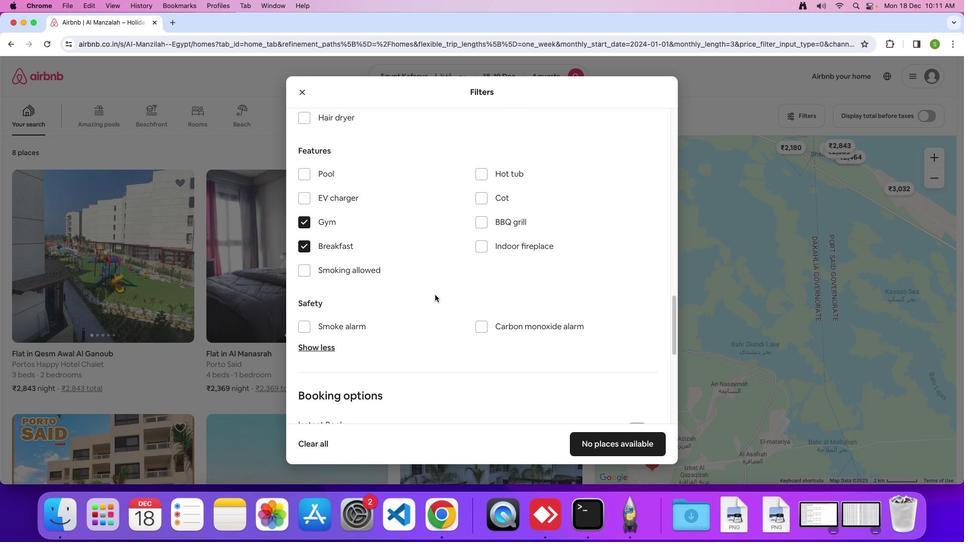 
Action: Mouse moved to (435, 295)
Screenshot: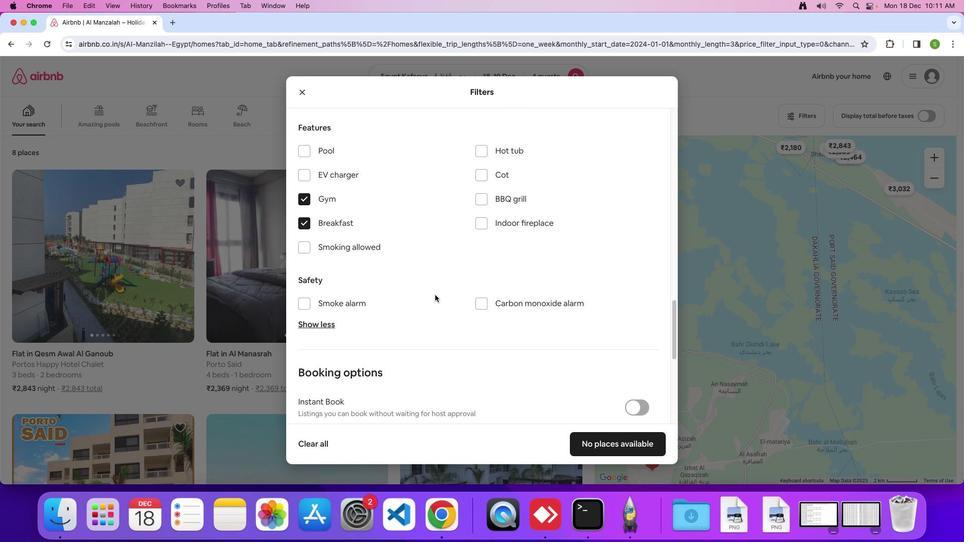 
Action: Mouse scrolled (435, 295) with delta (0, 0)
Screenshot: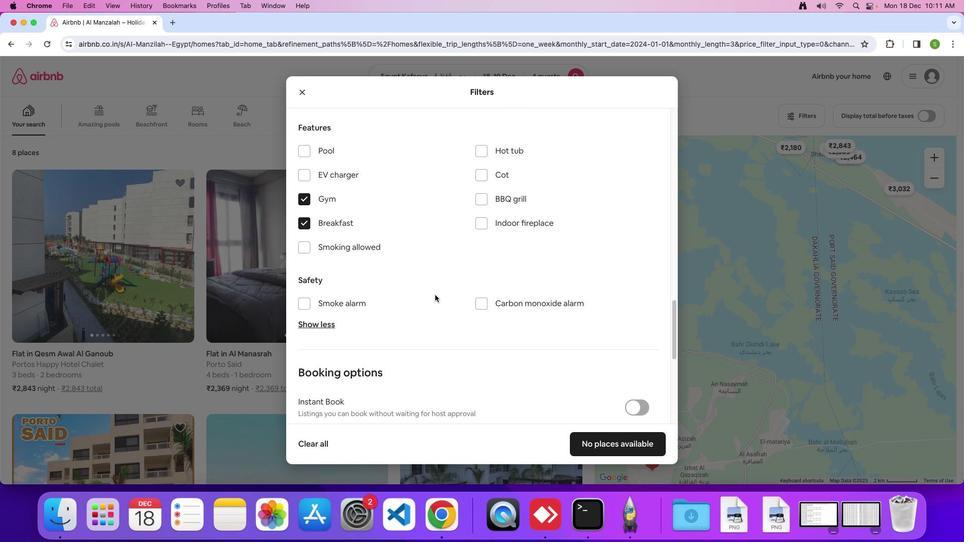 
Action: Mouse moved to (435, 295)
Screenshot: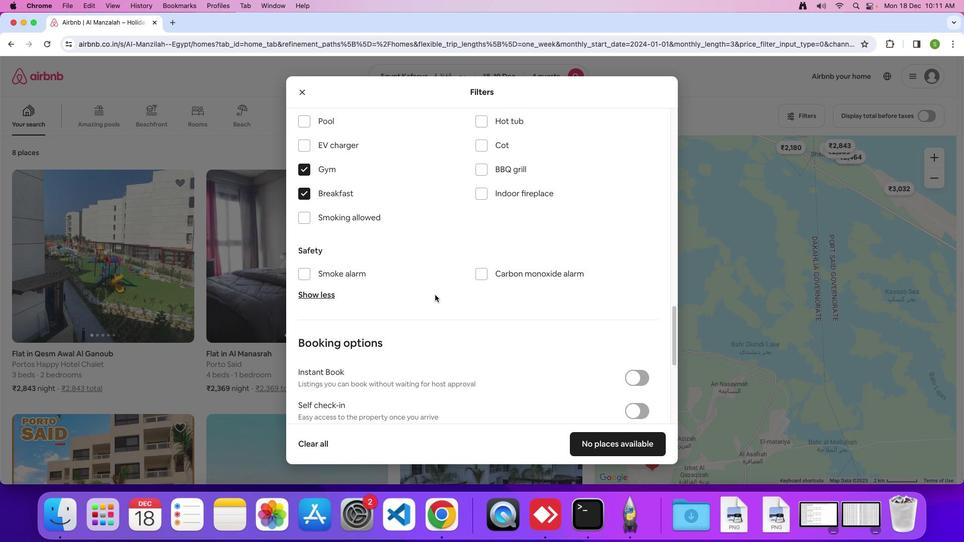 
Action: Mouse scrolled (435, 295) with delta (0, 0)
Screenshot: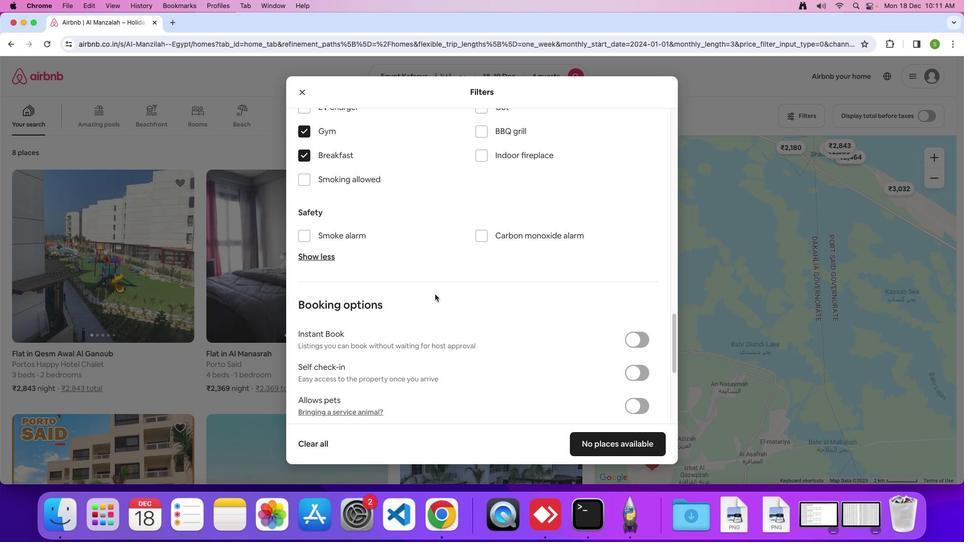 
Action: Mouse moved to (435, 295)
Screenshot: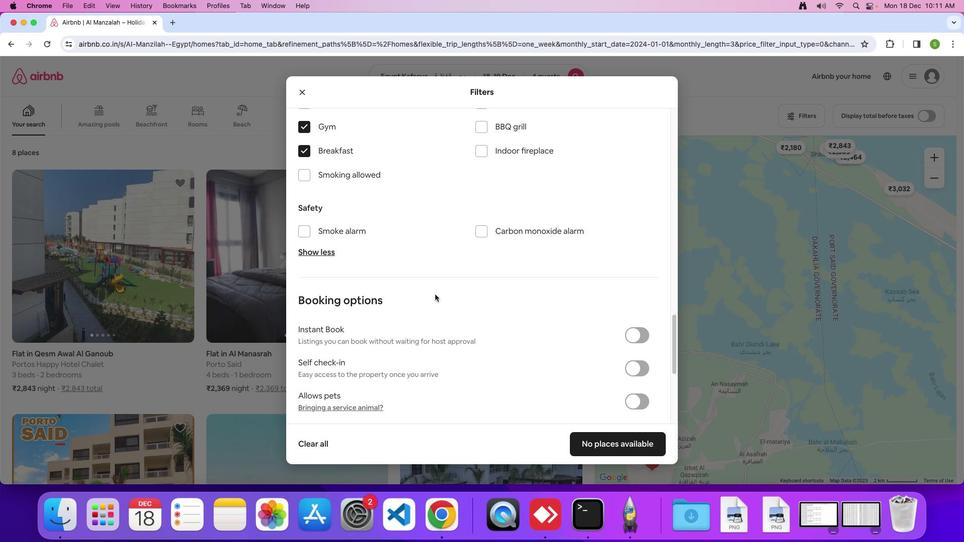 
Action: Mouse scrolled (435, 295) with delta (0, 0)
Screenshot: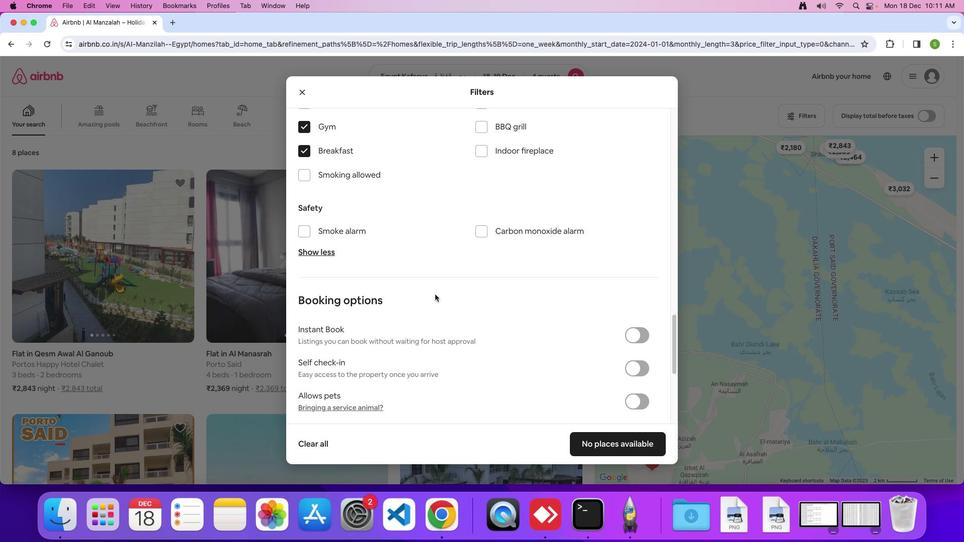 
Action: Mouse moved to (435, 295)
Screenshot: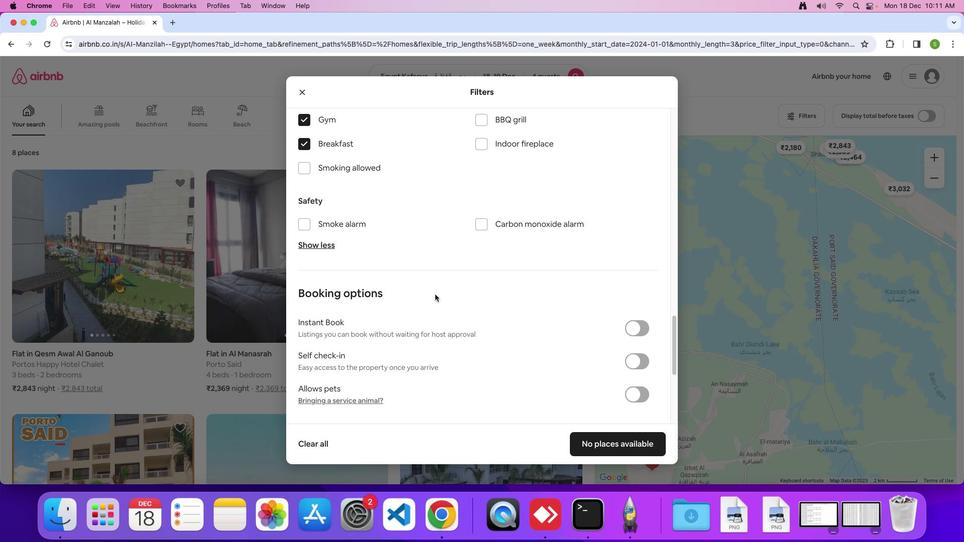 
Action: Mouse scrolled (435, 295) with delta (0, 0)
Screenshot: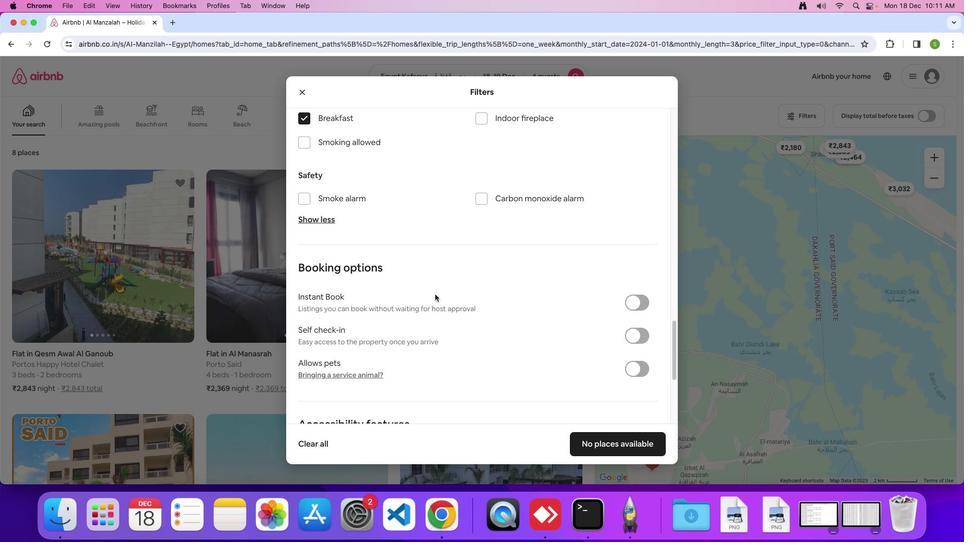 
Action: Mouse moved to (435, 294)
Screenshot: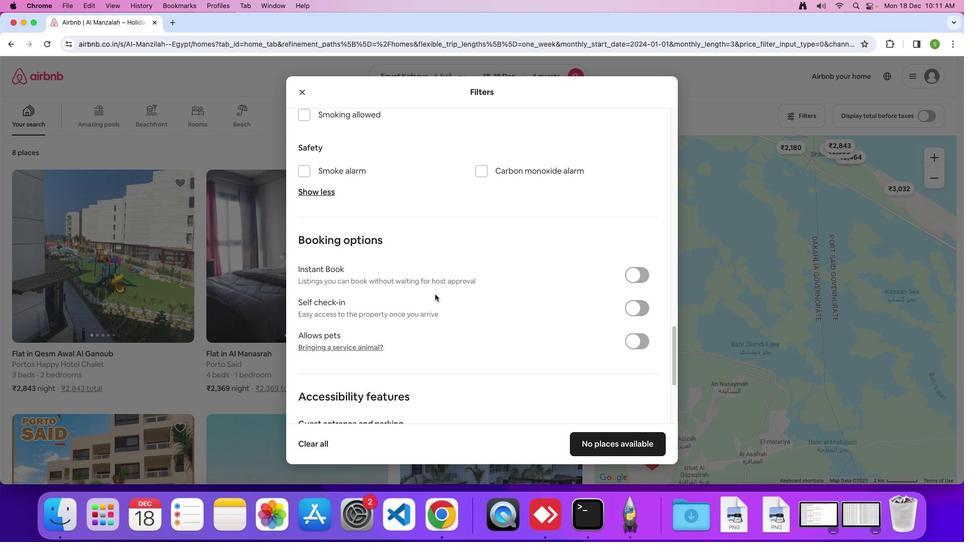 
Action: Mouse scrolled (435, 294) with delta (0, 0)
Screenshot: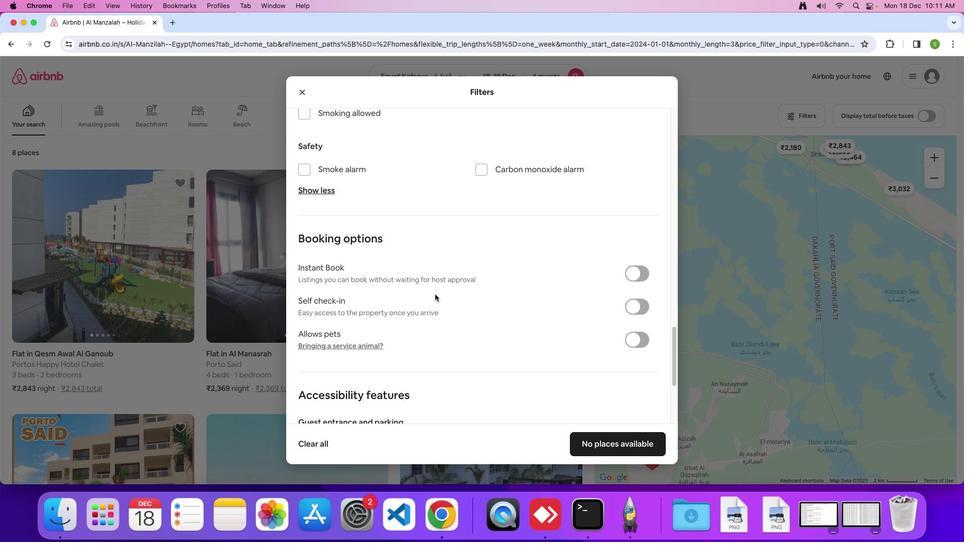 
Action: Mouse scrolled (435, 294) with delta (0, 0)
Screenshot: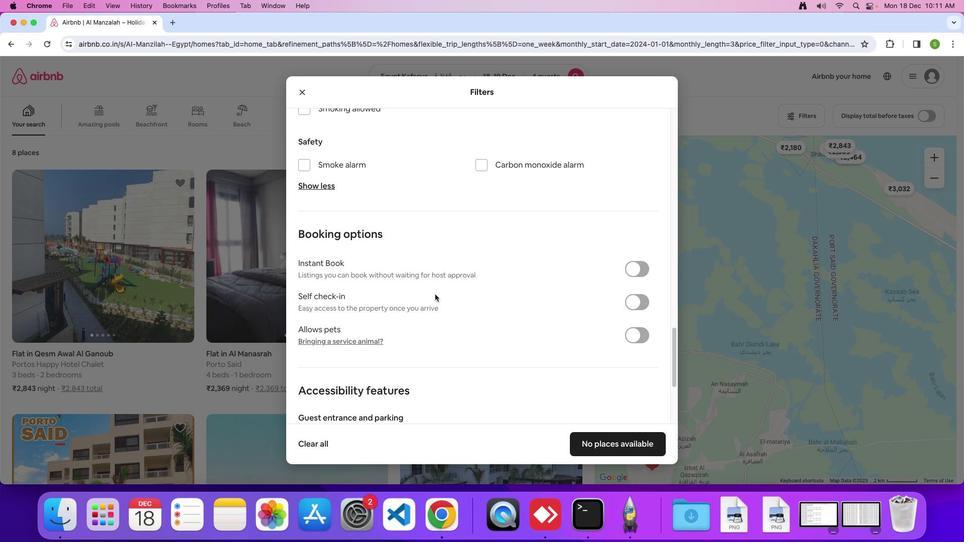 
Action: Mouse scrolled (435, 294) with delta (0, 0)
Screenshot: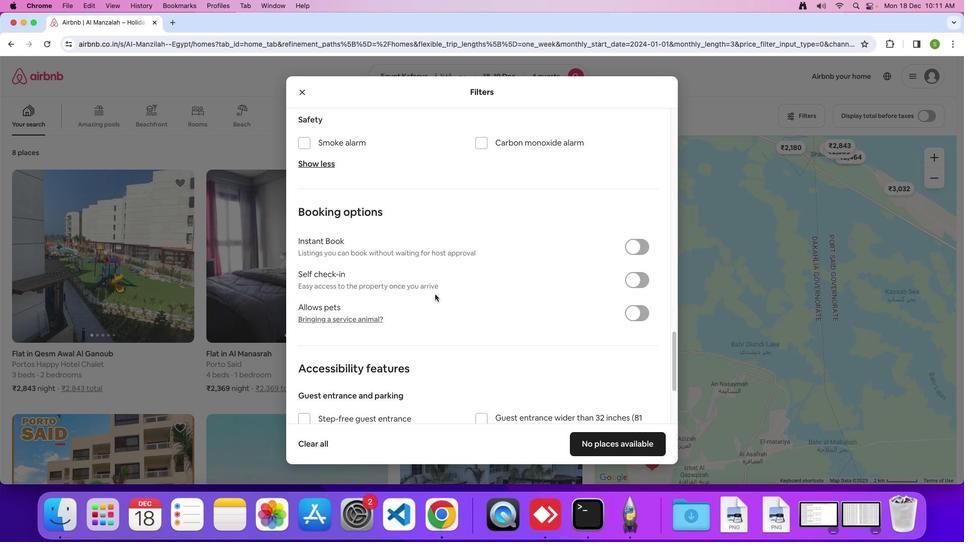 
Action: Mouse scrolled (435, 294) with delta (0, 0)
Screenshot: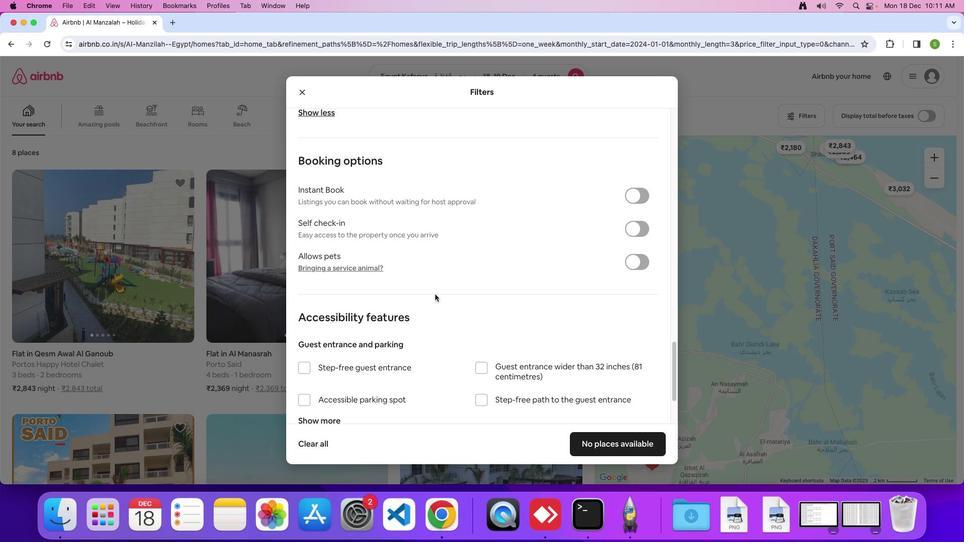 
Action: Mouse scrolled (435, 294) with delta (0, 0)
Screenshot: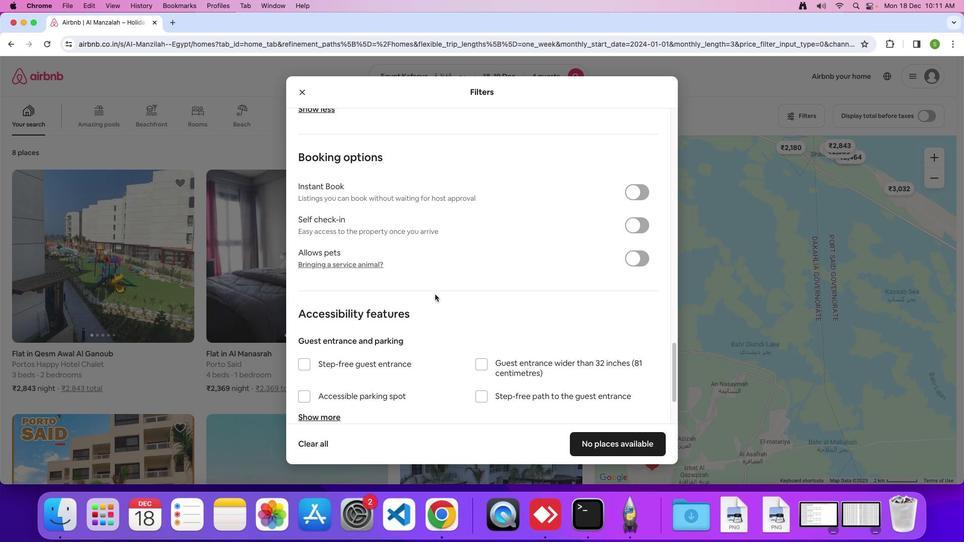 
Action: Mouse scrolled (435, 294) with delta (0, 0)
Screenshot: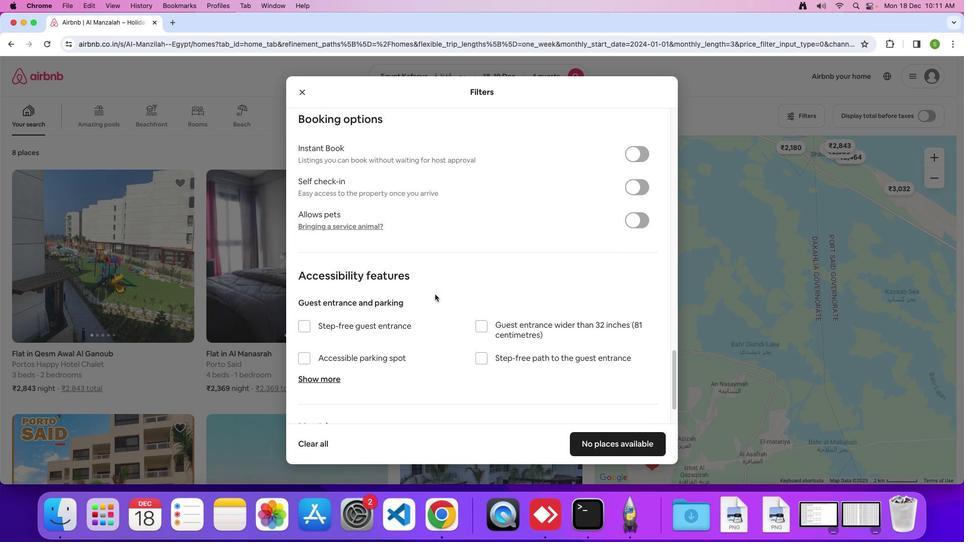 
Action: Mouse scrolled (435, 294) with delta (0, 0)
Screenshot: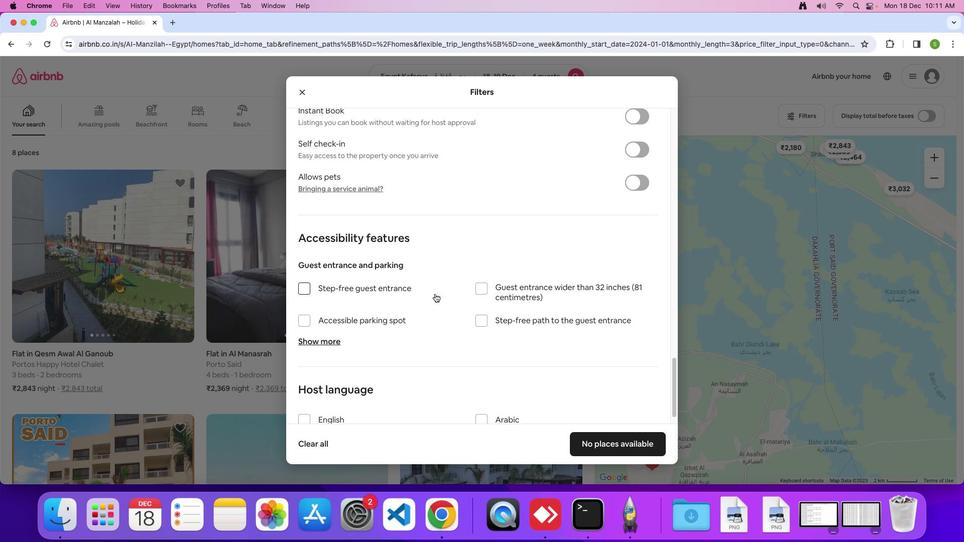 
Action: Mouse scrolled (435, 294) with delta (0, 0)
Screenshot: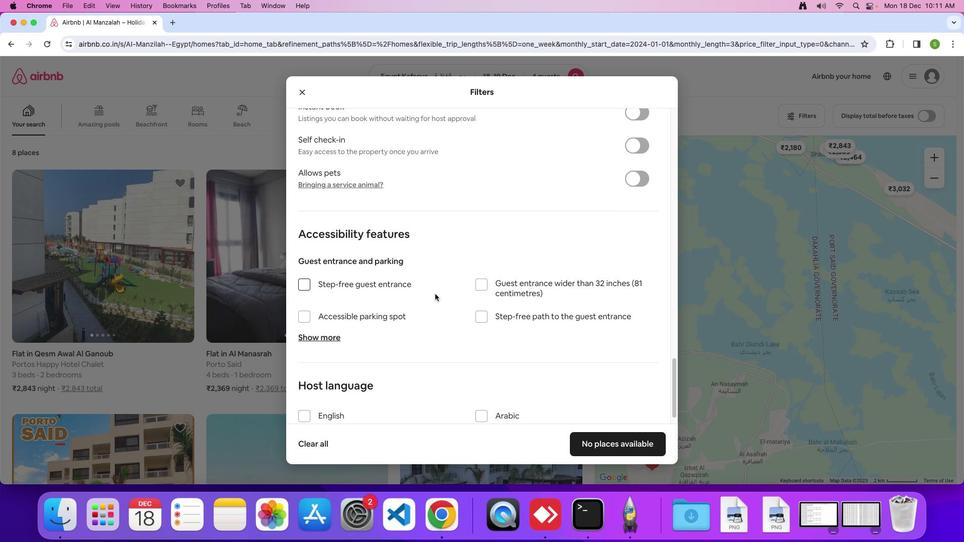 
Action: Mouse moved to (435, 294)
Screenshot: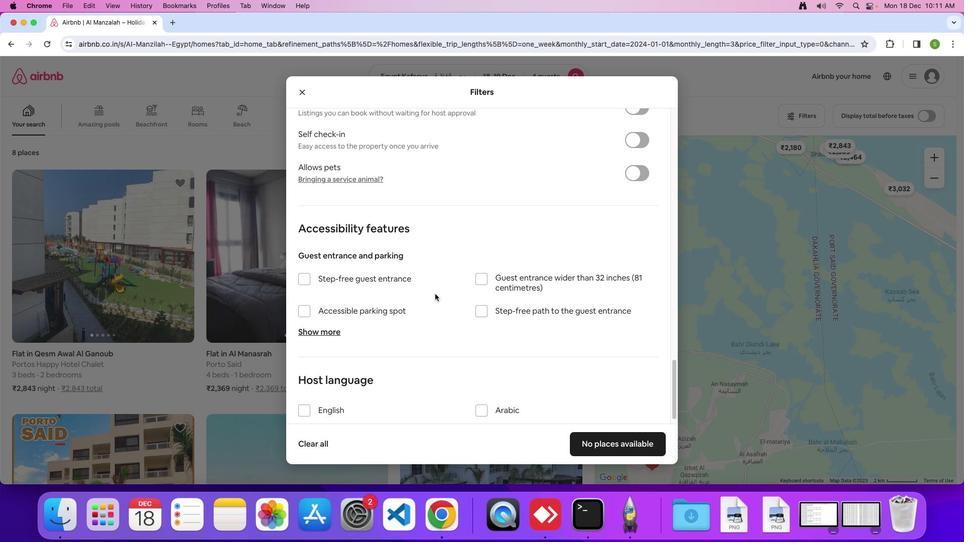 
Action: Mouse scrolled (435, 294) with delta (0, 0)
Screenshot: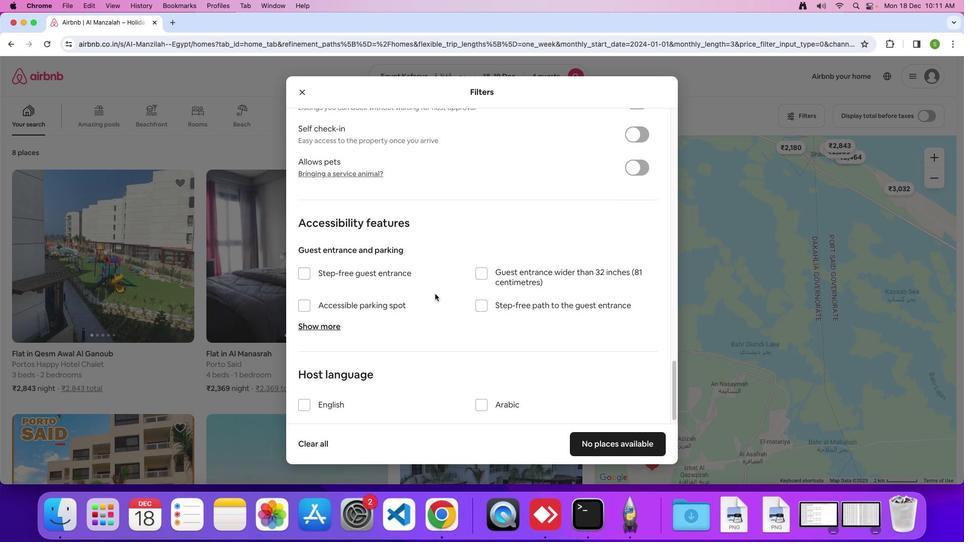
Action: Mouse moved to (435, 294)
Screenshot: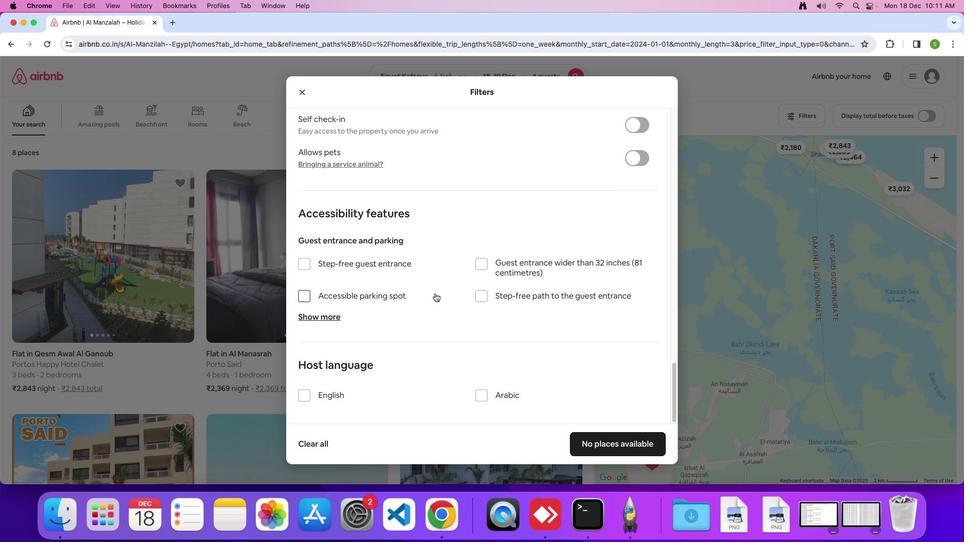 
Action: Mouse scrolled (435, 294) with delta (0, 0)
Screenshot: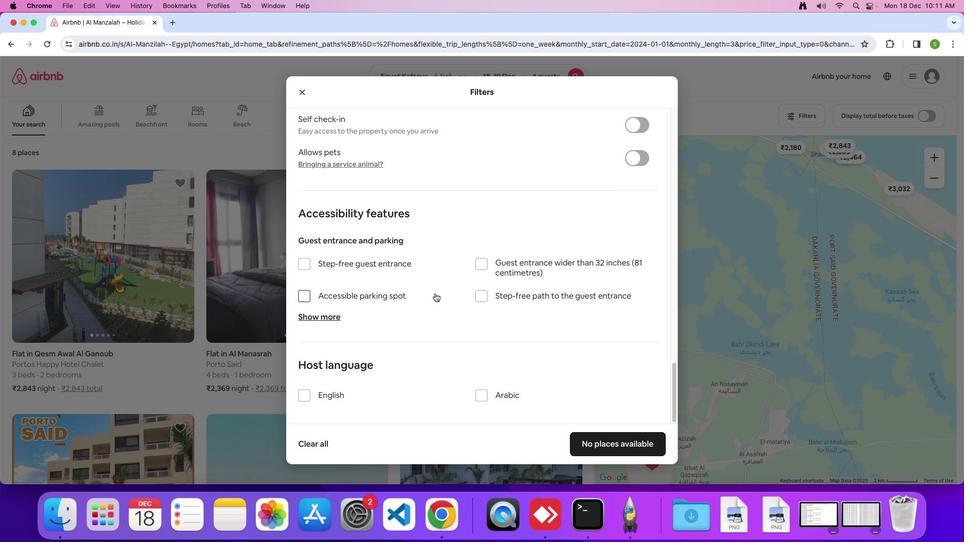 
Action: Mouse scrolled (435, 294) with delta (0, 0)
Screenshot: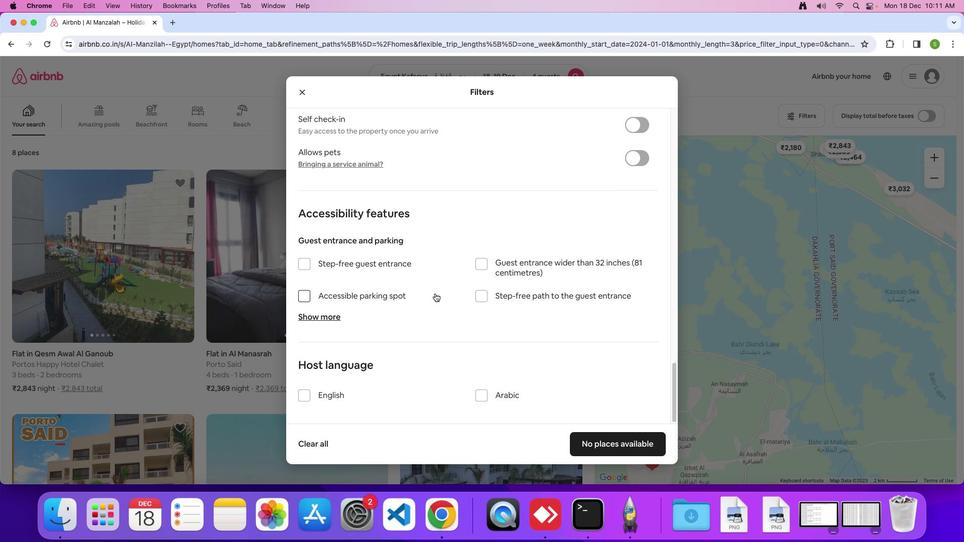 
Action: Mouse moved to (435, 293)
Screenshot: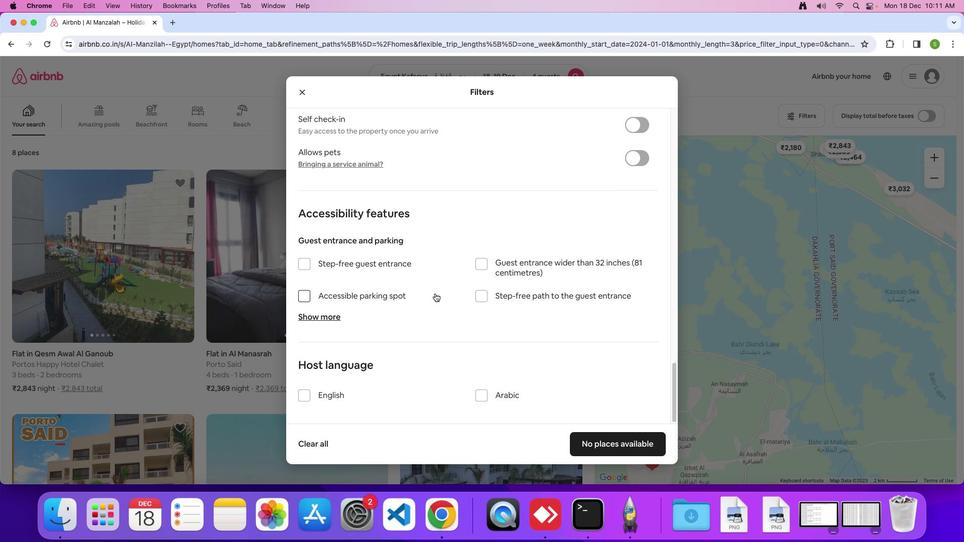 
Action: Mouse scrolled (435, 293) with delta (0, 0)
Screenshot: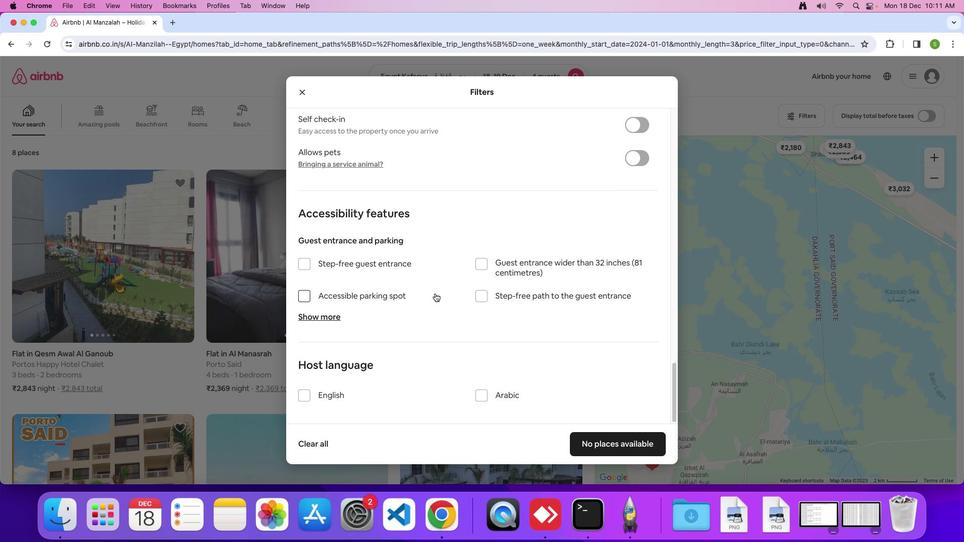 
Action: Mouse moved to (603, 450)
Screenshot: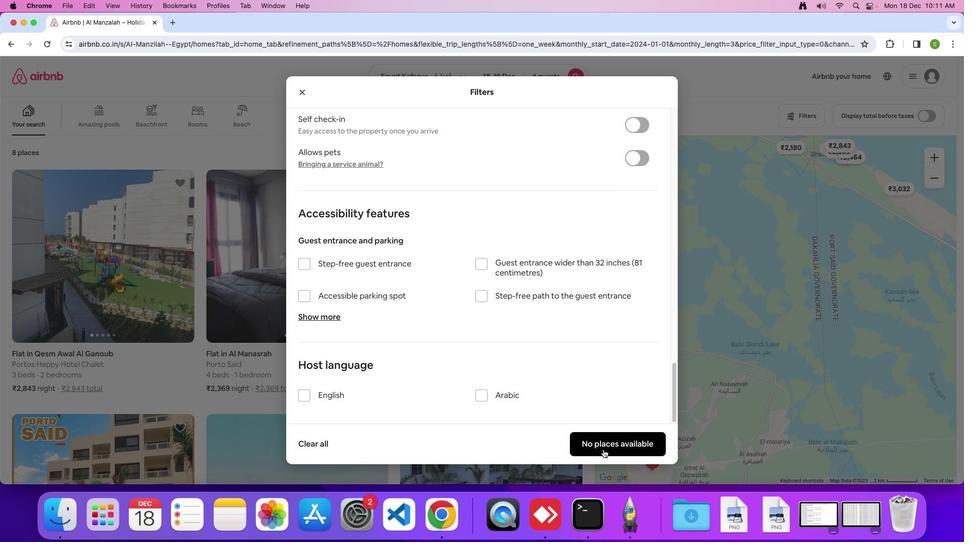 
Action: Mouse pressed left at (603, 450)
Screenshot: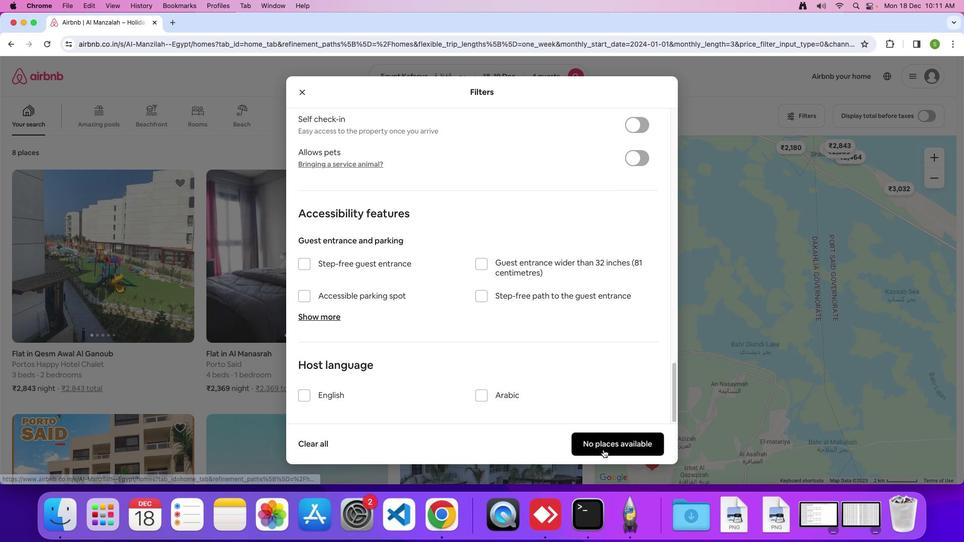 
Action: Mouse moved to (399, 280)
Screenshot: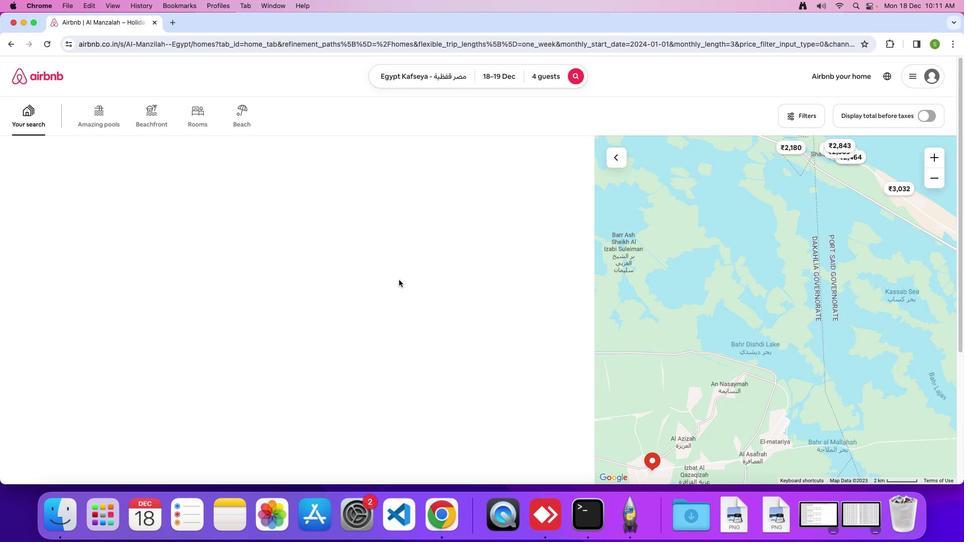 
